 Task: Grocery list (with category totals) brown modern simple.
Action: Mouse moved to (97, 188)
Screenshot: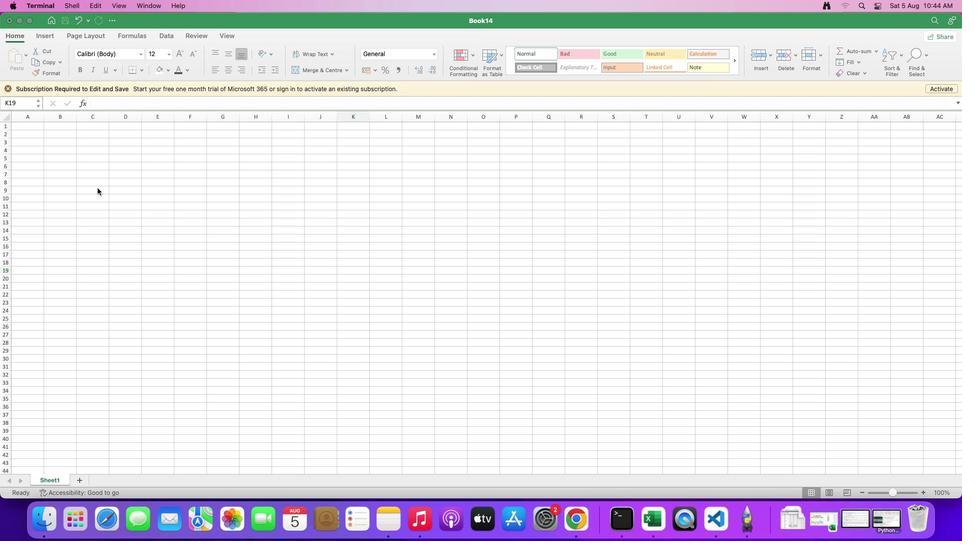 
Action: Mouse pressed left at (97, 188)
Screenshot: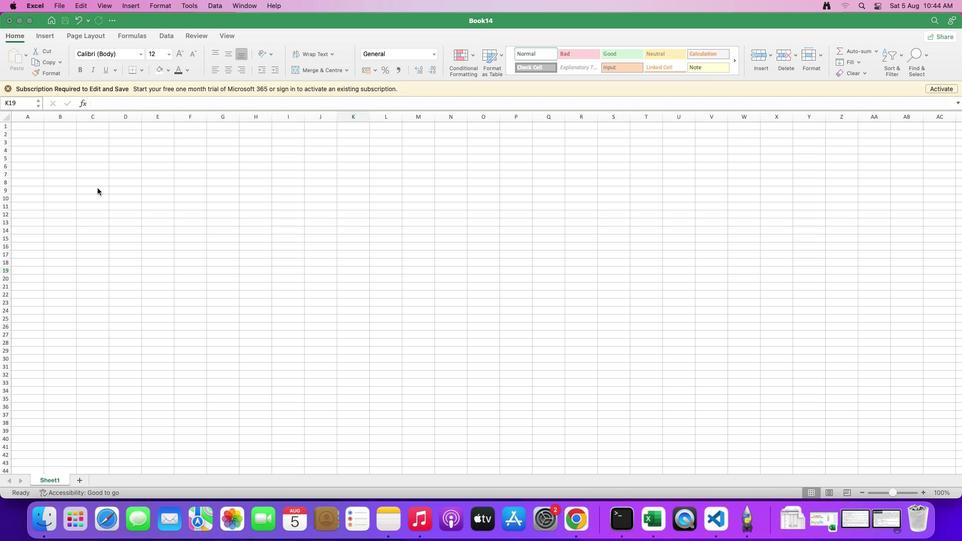 
Action: Mouse moved to (43, 114)
Screenshot: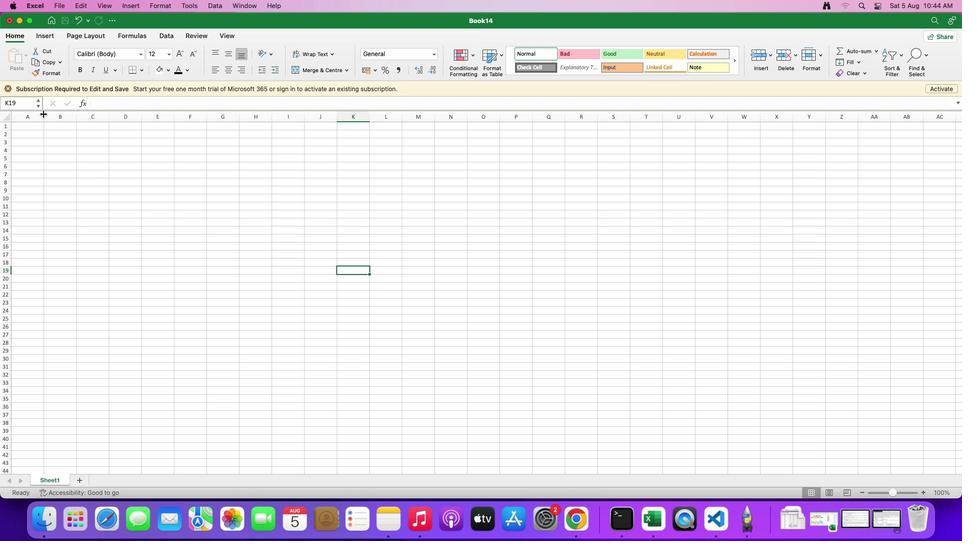 
Action: Mouse pressed left at (43, 114)
Screenshot: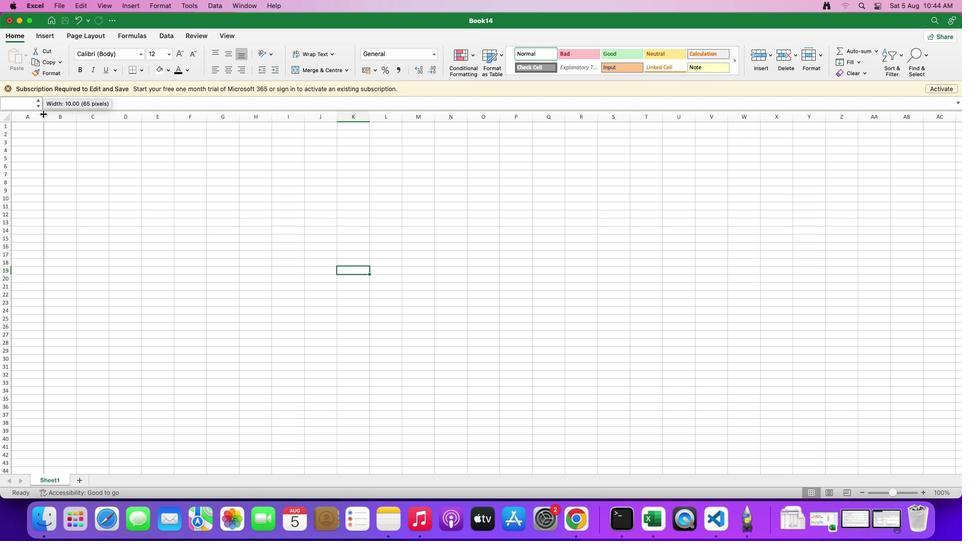 
Action: Mouse moved to (54, 114)
Screenshot: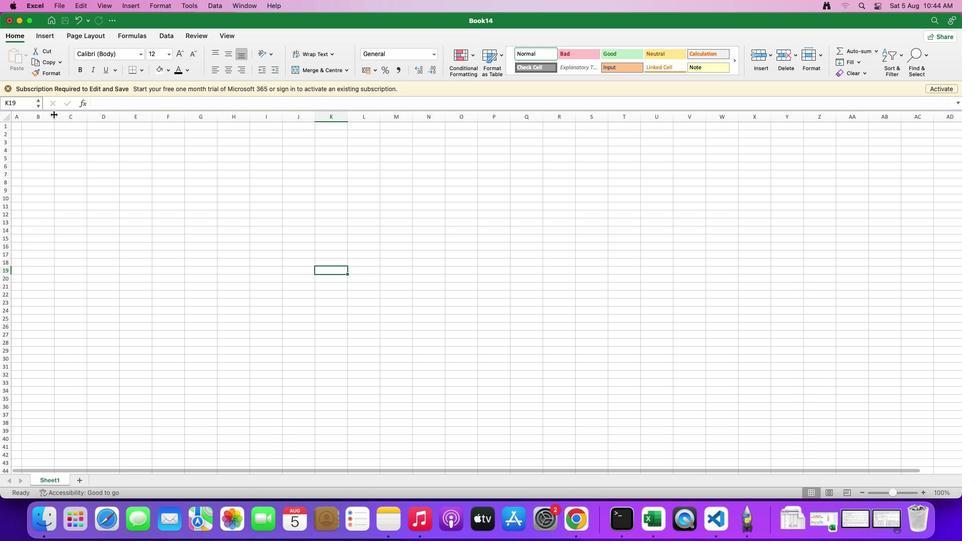 
Action: Mouse pressed left at (54, 114)
Screenshot: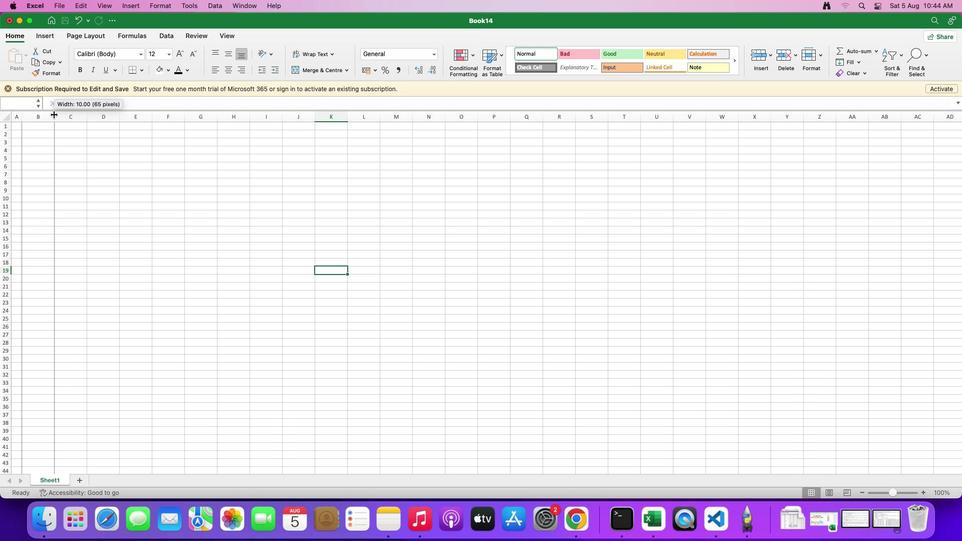 
Action: Mouse moved to (117, 176)
Screenshot: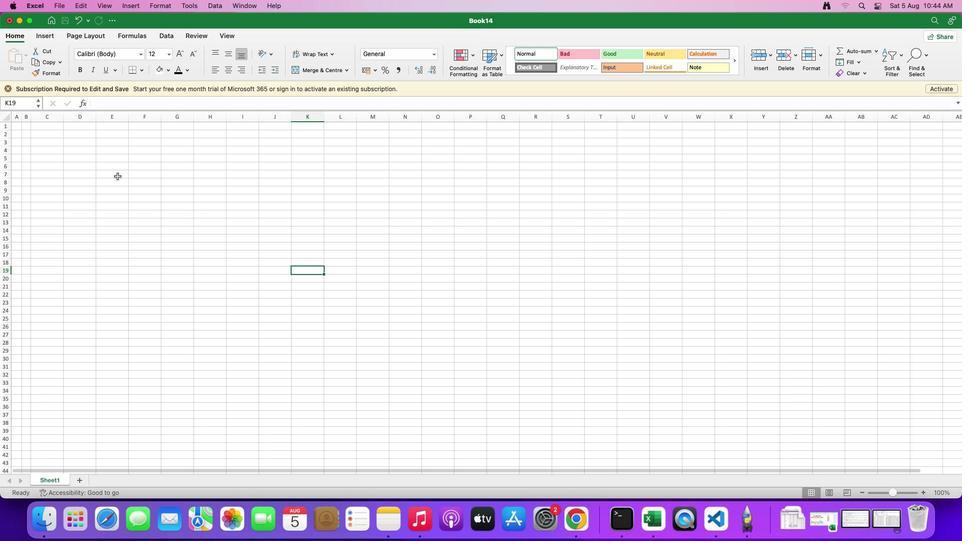 
Action: Mouse pressed left at (117, 176)
Screenshot: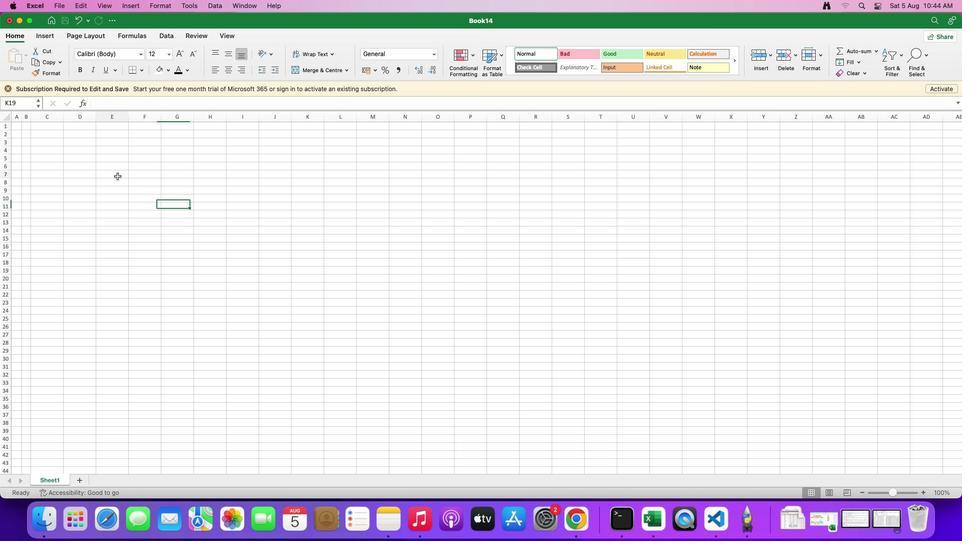 
Action: Mouse moved to (75, 118)
Screenshot: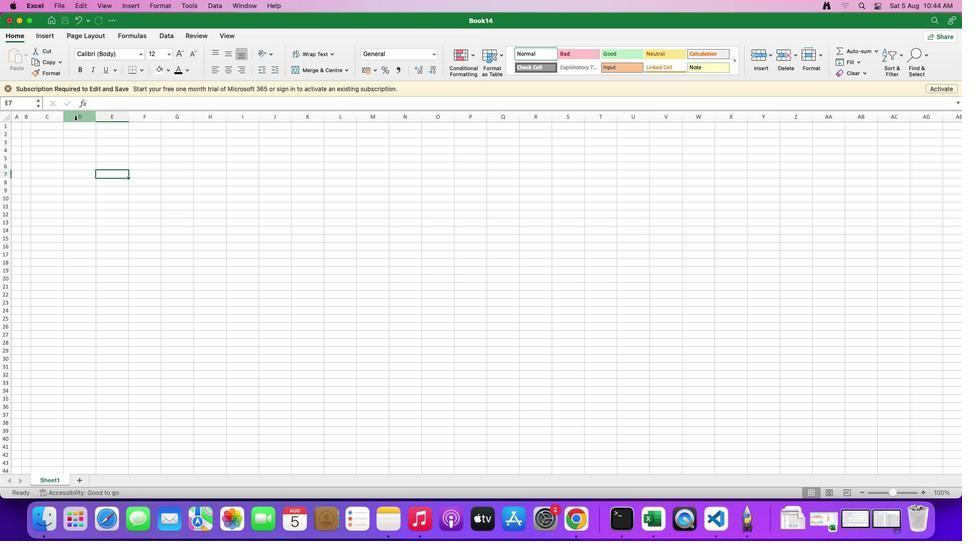 
Action: Mouse pressed left at (75, 118)
Screenshot: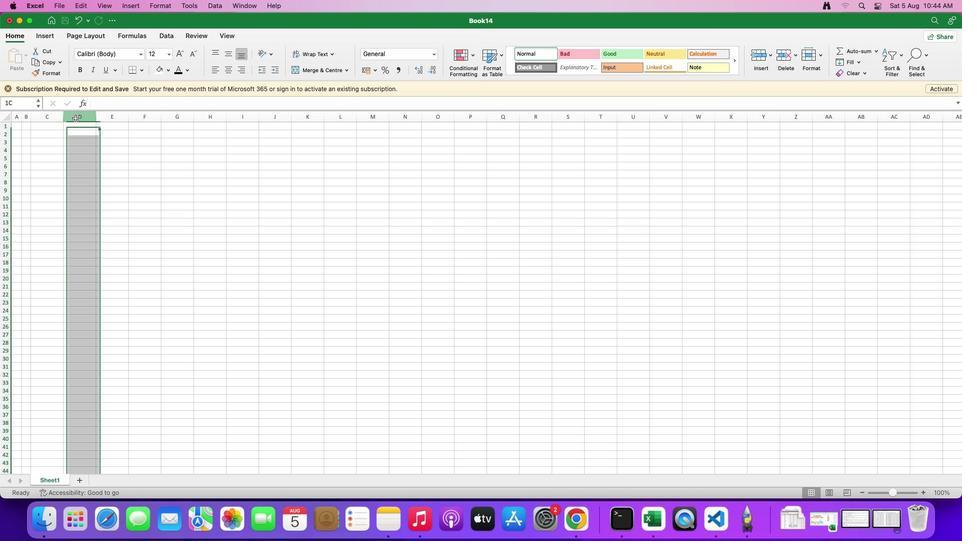 
Action: Mouse moved to (95, 116)
Screenshot: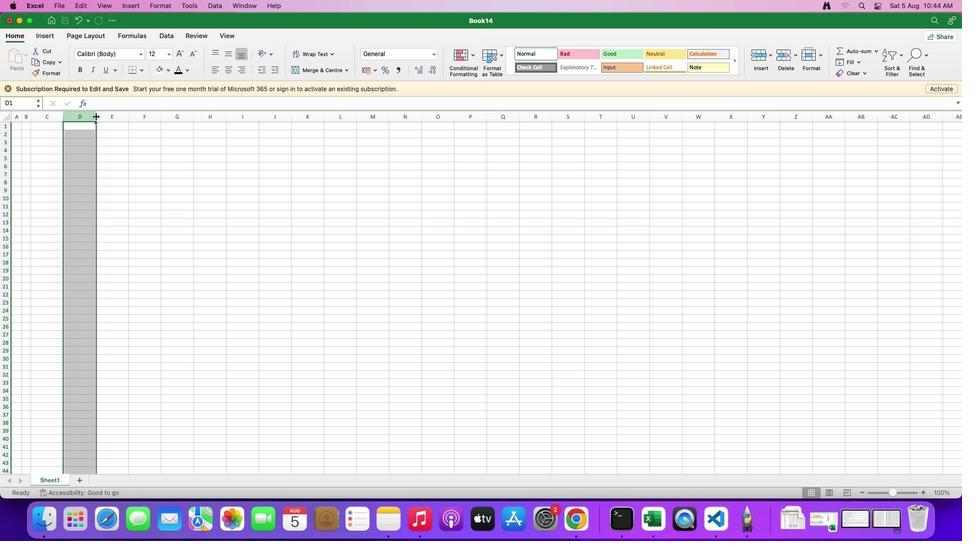 
Action: Mouse pressed left at (95, 116)
Screenshot: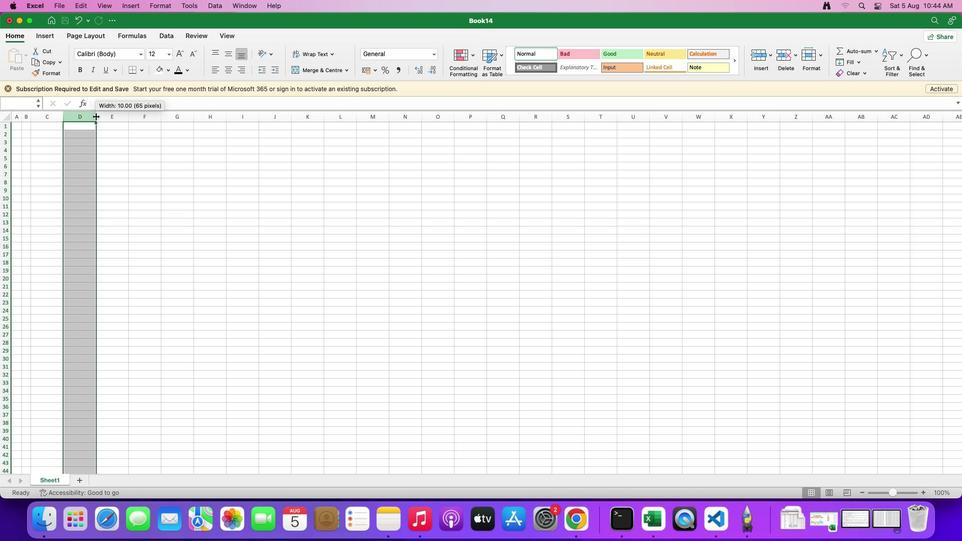 
Action: Mouse moved to (162, 116)
Screenshot: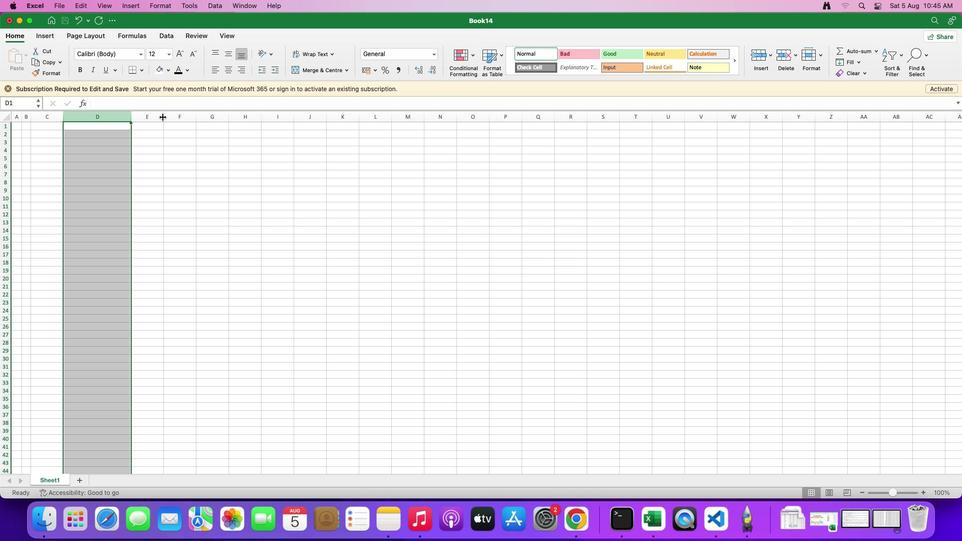 
Action: Mouse pressed left at (162, 116)
Screenshot: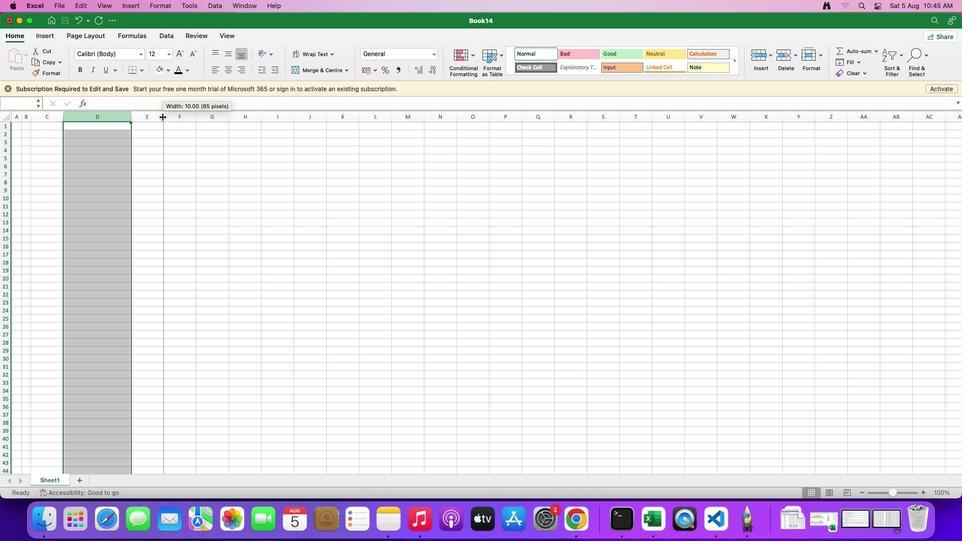 
Action: Mouse moved to (208, 116)
Screenshot: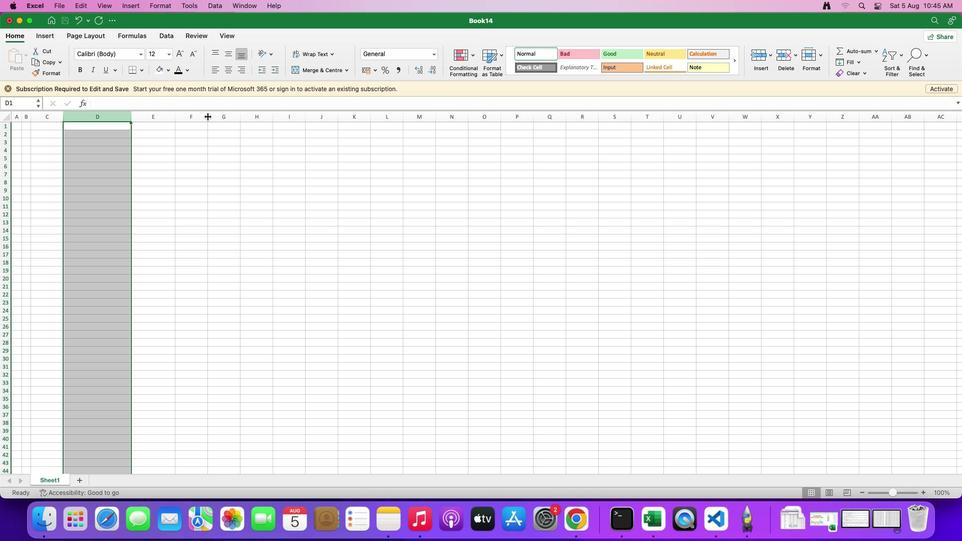 
Action: Mouse pressed left at (208, 116)
Screenshot: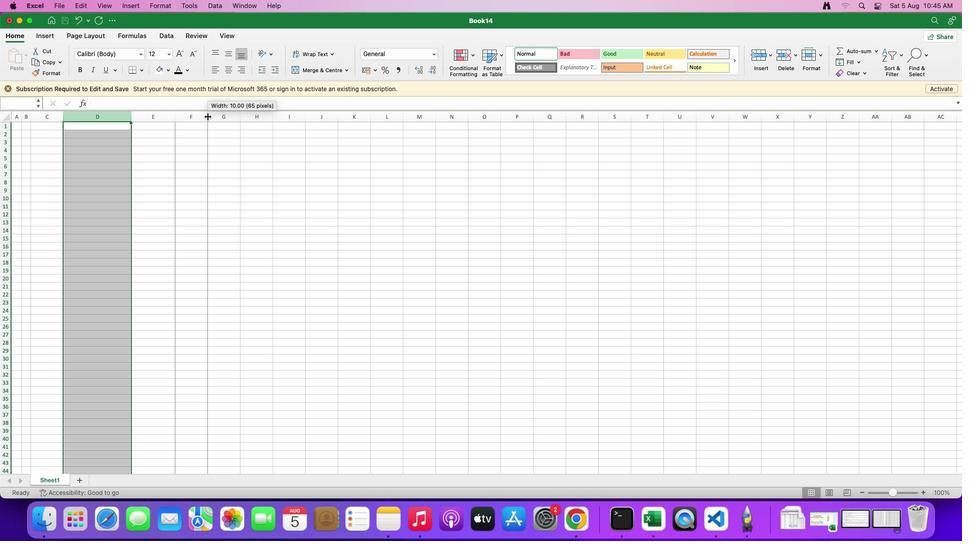 
Action: Mouse moved to (376, 118)
Screenshot: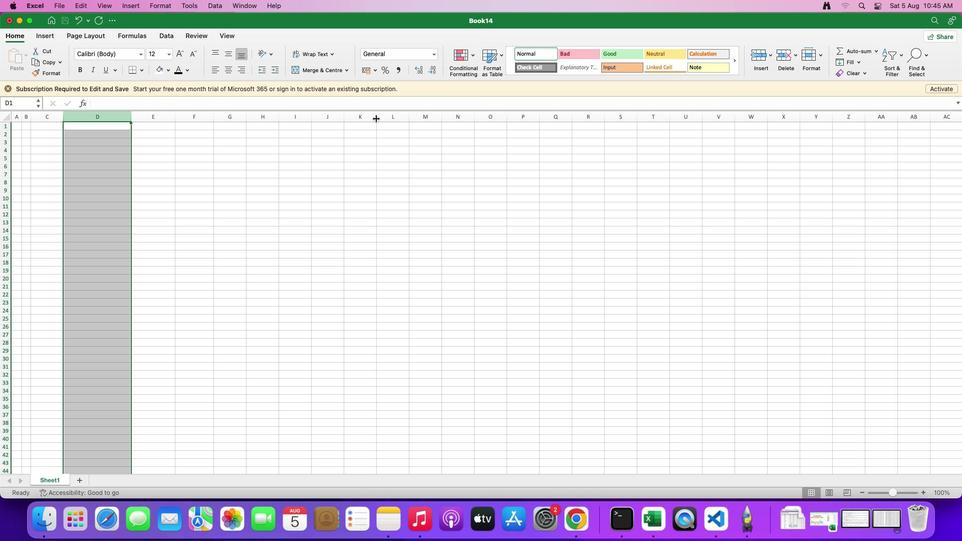 
Action: Mouse pressed left at (376, 118)
Screenshot: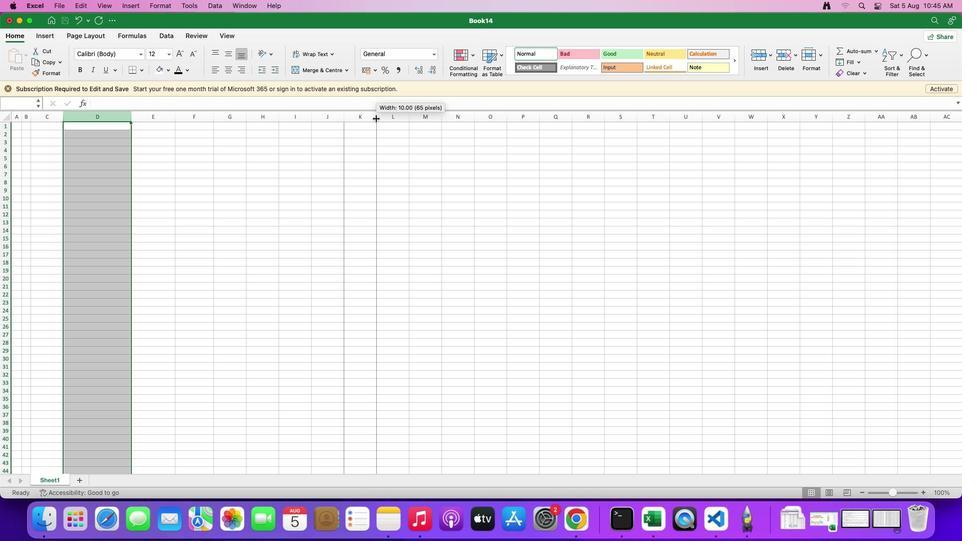 
Action: Mouse moved to (480, 115)
Screenshot: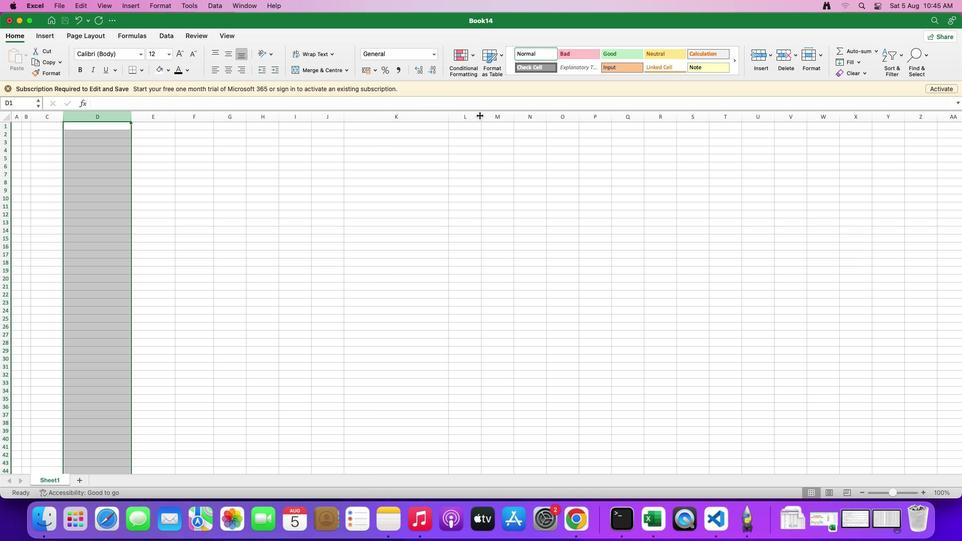
Action: Mouse pressed left at (480, 115)
Screenshot: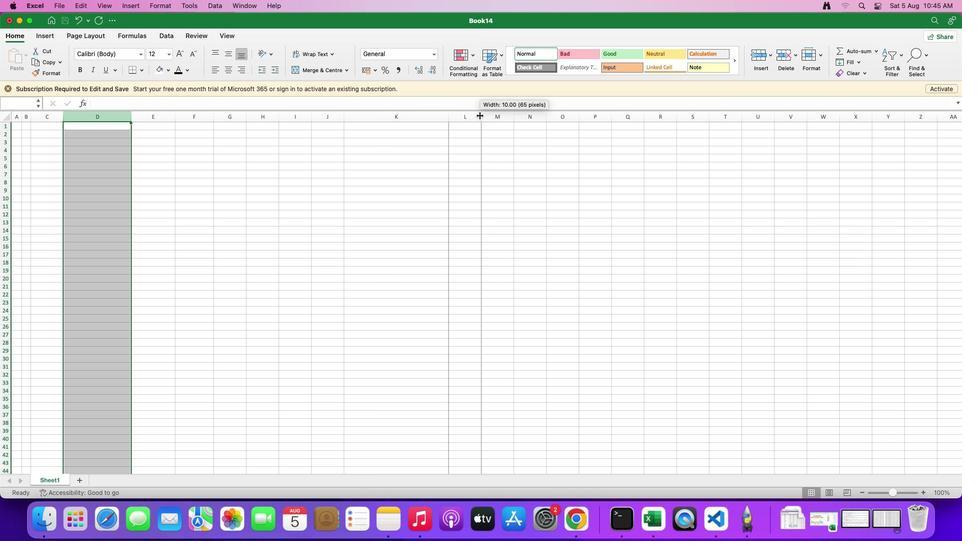 
Action: Mouse moved to (486, 116)
Screenshot: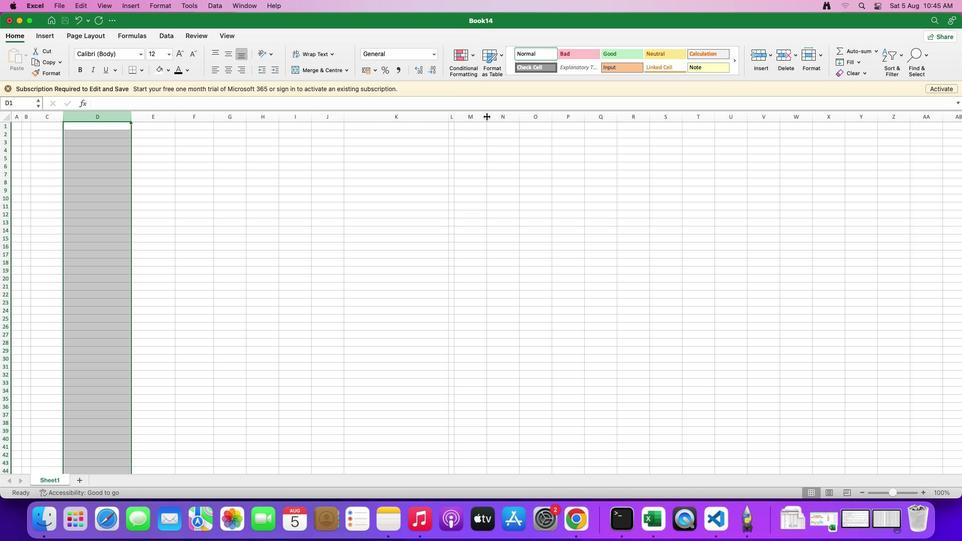 
Action: Mouse pressed left at (486, 116)
Screenshot: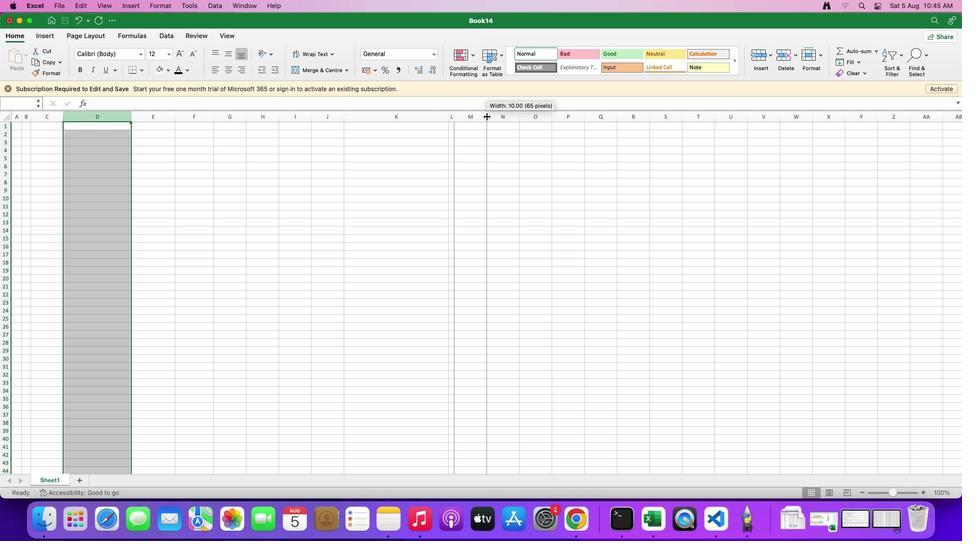 
Action: Mouse moved to (27, 125)
Screenshot: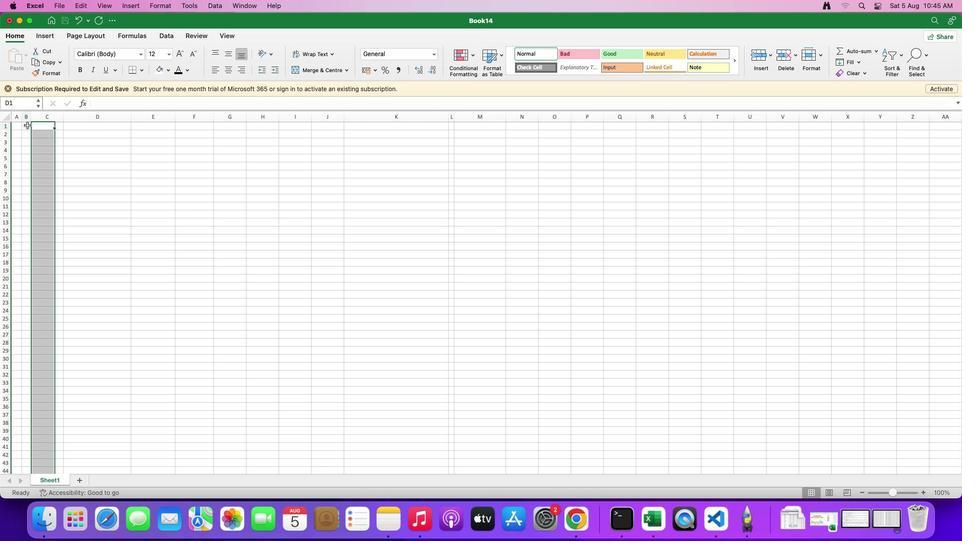 
Action: Mouse pressed left at (27, 125)
Screenshot: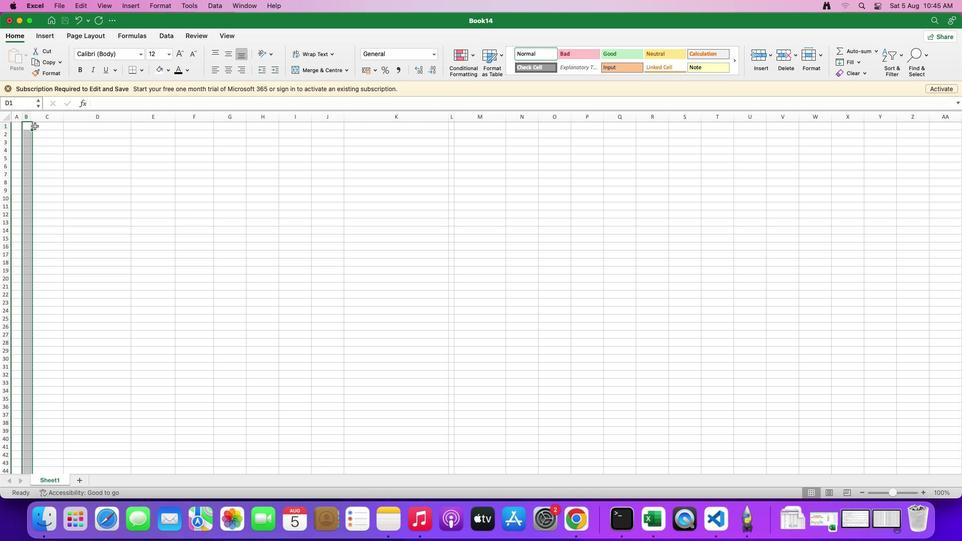 
Action: Mouse moved to (359, 171)
Screenshot: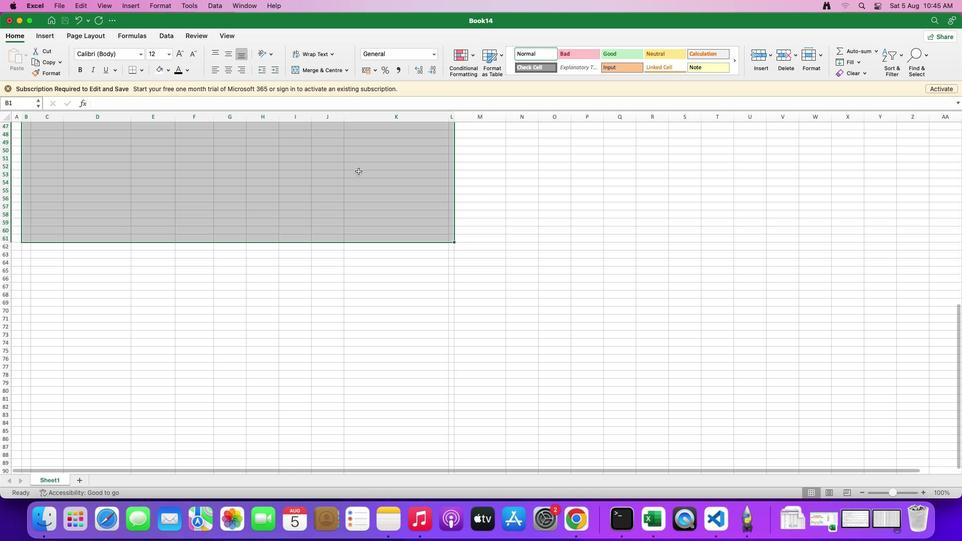 
Action: Mouse scrolled (359, 171) with delta (0, 0)
Screenshot: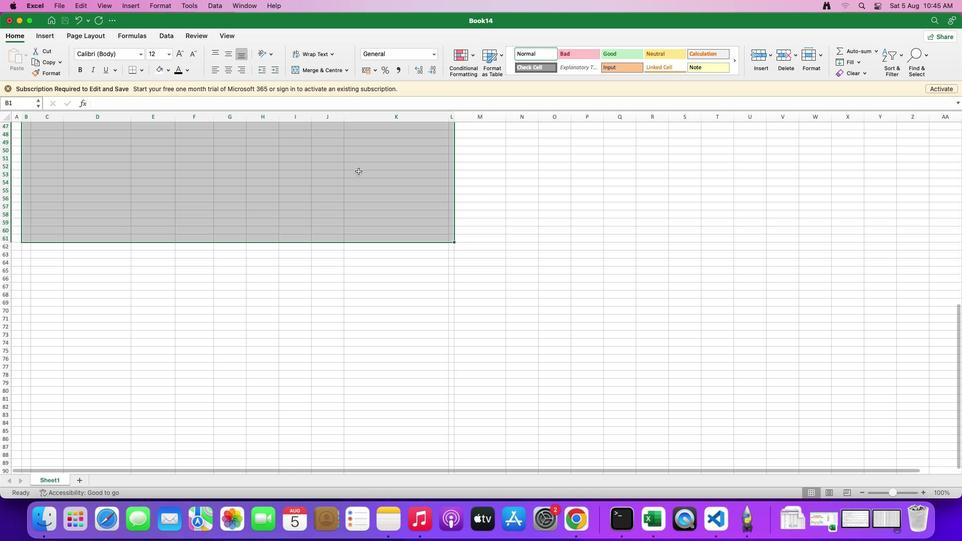 
Action: Mouse moved to (358, 171)
Screenshot: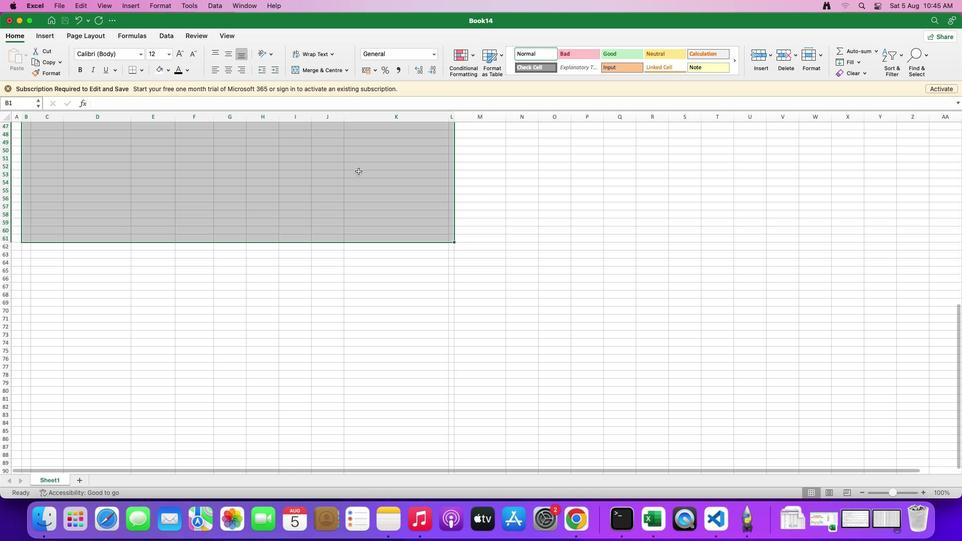 
Action: Mouse scrolled (358, 171) with delta (0, 0)
Screenshot: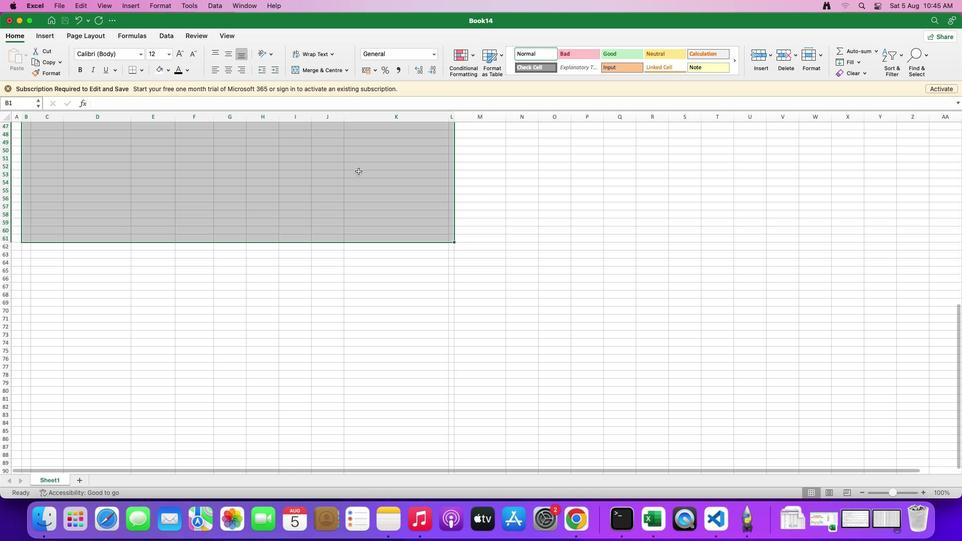 
Action: Mouse scrolled (358, 171) with delta (0, 1)
Screenshot: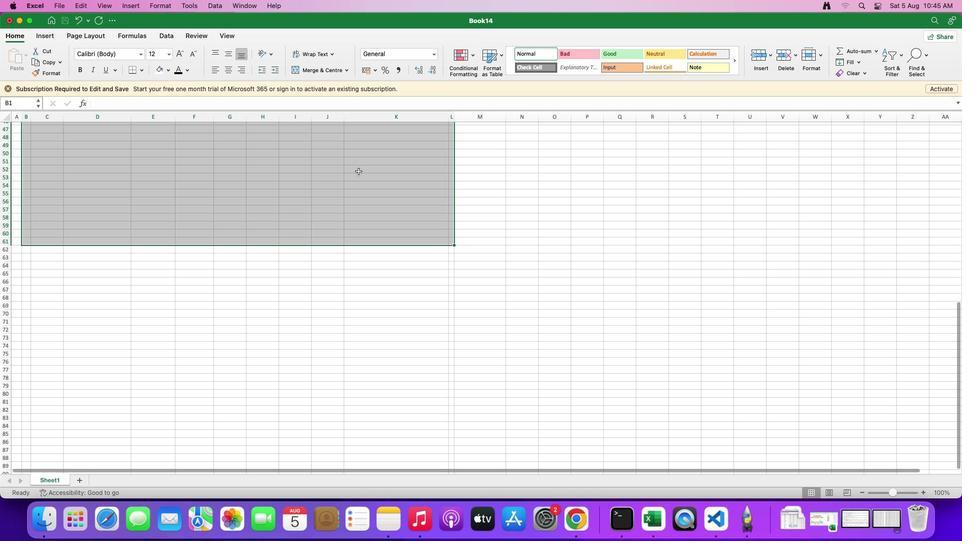 
Action: Mouse scrolled (358, 171) with delta (0, 2)
Screenshot: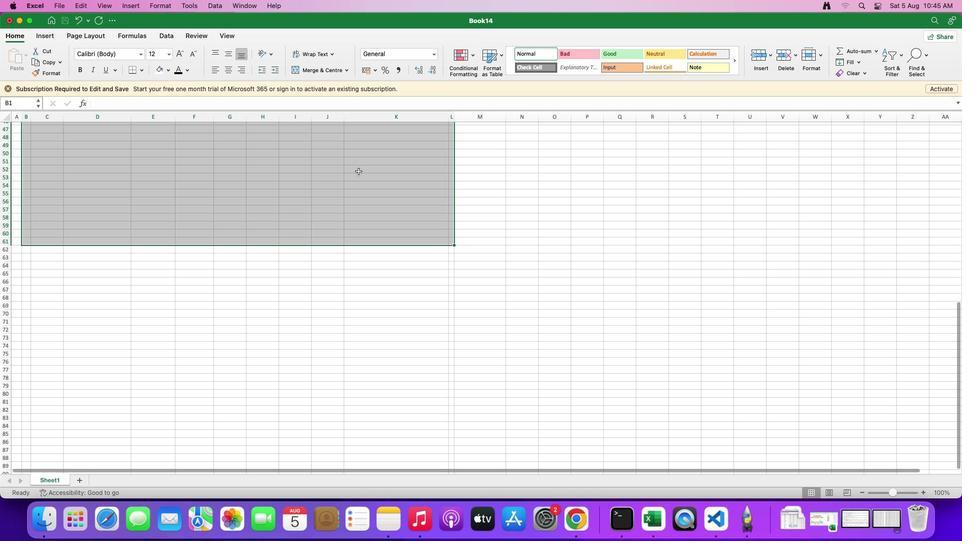 
Action: Mouse scrolled (358, 171) with delta (0, 0)
Screenshot: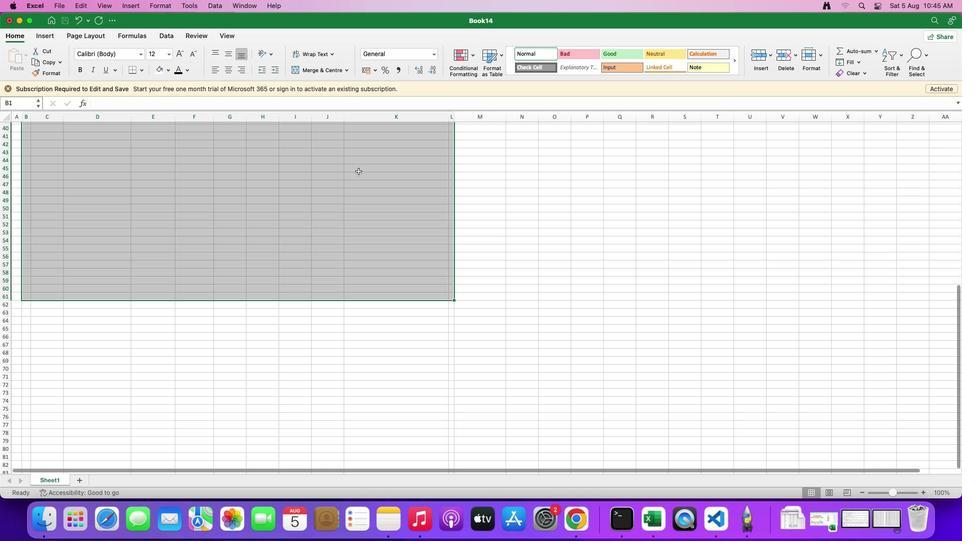 
Action: Mouse scrolled (358, 171) with delta (0, 0)
Screenshot: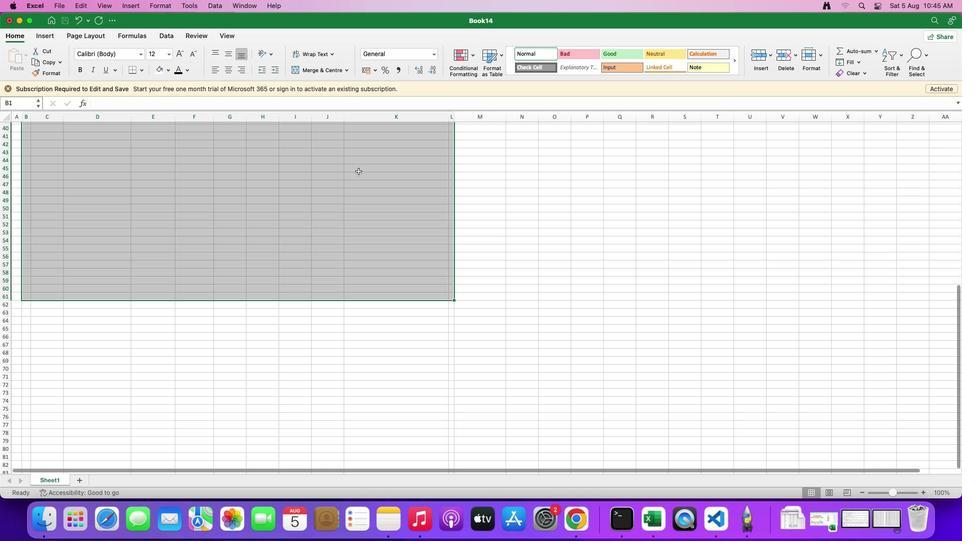 
Action: Mouse scrolled (358, 171) with delta (0, 2)
Screenshot: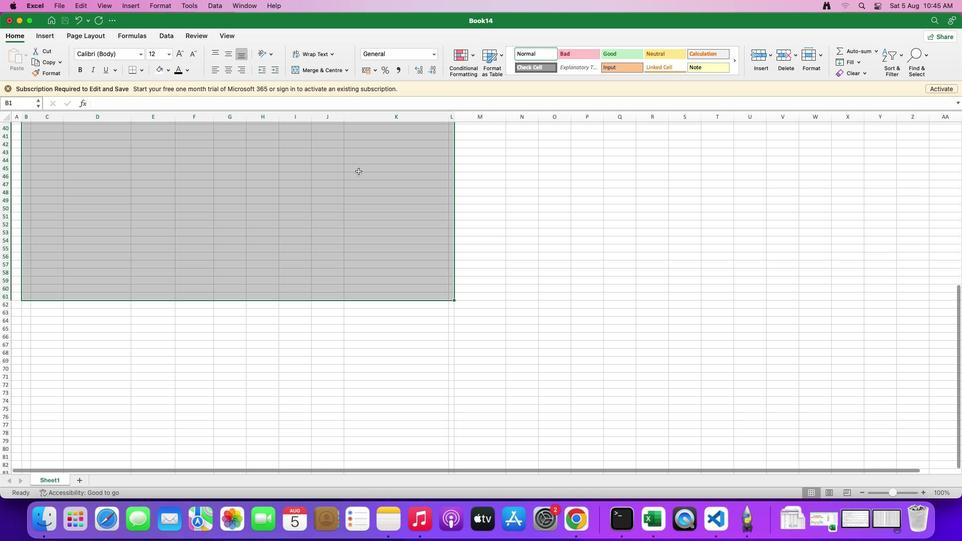 
Action: Mouse scrolled (358, 171) with delta (0, 2)
Screenshot: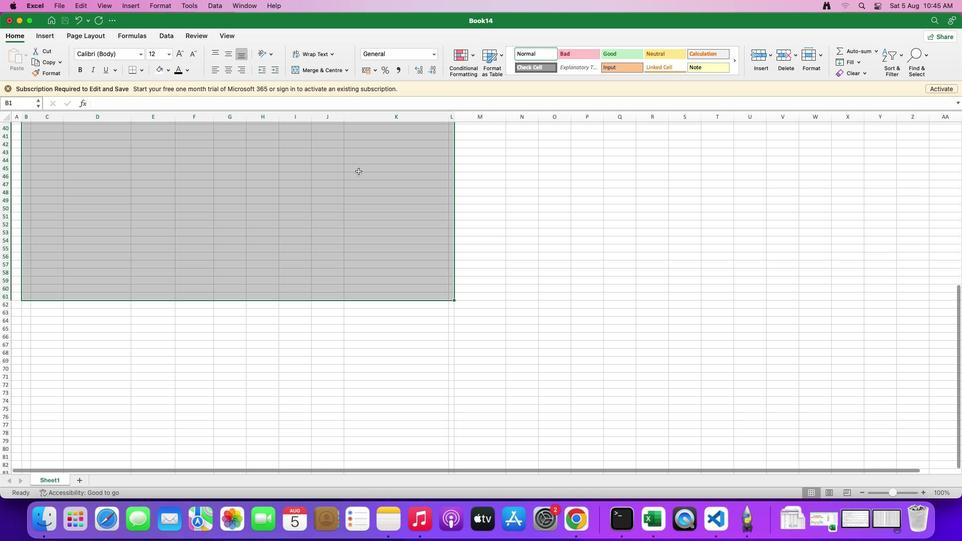 
Action: Mouse scrolled (358, 171) with delta (0, 0)
Screenshot: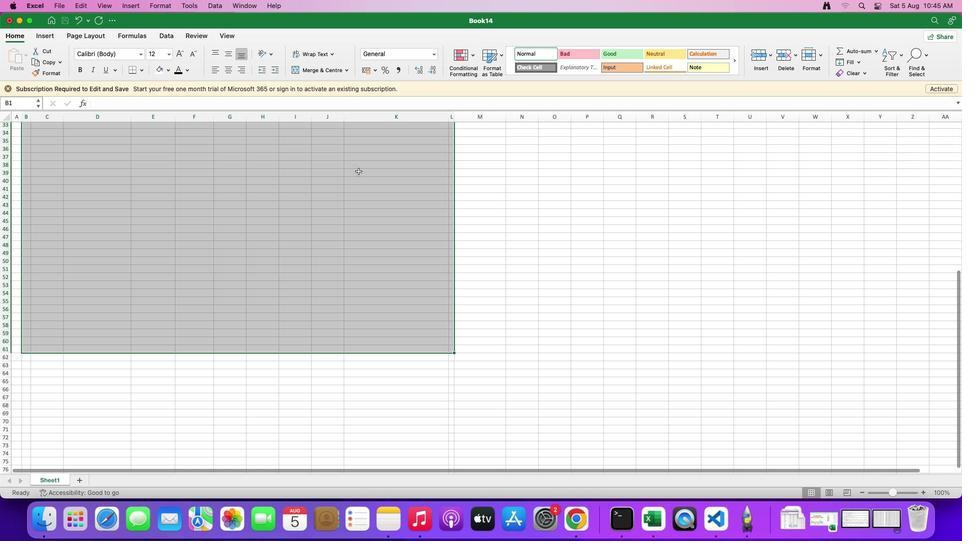 
Action: Mouse scrolled (358, 171) with delta (0, 0)
Screenshot: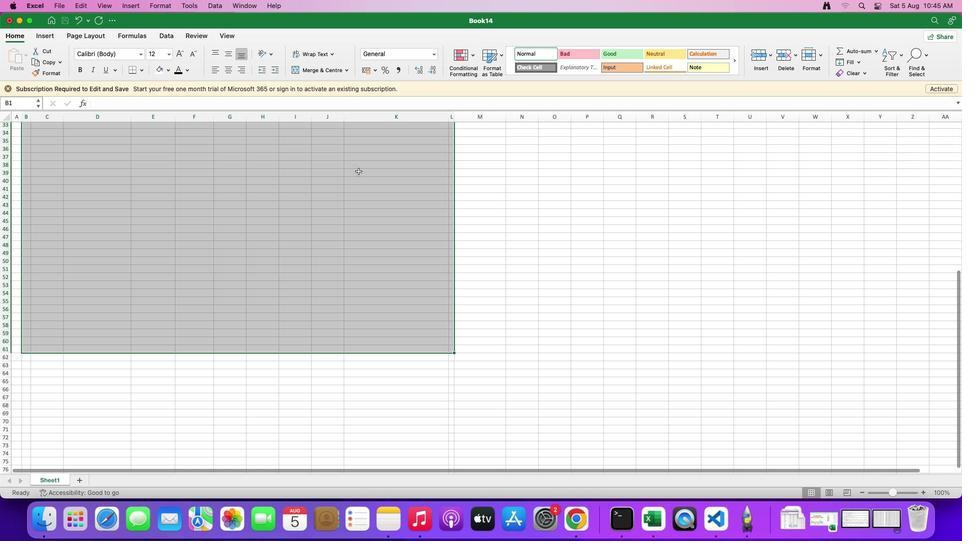 
Action: Mouse scrolled (358, 171) with delta (0, 1)
Screenshot: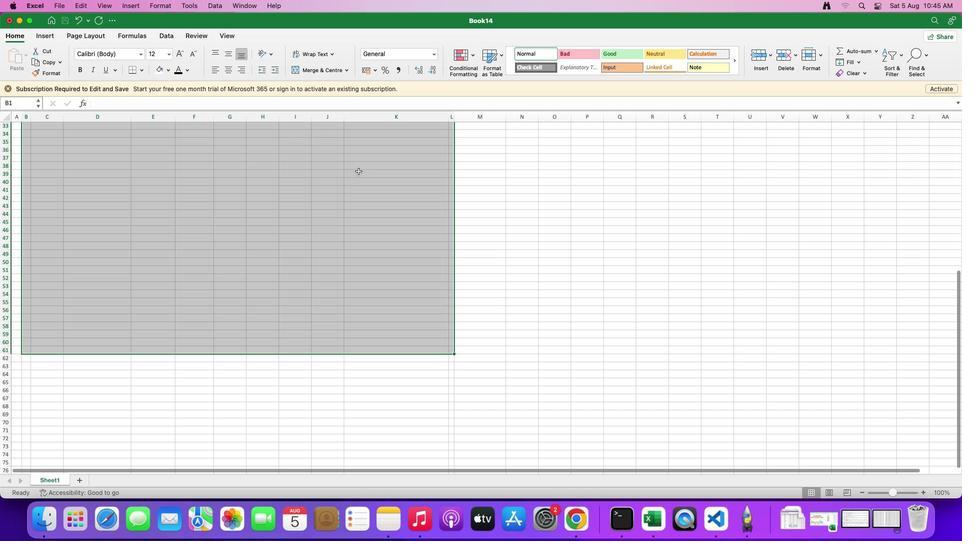 
Action: Mouse scrolled (358, 171) with delta (0, 2)
Screenshot: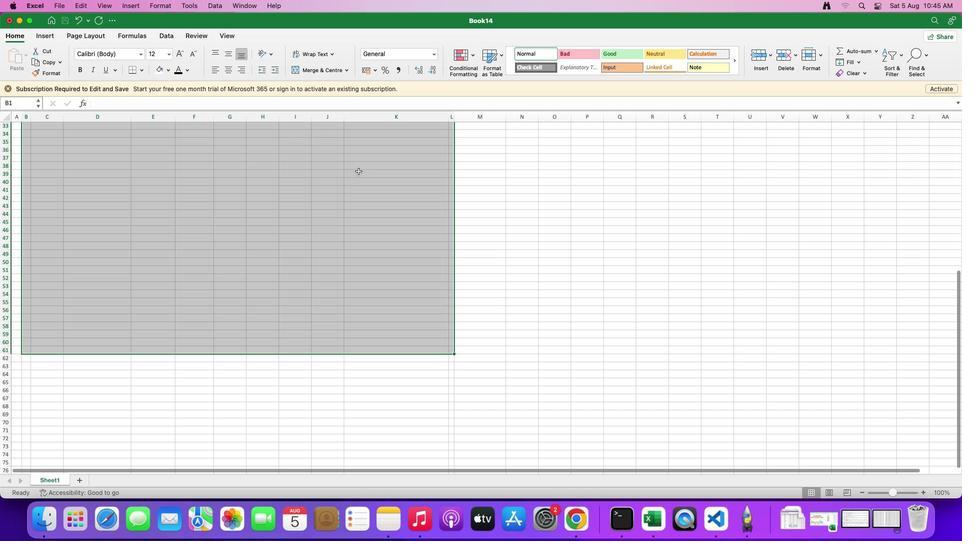 
Action: Mouse scrolled (358, 171) with delta (0, 0)
Screenshot: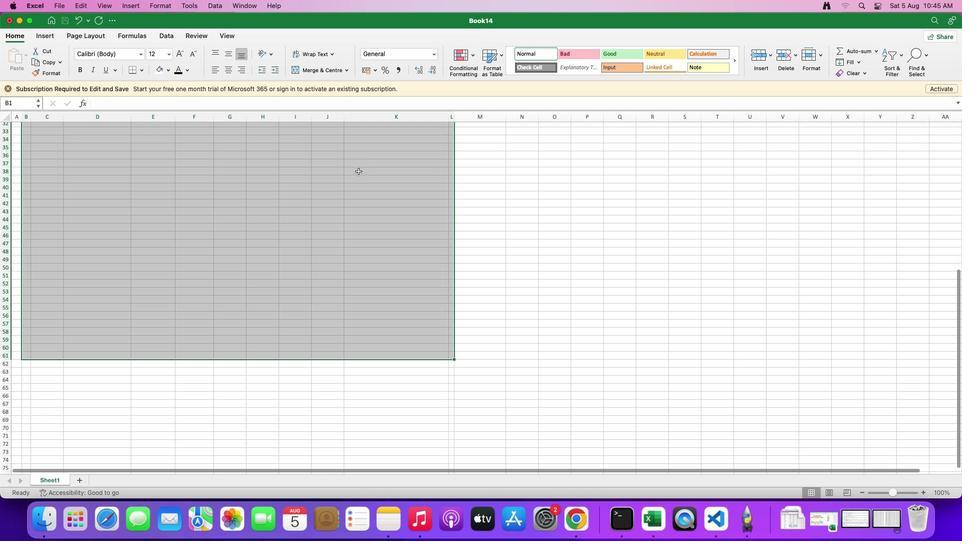 
Action: Mouse scrolled (358, 171) with delta (0, 0)
Screenshot: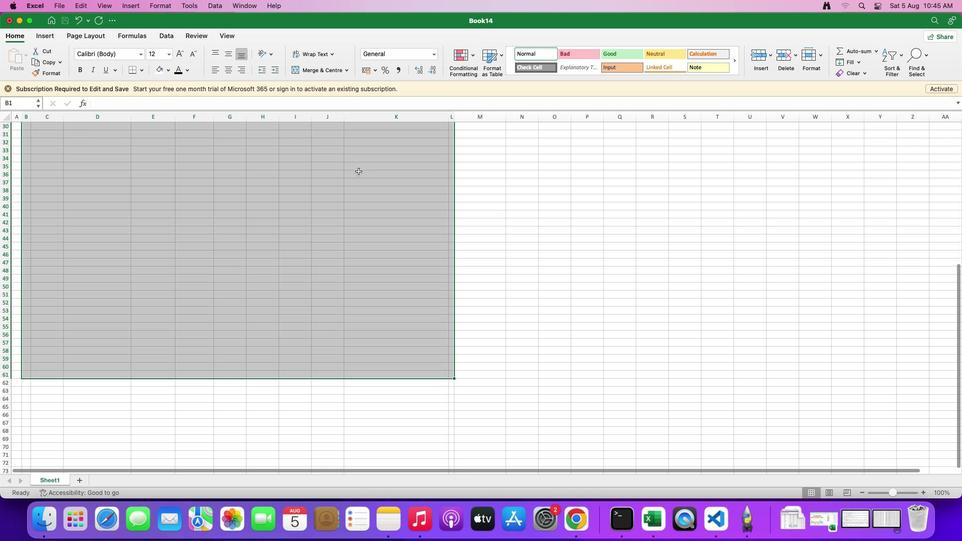 
Action: Mouse scrolled (358, 171) with delta (0, 2)
Screenshot: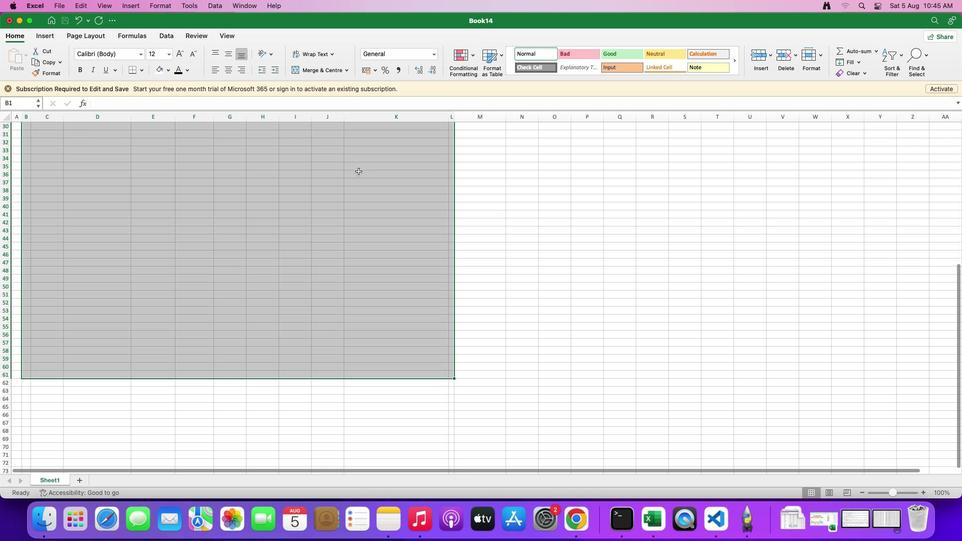 
Action: Mouse scrolled (358, 171) with delta (0, 2)
Screenshot: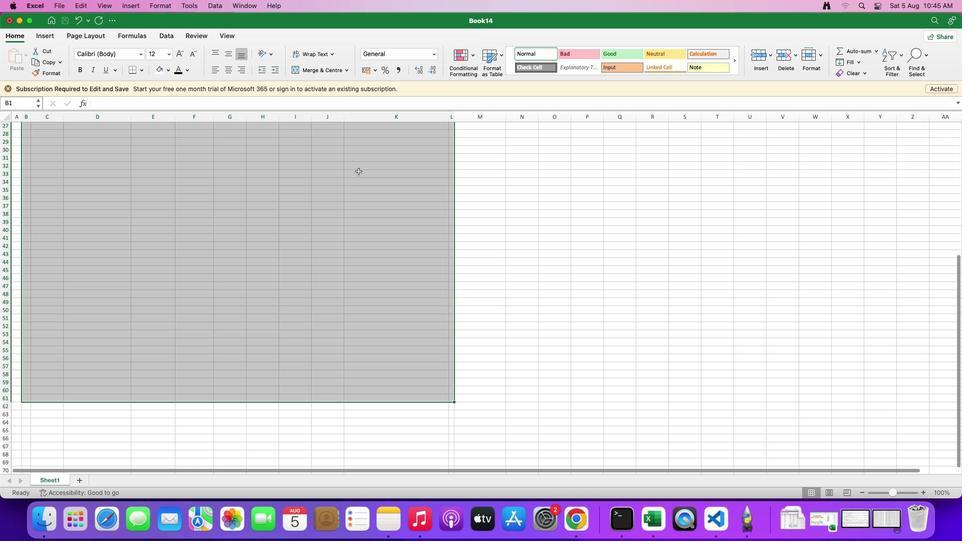 
Action: Mouse scrolled (358, 171) with delta (0, 0)
Screenshot: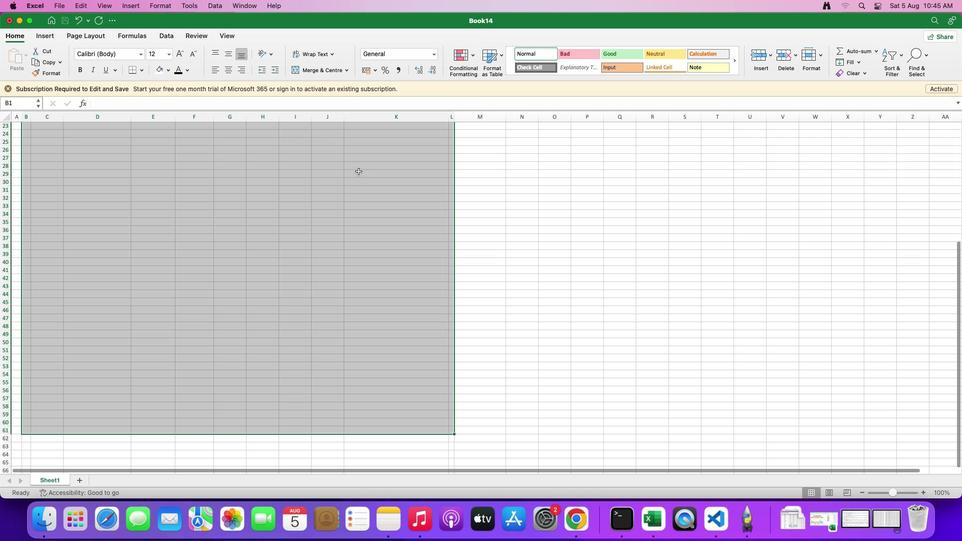 
Action: Mouse scrolled (358, 171) with delta (0, 0)
Screenshot: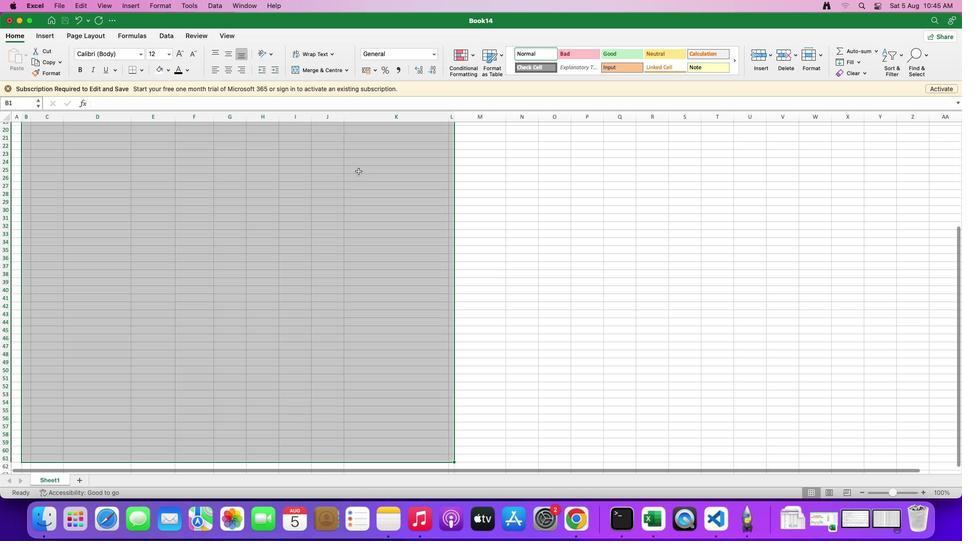 
Action: Mouse scrolled (358, 171) with delta (0, 1)
Screenshot: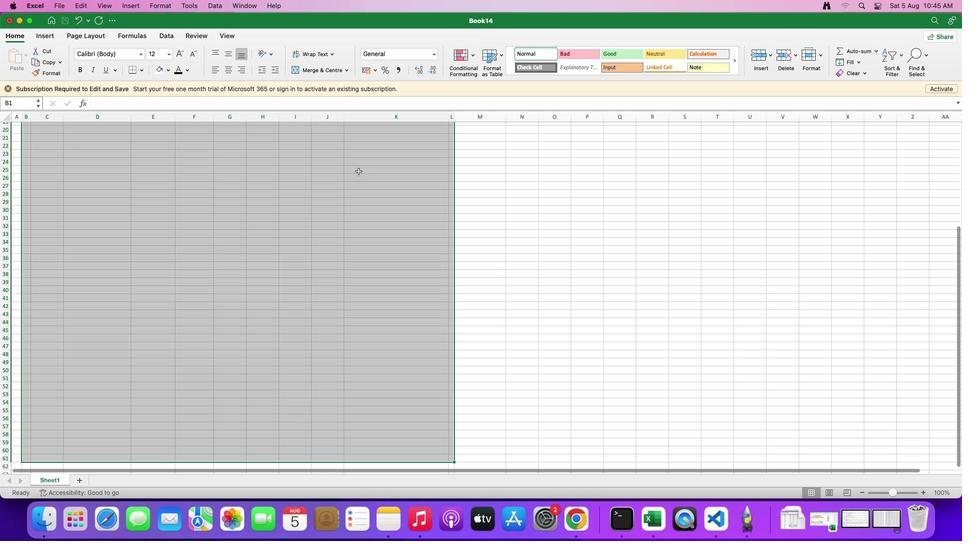 
Action: Mouse scrolled (358, 171) with delta (0, 2)
Screenshot: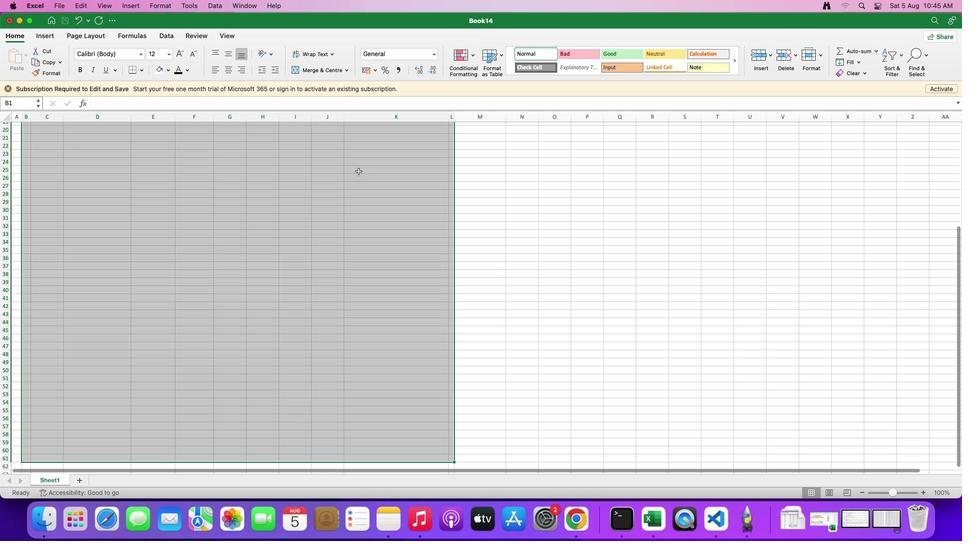 
Action: Mouse scrolled (358, 171) with delta (0, 0)
Screenshot: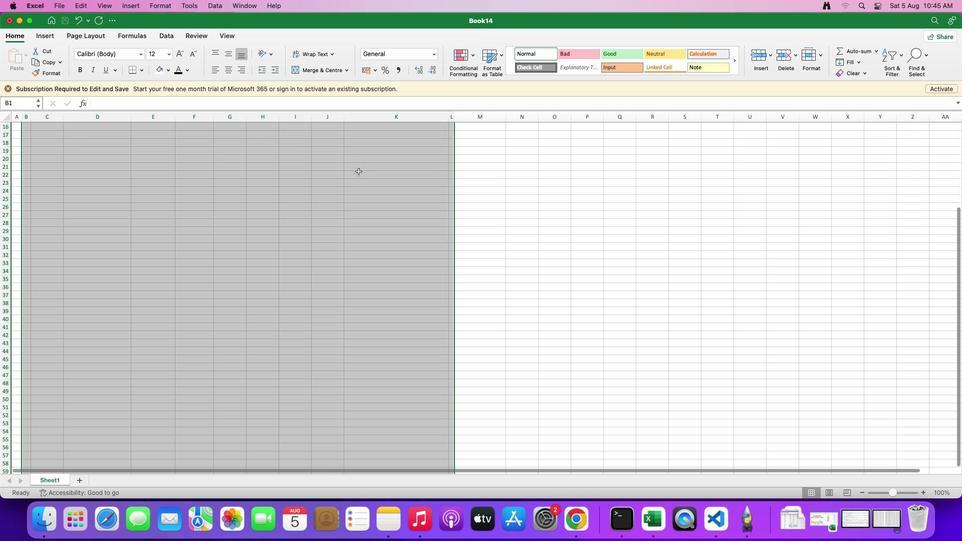
Action: Mouse scrolled (358, 171) with delta (0, 0)
Screenshot: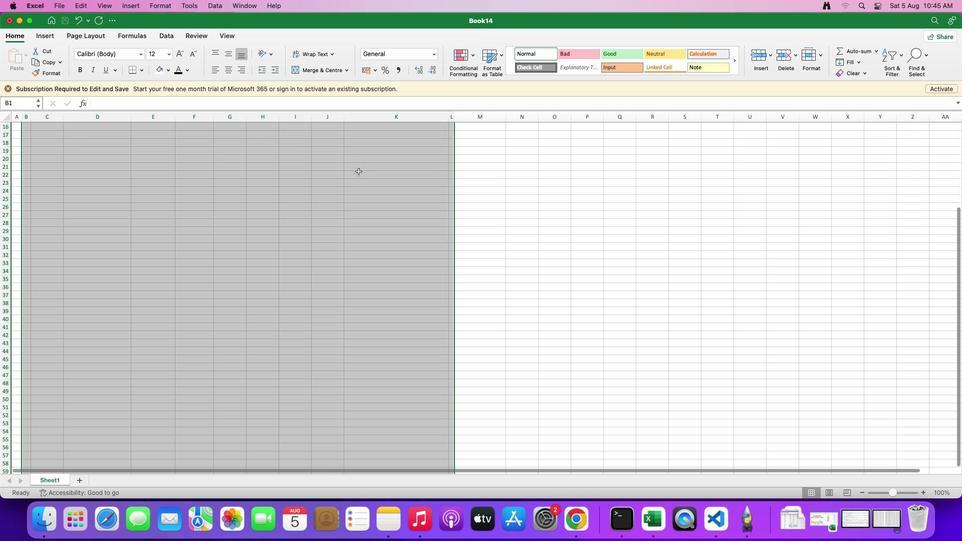 
Action: Mouse scrolled (358, 171) with delta (0, 1)
Screenshot: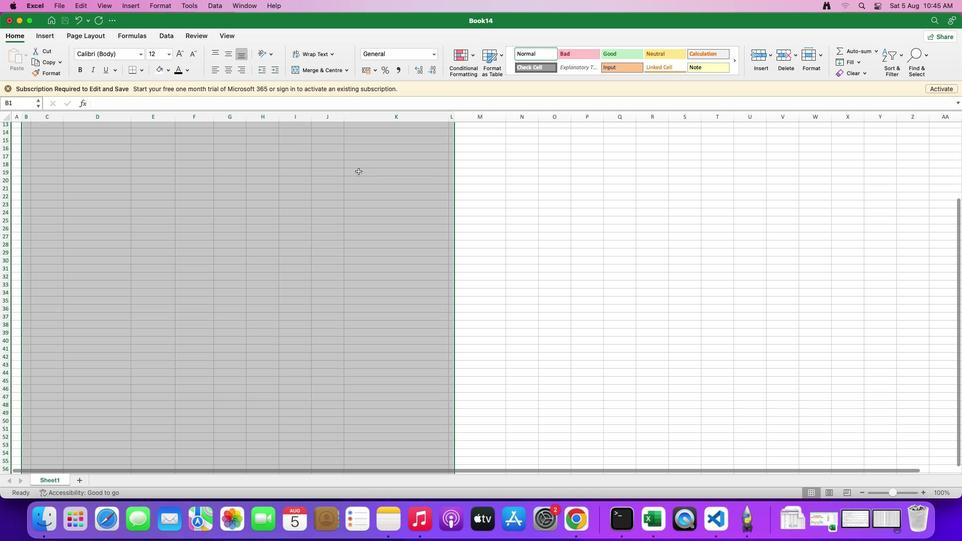 
Action: Mouse scrolled (358, 171) with delta (0, 2)
Screenshot: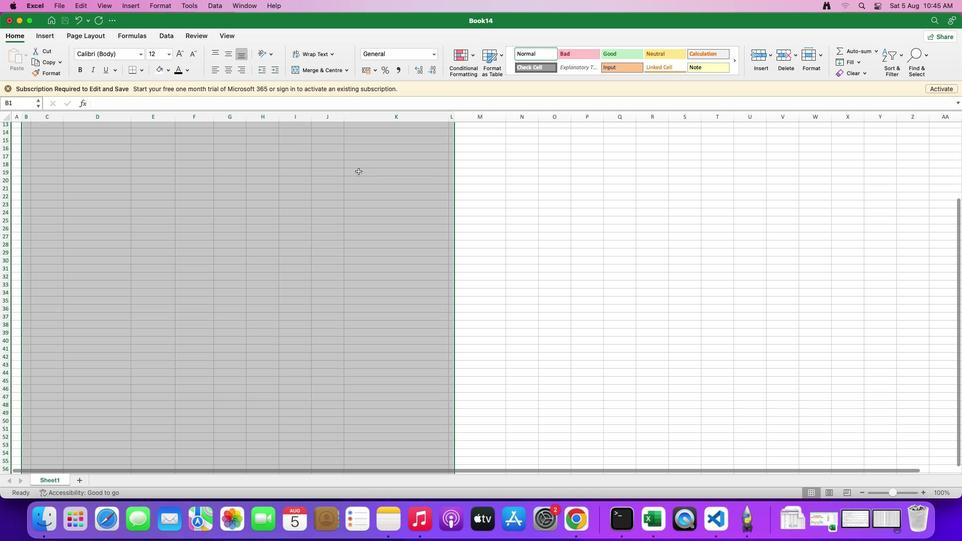 
Action: Mouse scrolled (358, 171) with delta (0, 0)
Screenshot: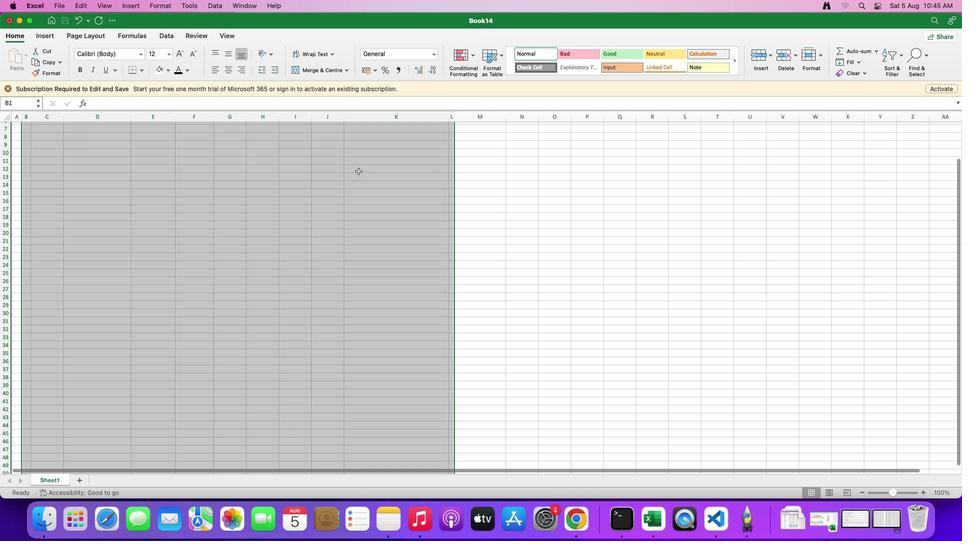 
Action: Mouse scrolled (358, 171) with delta (0, 0)
Screenshot: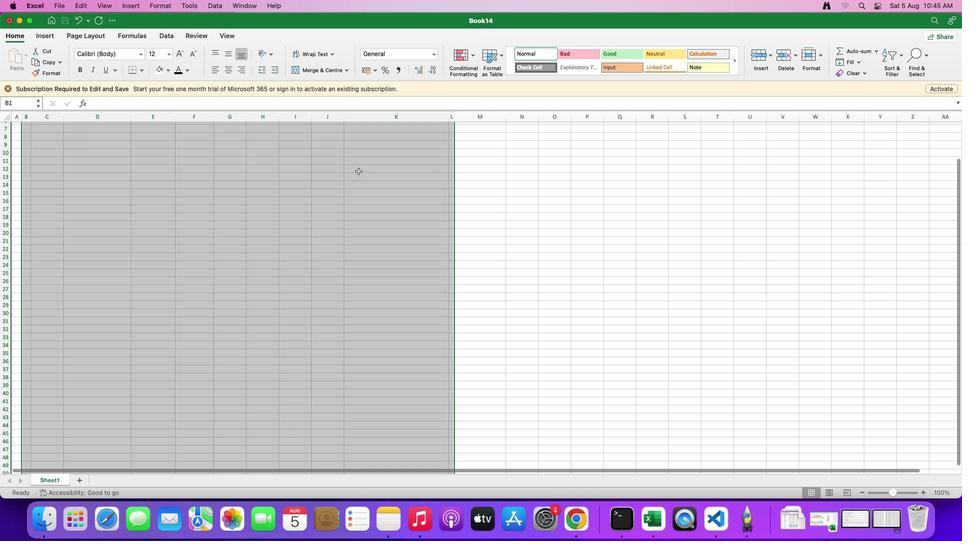 
Action: Mouse scrolled (358, 171) with delta (0, 1)
Screenshot: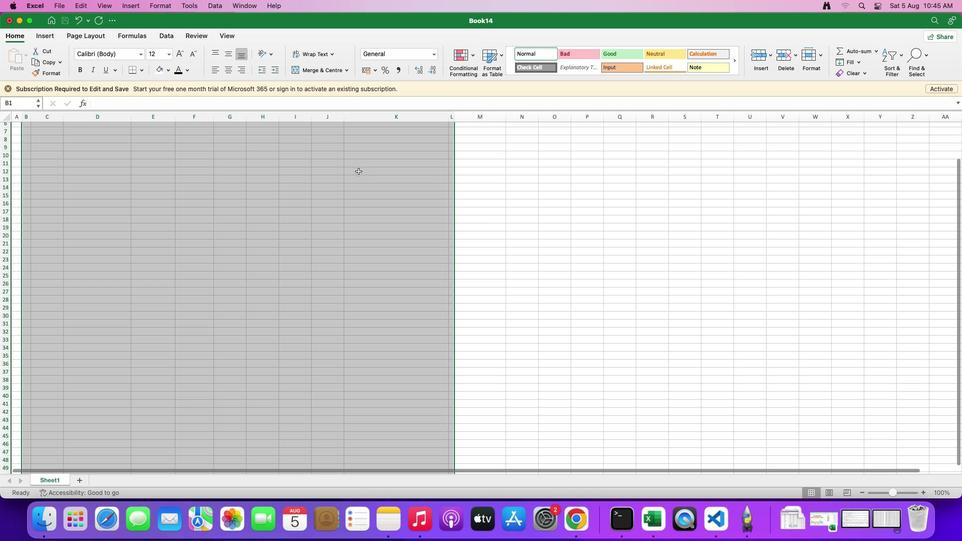 
Action: Mouse scrolled (358, 171) with delta (0, 2)
Screenshot: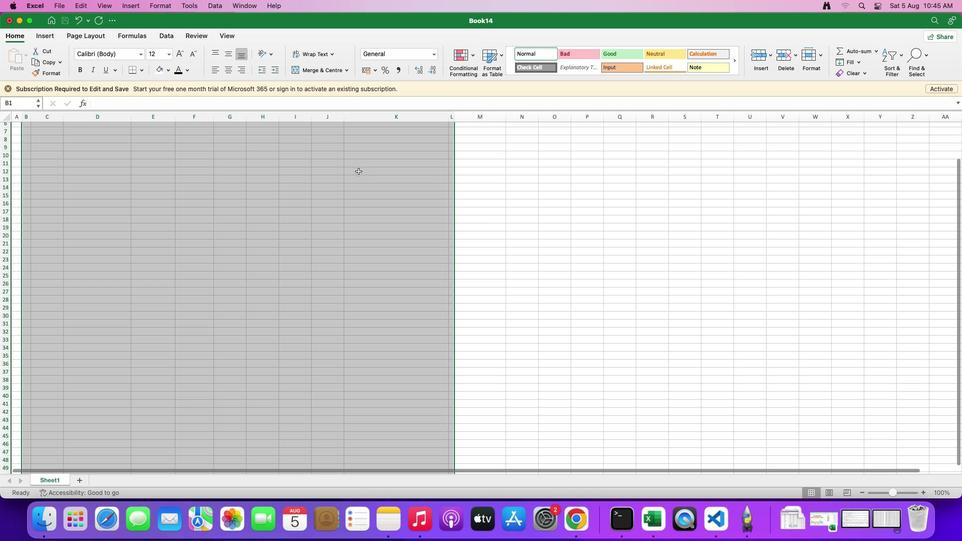 
Action: Mouse scrolled (358, 171) with delta (0, 0)
Screenshot: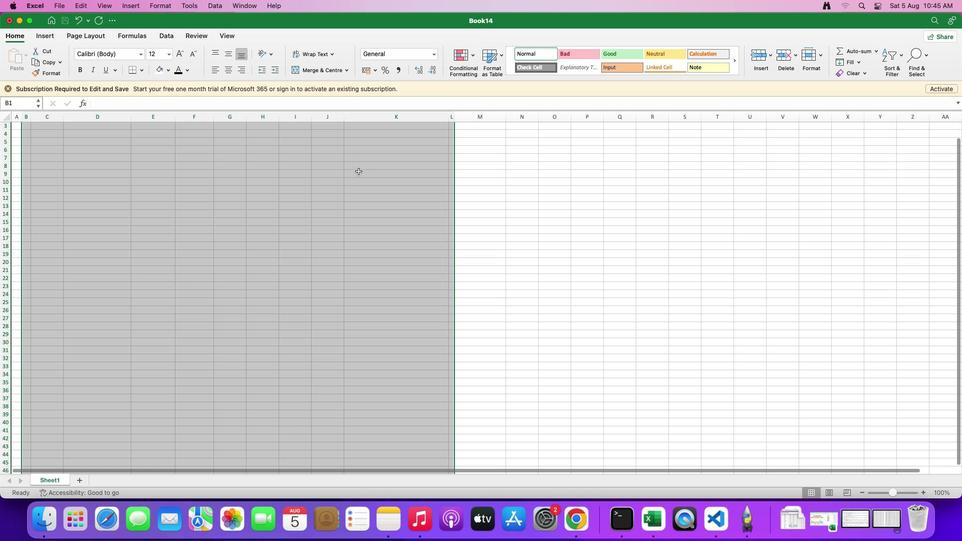 
Action: Mouse scrolled (358, 171) with delta (0, 0)
Screenshot: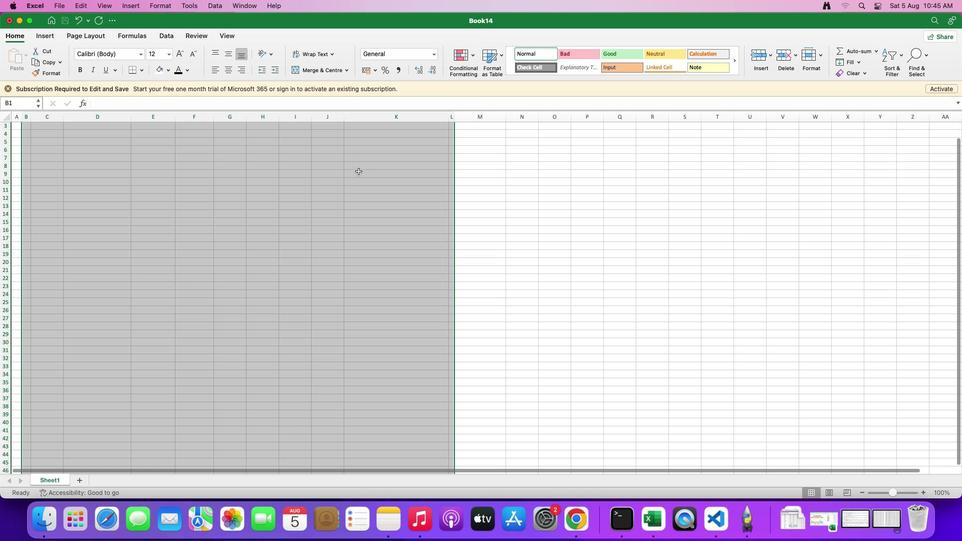 
Action: Mouse scrolled (358, 171) with delta (0, 2)
Screenshot: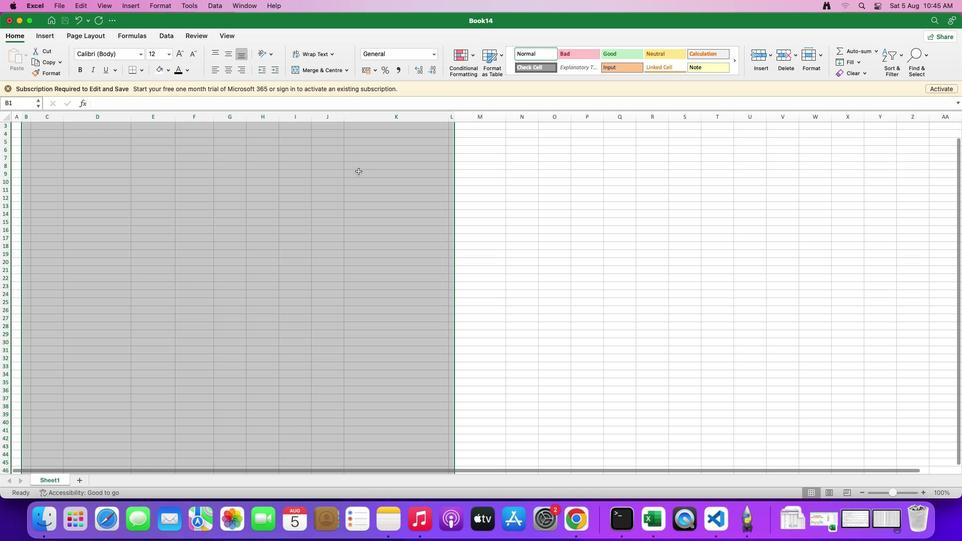 
Action: Mouse scrolled (358, 171) with delta (0, 0)
Screenshot: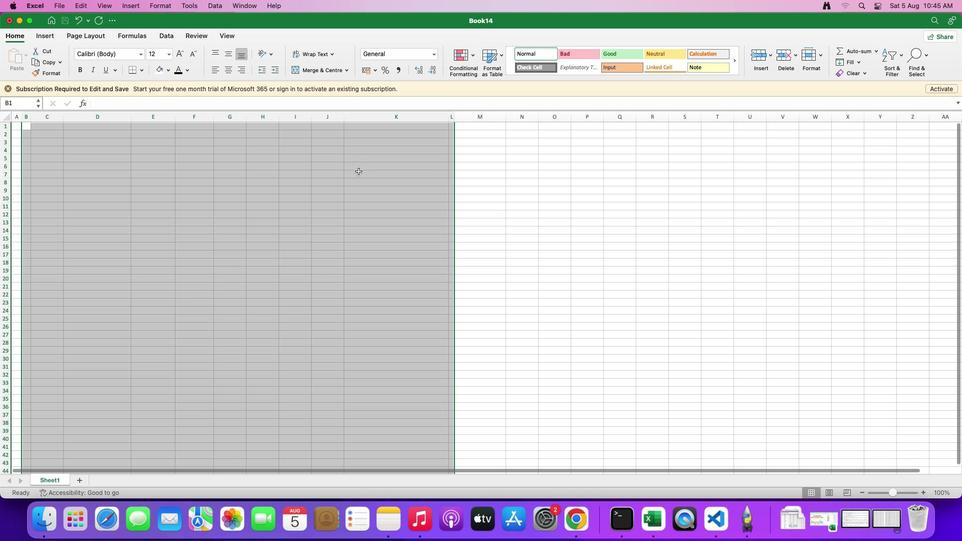 
Action: Mouse scrolled (358, 171) with delta (0, 0)
Screenshot: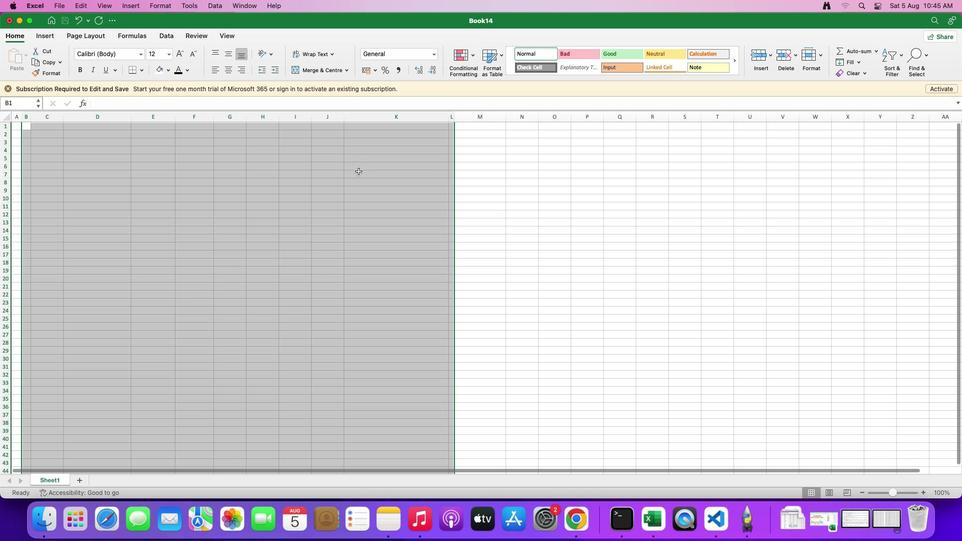 
Action: Mouse scrolled (358, 171) with delta (0, 2)
Screenshot: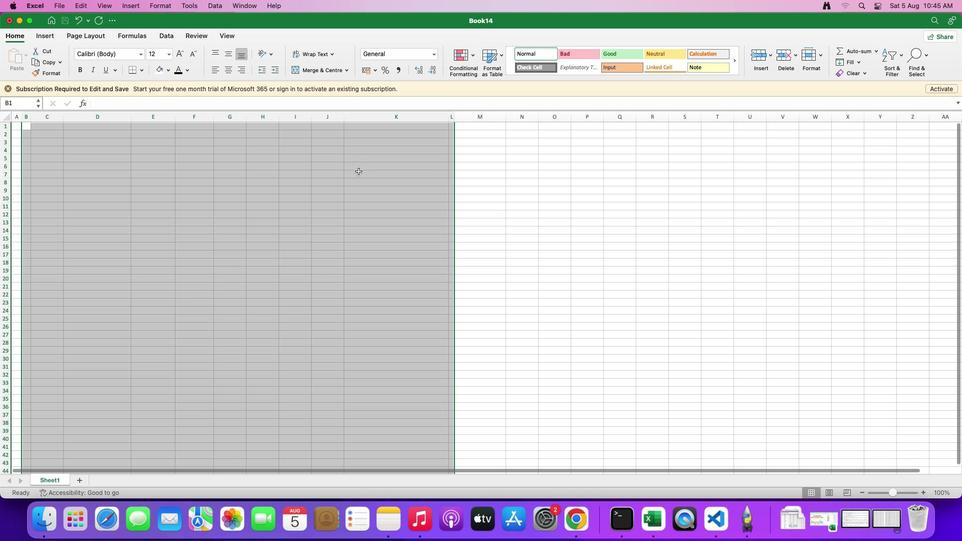 
Action: Mouse scrolled (358, 171) with delta (0, 2)
Screenshot: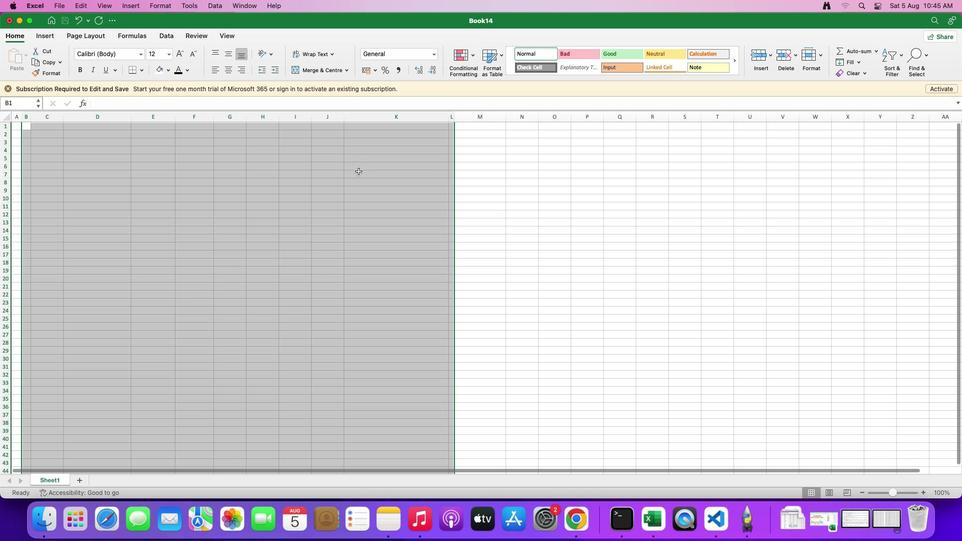 
Action: Mouse scrolled (358, 171) with delta (0, 0)
Screenshot: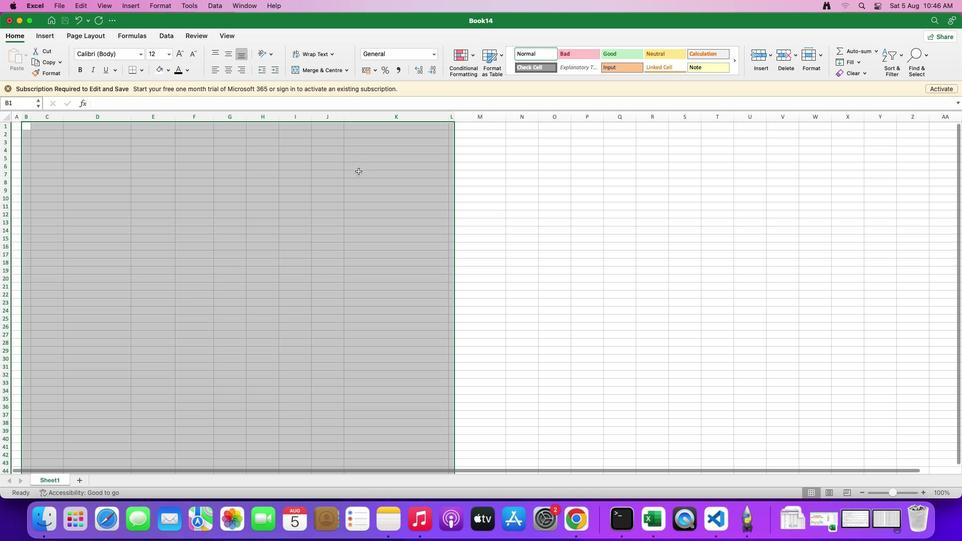 
Action: Mouse scrolled (358, 171) with delta (0, 0)
Screenshot: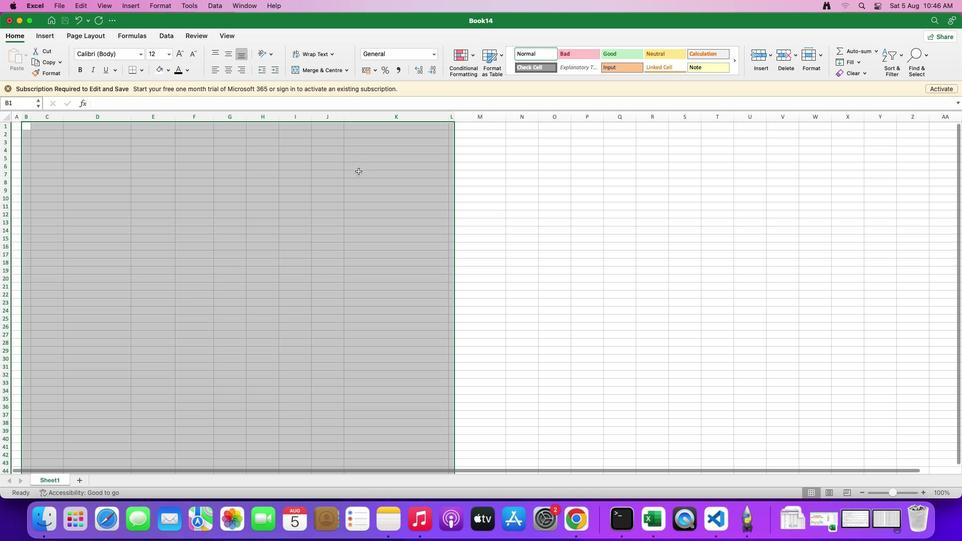 
Action: Mouse scrolled (358, 171) with delta (0, 1)
Screenshot: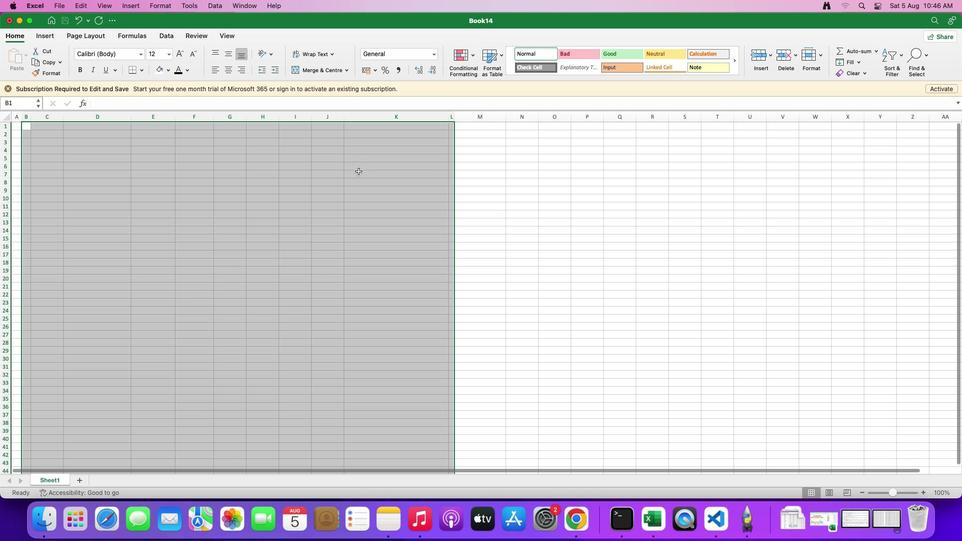 
Action: Mouse scrolled (358, 171) with delta (0, 2)
Screenshot: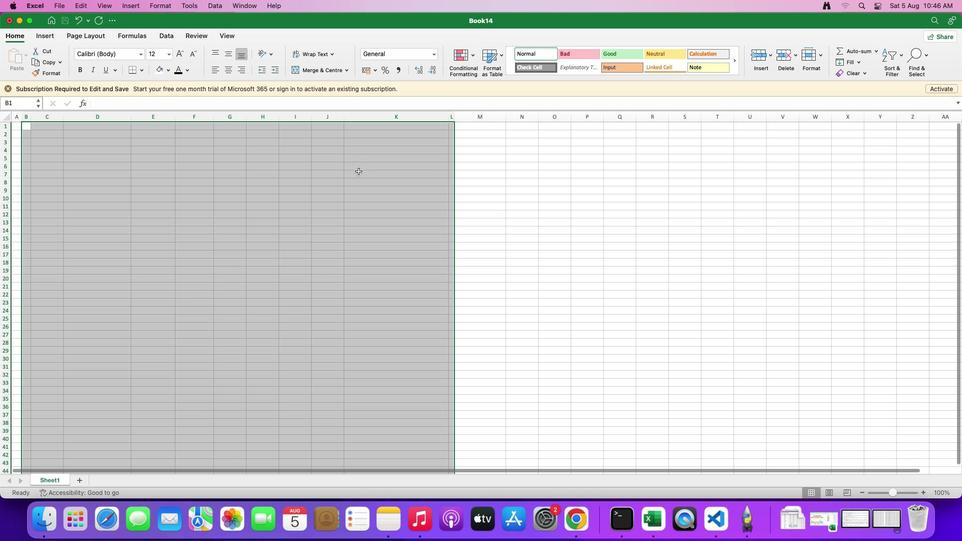 
Action: Mouse scrolled (358, 171) with delta (0, 0)
Screenshot: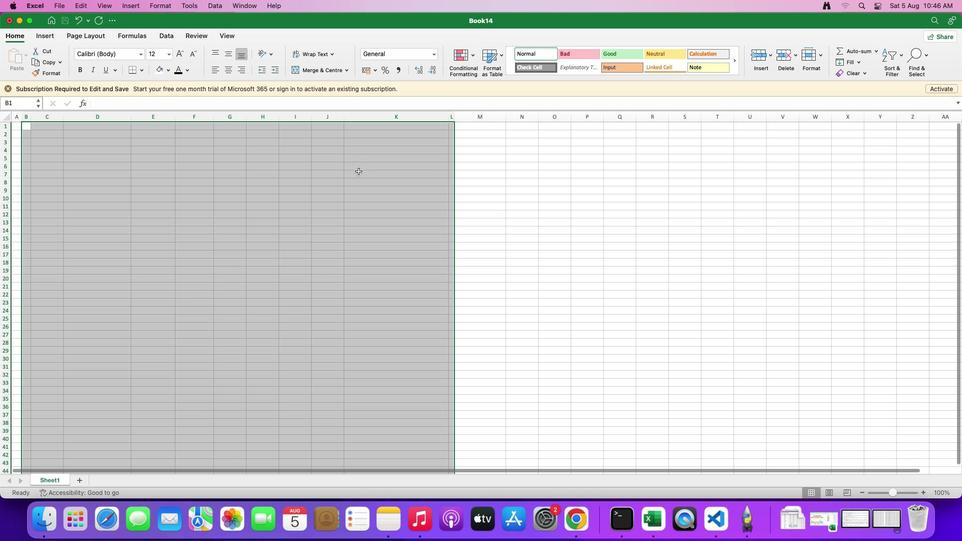 
Action: Mouse moved to (160, 73)
Screenshot: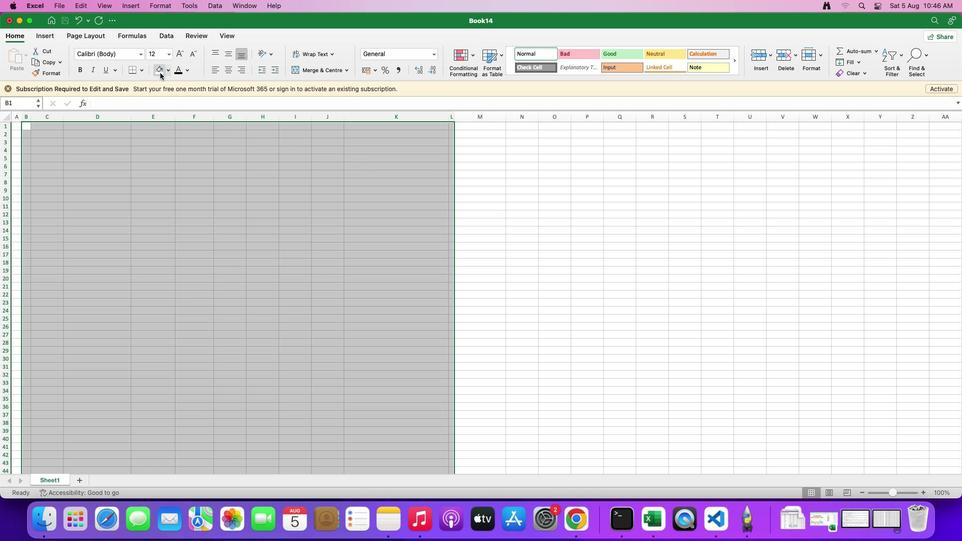 
Action: Mouse pressed left at (160, 73)
Screenshot: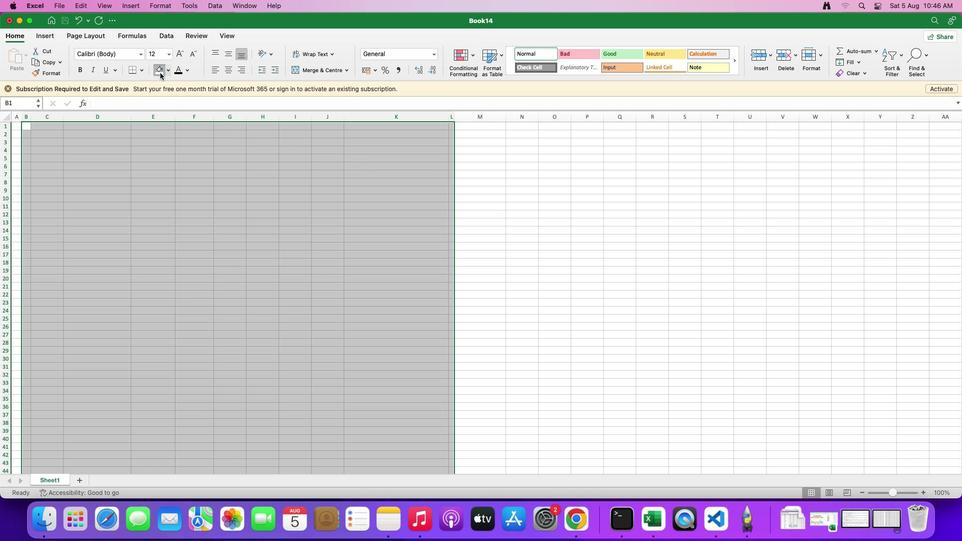
Action: Mouse moved to (162, 228)
Screenshot: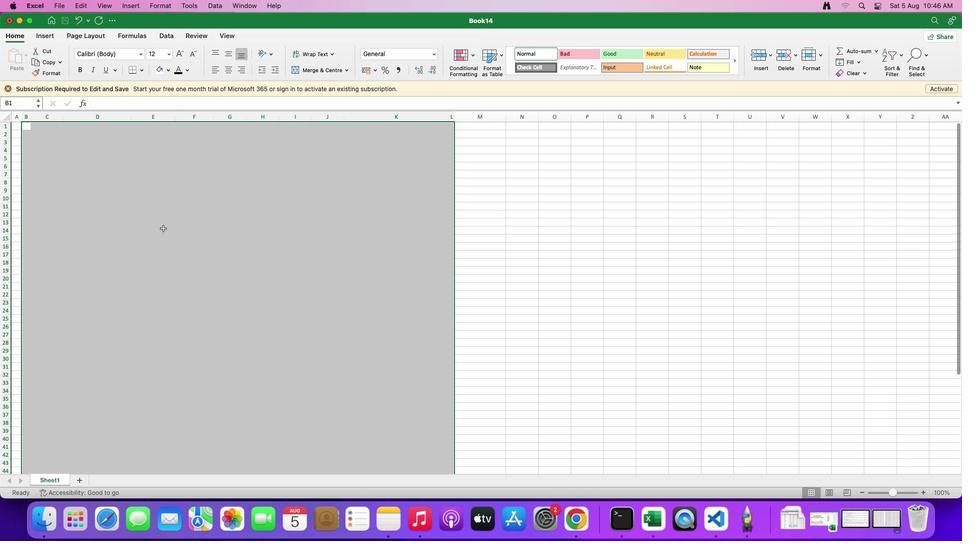 
Action: Mouse pressed left at (162, 228)
Screenshot: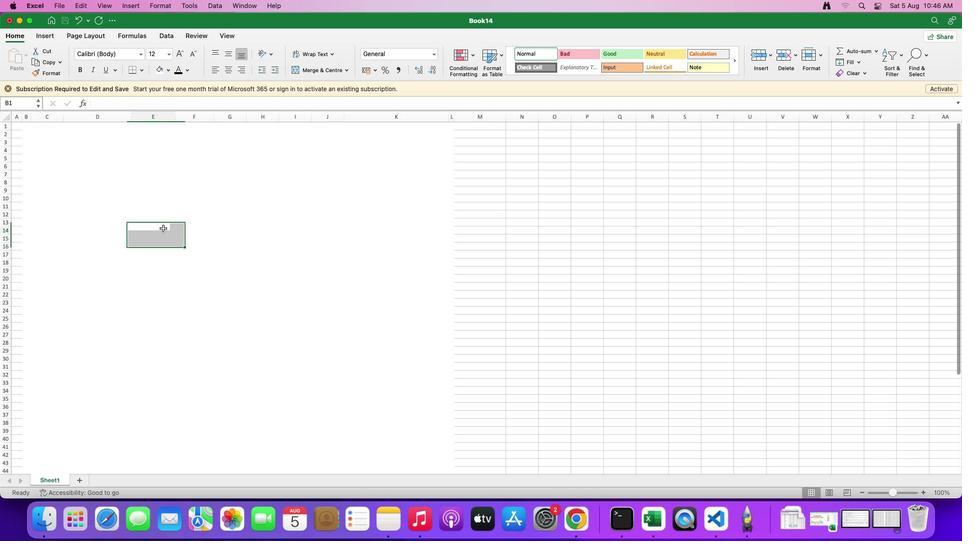 
Action: Mouse moved to (5, 137)
Screenshot: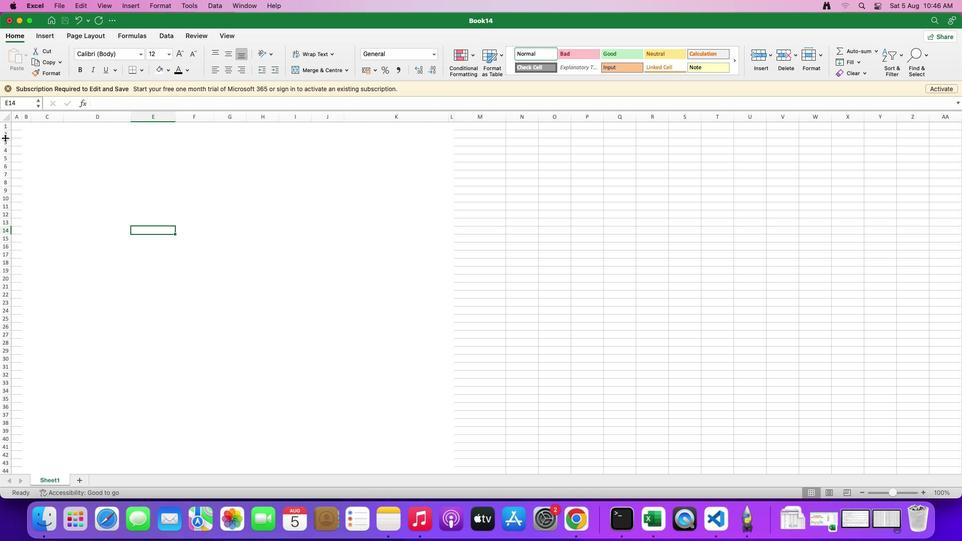 
Action: Mouse pressed left at (5, 137)
Screenshot: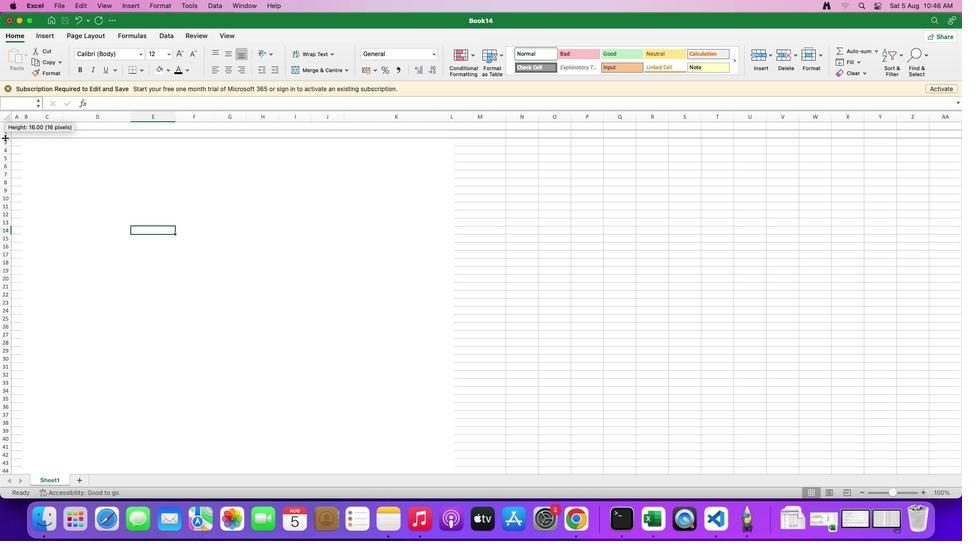 
Action: Mouse moved to (139, 179)
Screenshot: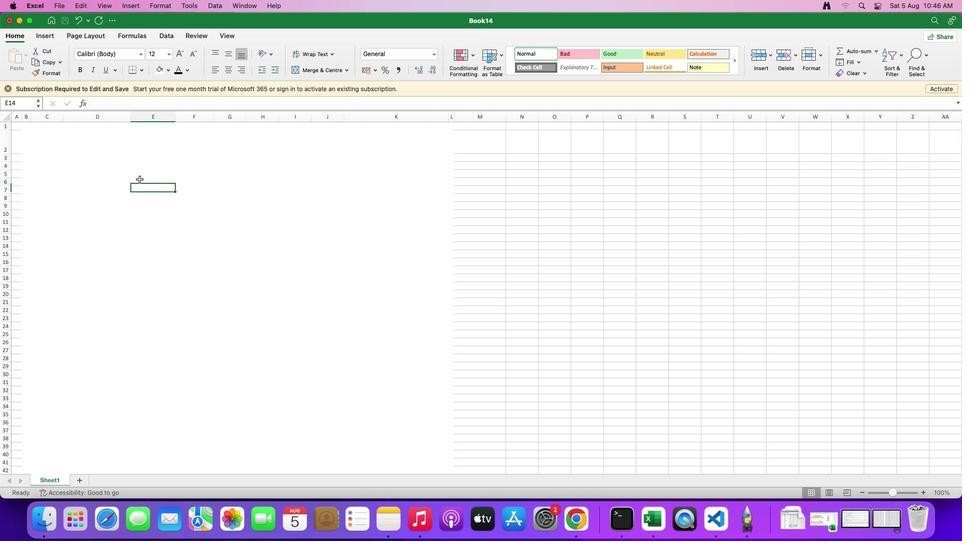 
Action: Mouse pressed left at (139, 179)
Screenshot: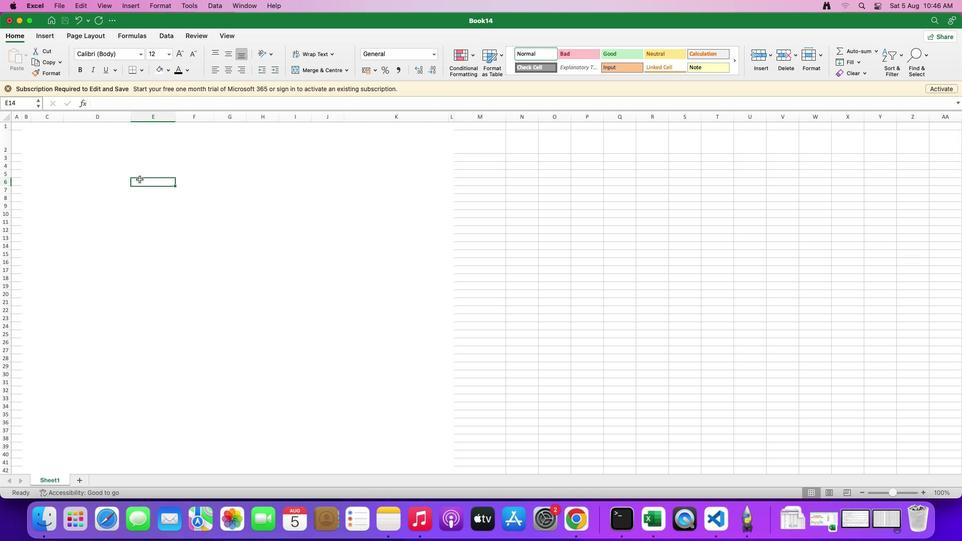 
Action: Mouse moved to (51, 137)
Screenshot: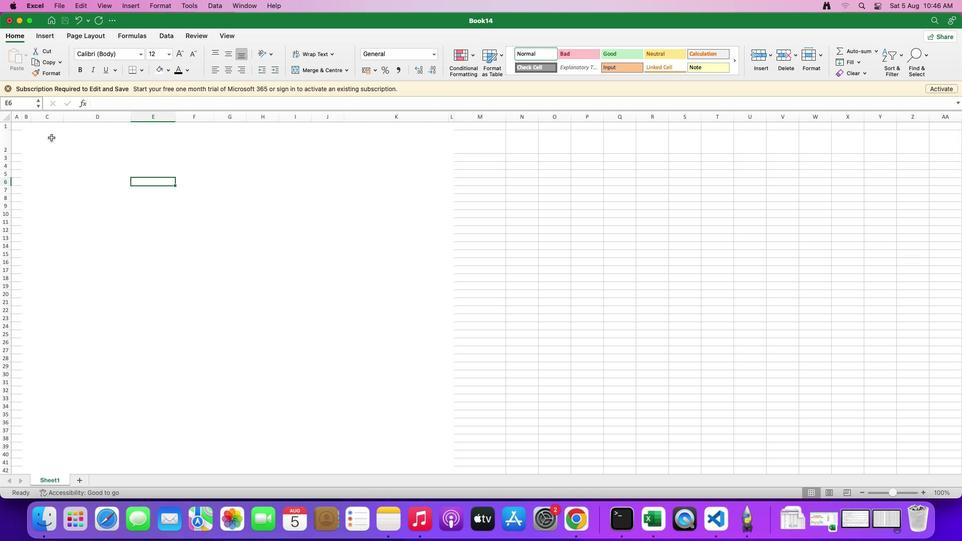 
Action: Mouse pressed left at (51, 137)
Screenshot: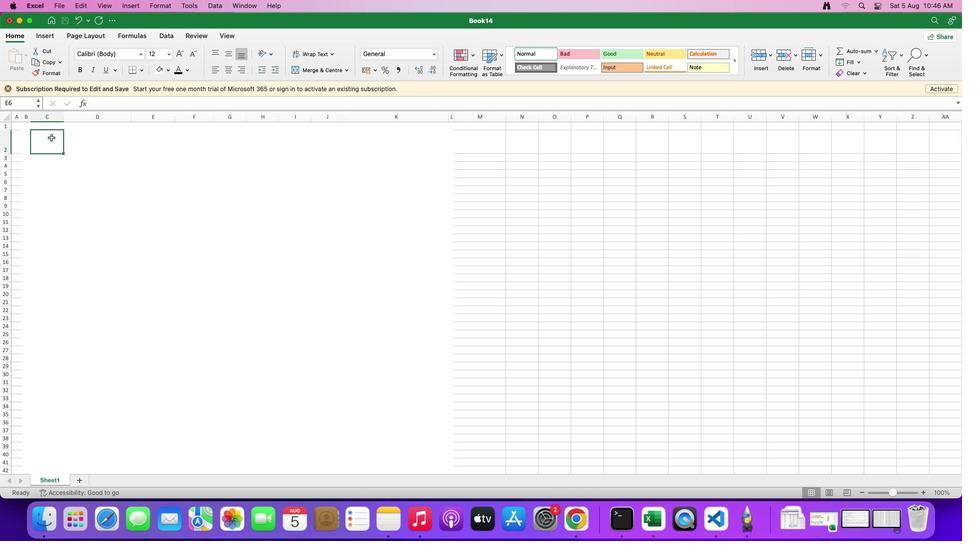 
Action: Mouse moved to (53, 38)
Screenshot: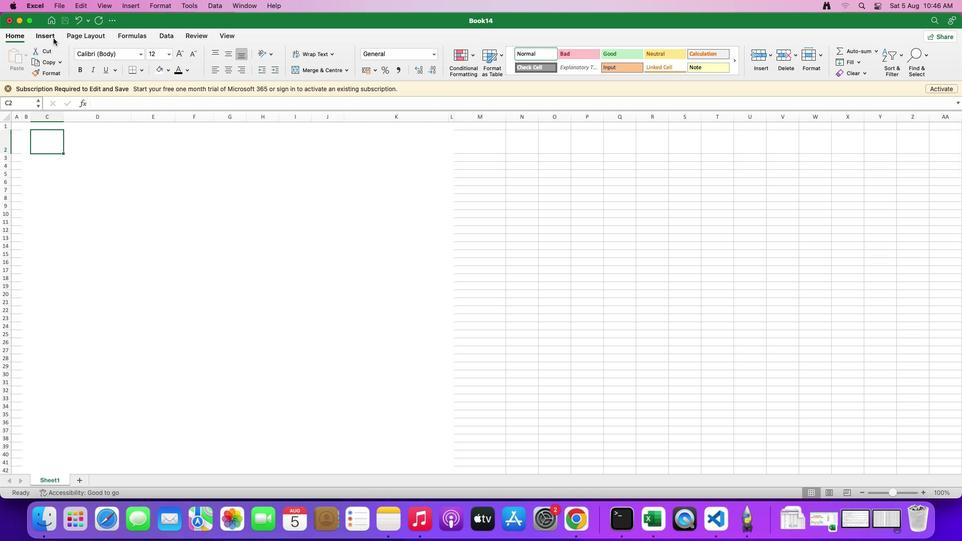
Action: Mouse pressed left at (53, 38)
Screenshot: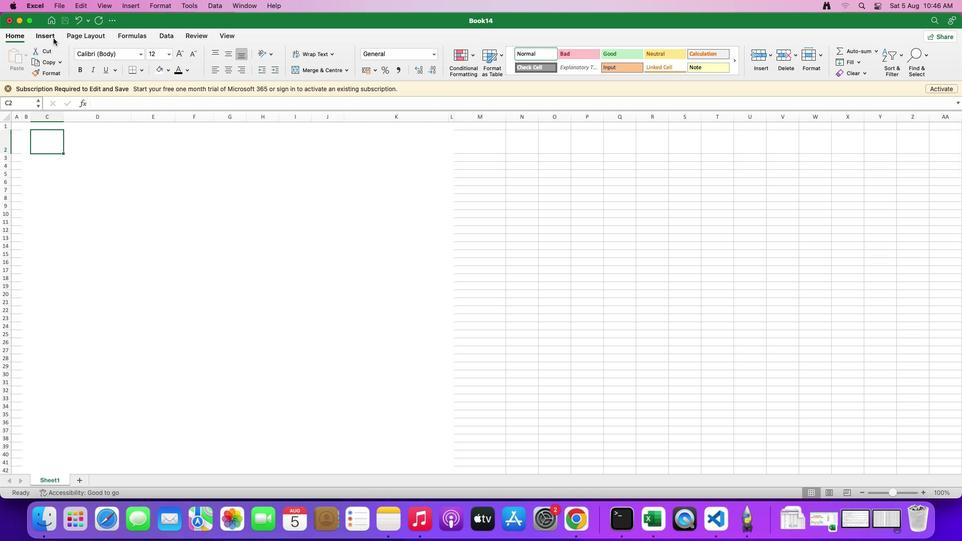 
Action: Mouse moved to (132, 59)
Screenshot: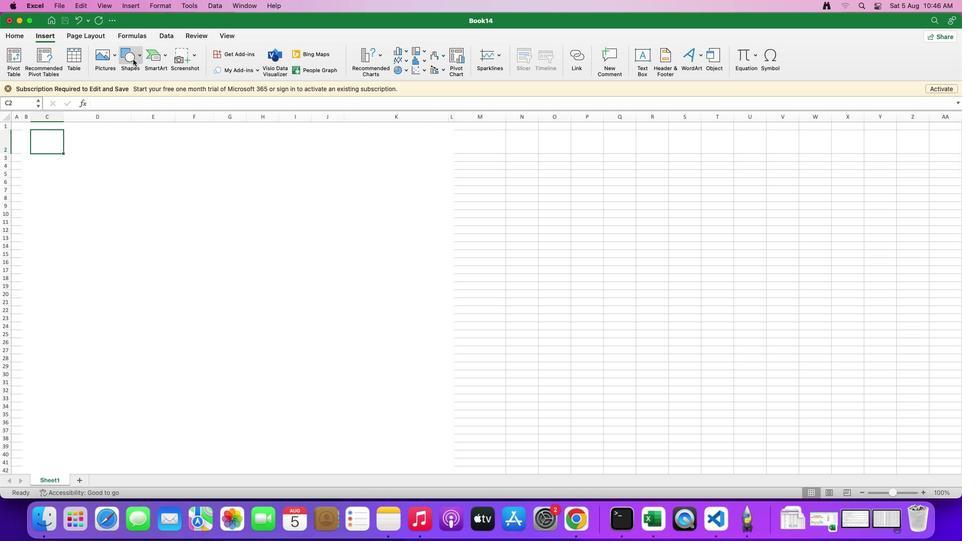 
Action: Mouse pressed left at (132, 59)
Screenshot: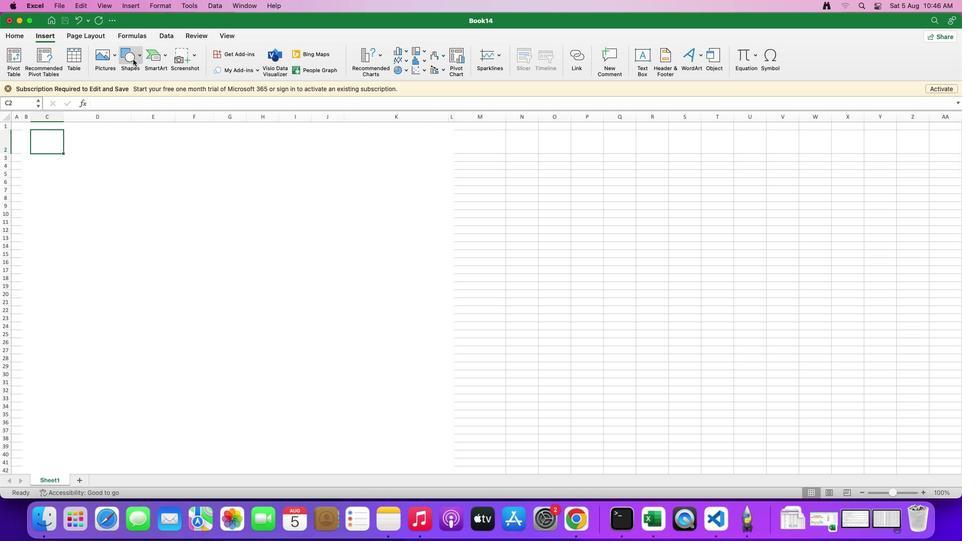 
Action: Mouse moved to (189, 90)
Screenshot: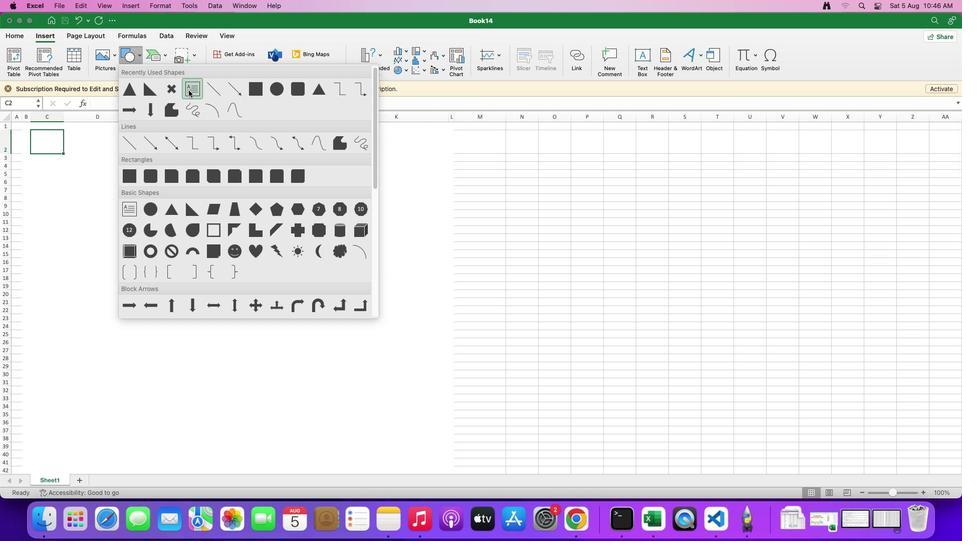 
Action: Mouse pressed left at (189, 90)
Screenshot: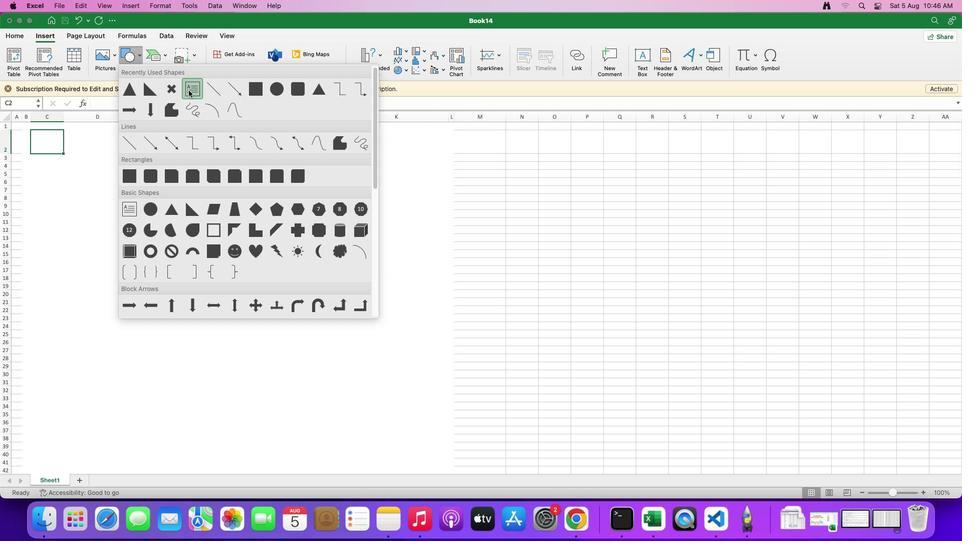 
Action: Mouse moved to (115, 156)
Screenshot: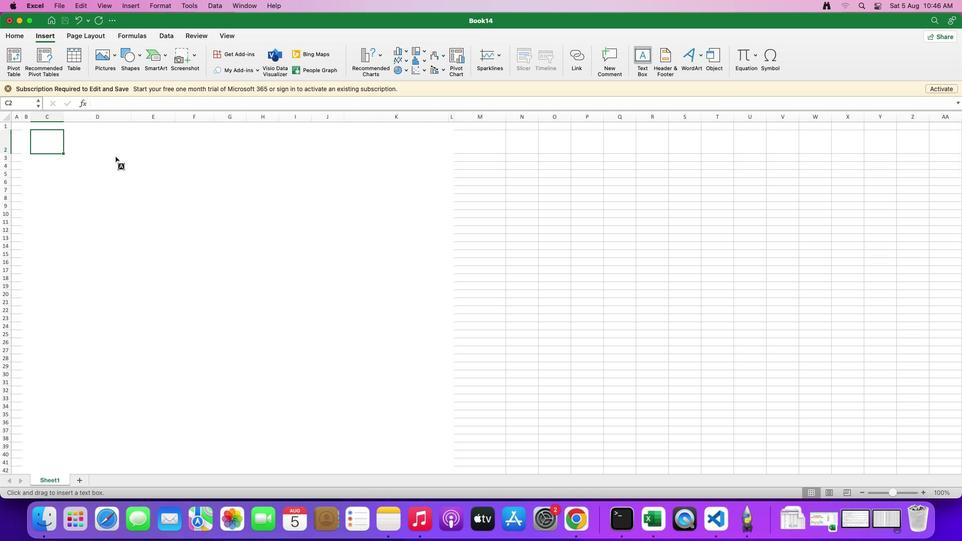 
Action: Mouse pressed left at (115, 156)
Screenshot: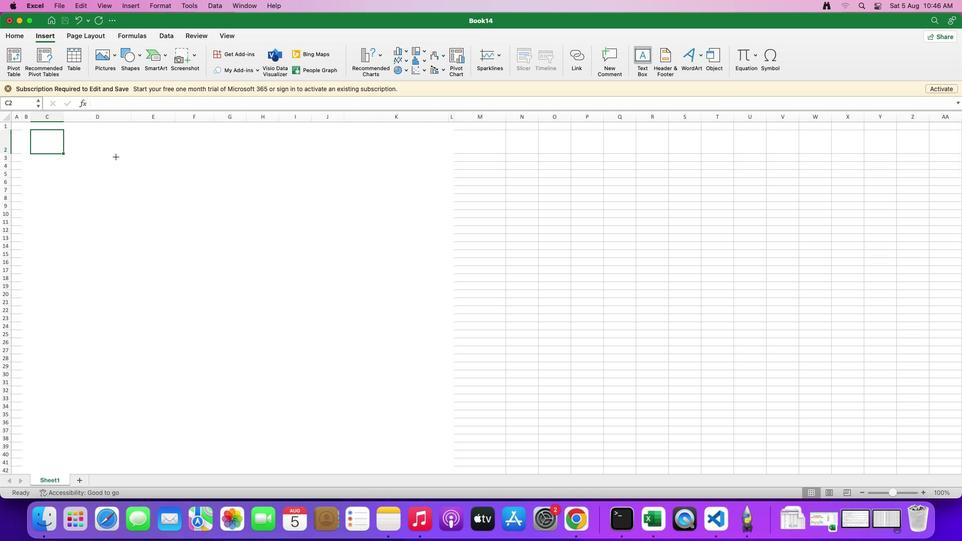 
Action: Mouse moved to (116, 156)
Screenshot: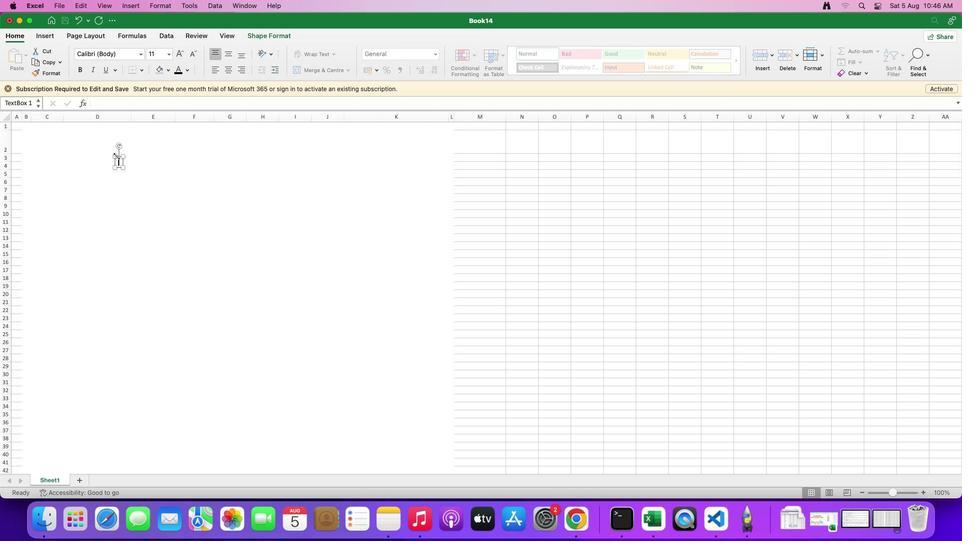 
Action: Mouse pressed left at (116, 156)
Screenshot: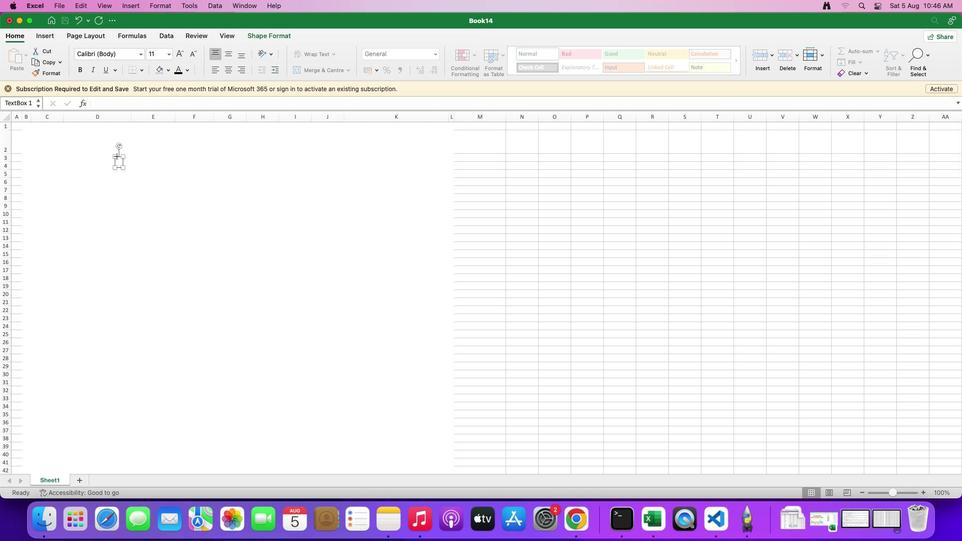 
Action: Mouse moved to (42, 166)
Screenshot: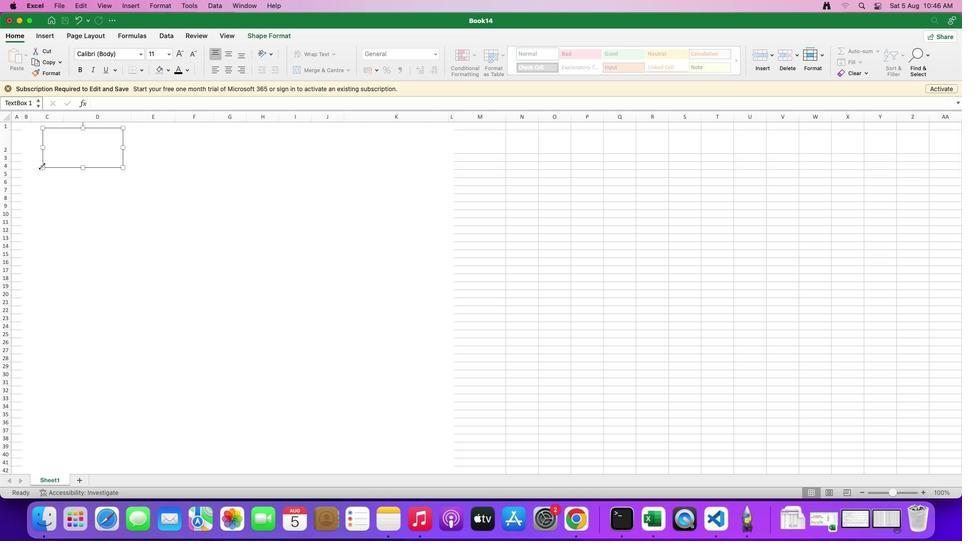 
Action: Mouse pressed left at (42, 166)
Screenshot: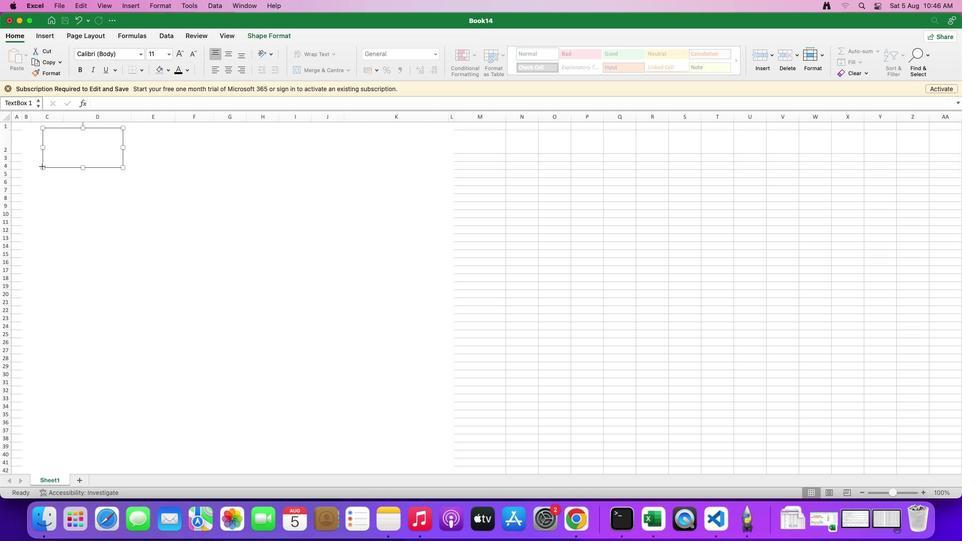 
Action: Mouse moved to (123, 152)
Screenshot: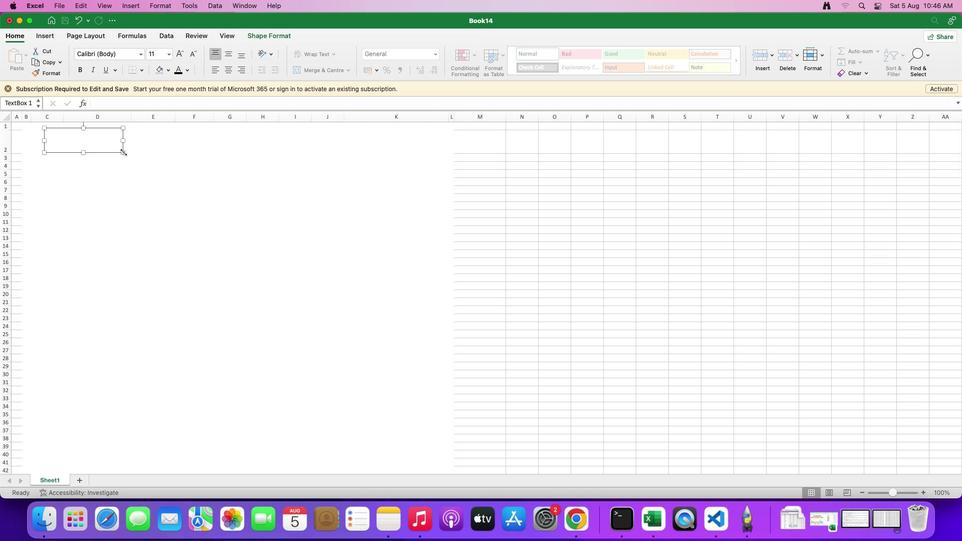 
Action: Mouse pressed left at (123, 152)
Screenshot: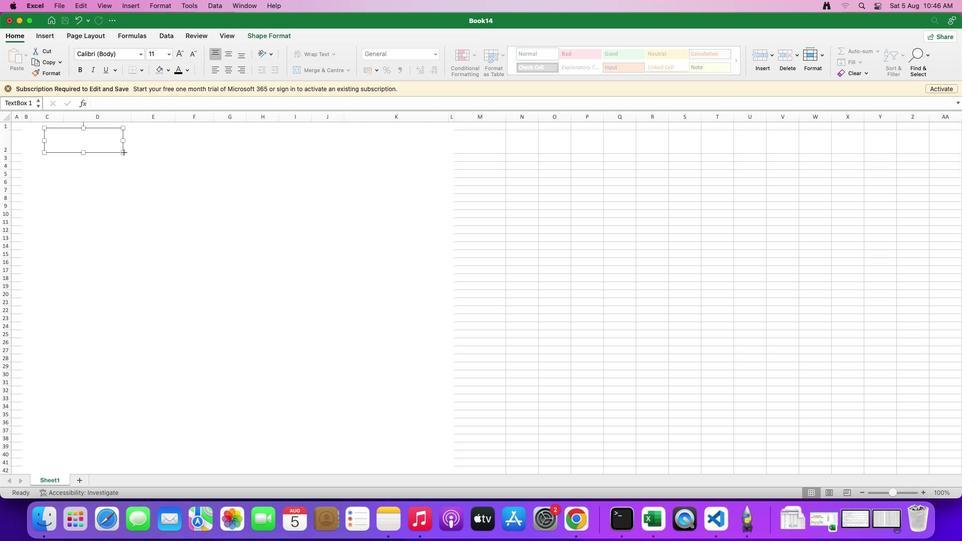 
Action: Mouse moved to (66, 144)
Screenshot: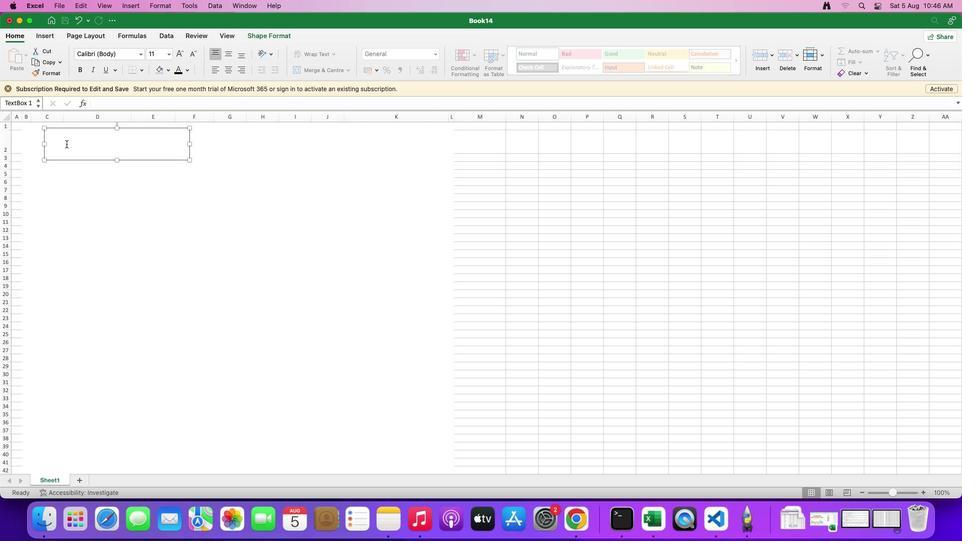 
Action: Mouse pressed left at (66, 144)
Screenshot: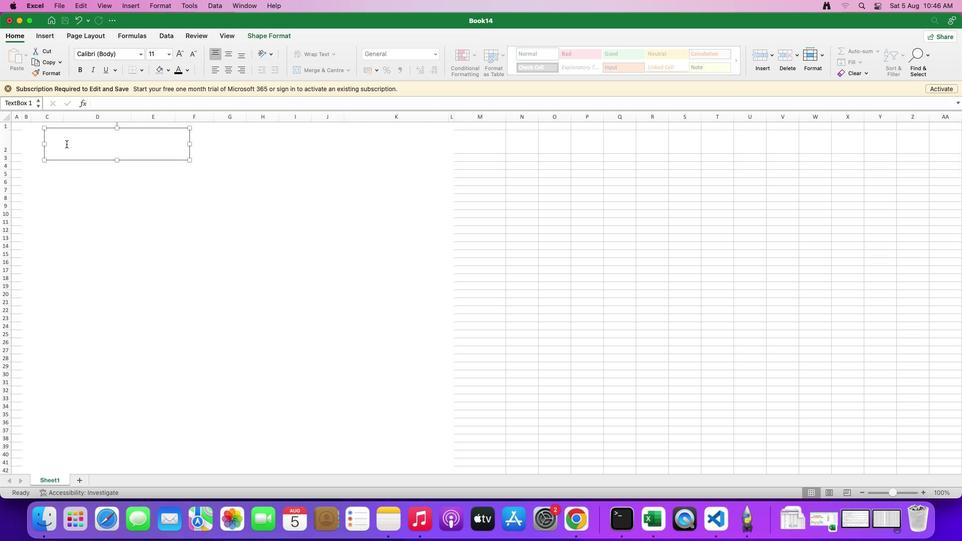 
Action: Mouse moved to (73, 143)
Screenshot: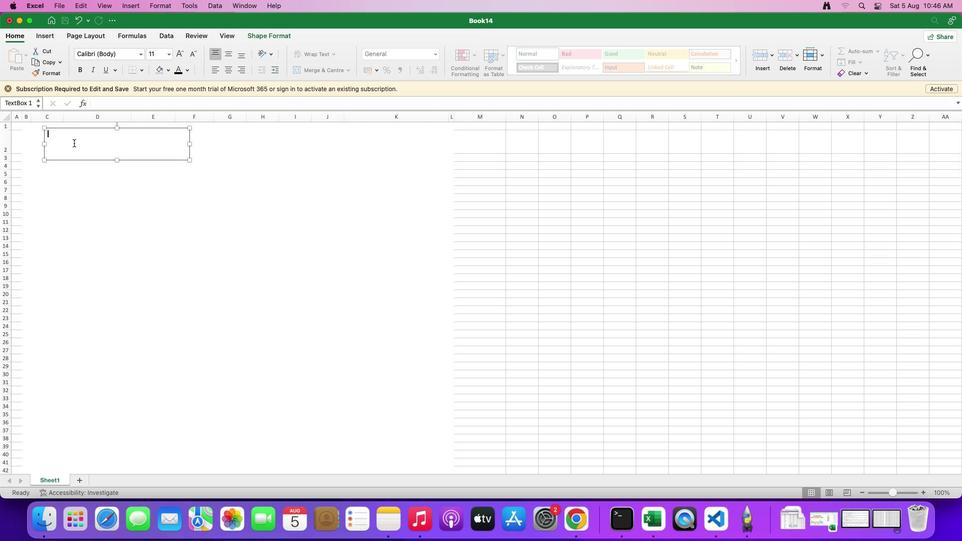 
Action: Key pressed 'G'Key.caps_lock'r''o''c''e''r''y'Key.spaceKey.shift'l'Key.shift'i'Key.backspaceKey.backspaceKey.caps_lock'L'Key.caps_lock'i''s''t'
Screenshot: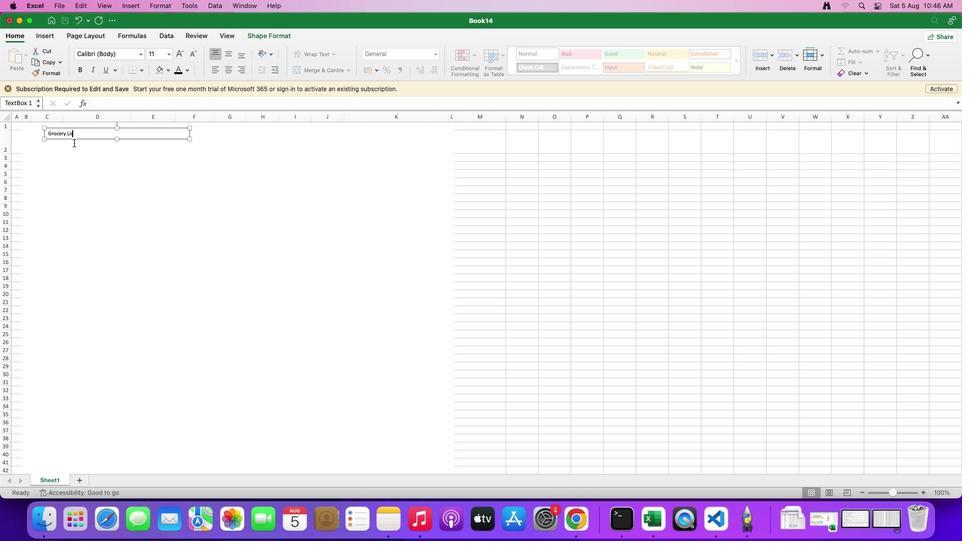 
Action: Mouse moved to (78, 132)
Screenshot: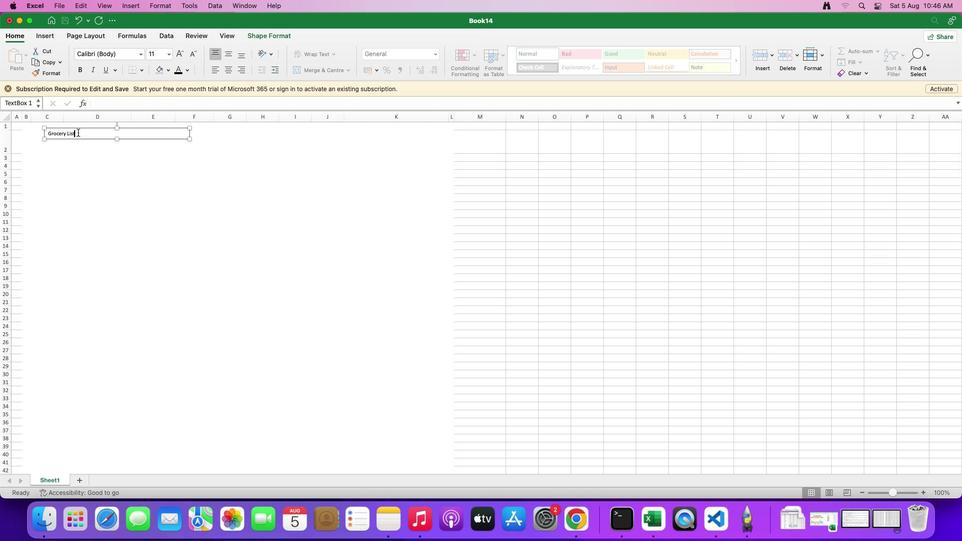 
Action: Mouse pressed left at (78, 132)
Screenshot: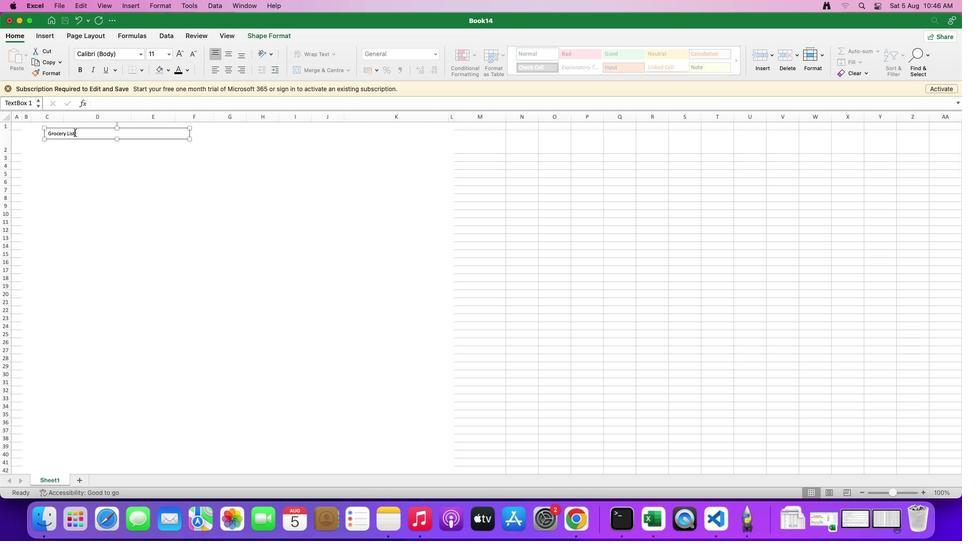 
Action: Mouse moved to (170, 55)
Screenshot: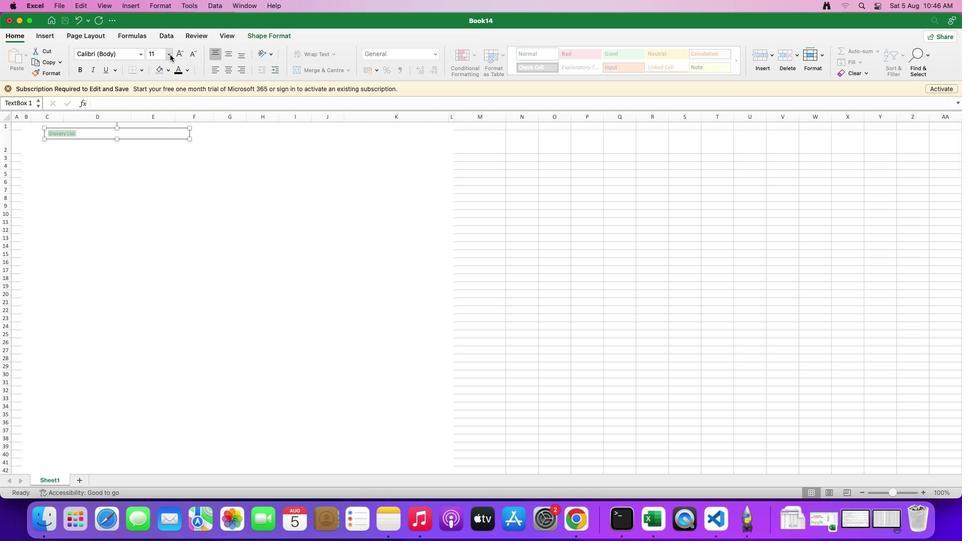 
Action: Mouse pressed left at (170, 55)
Screenshot: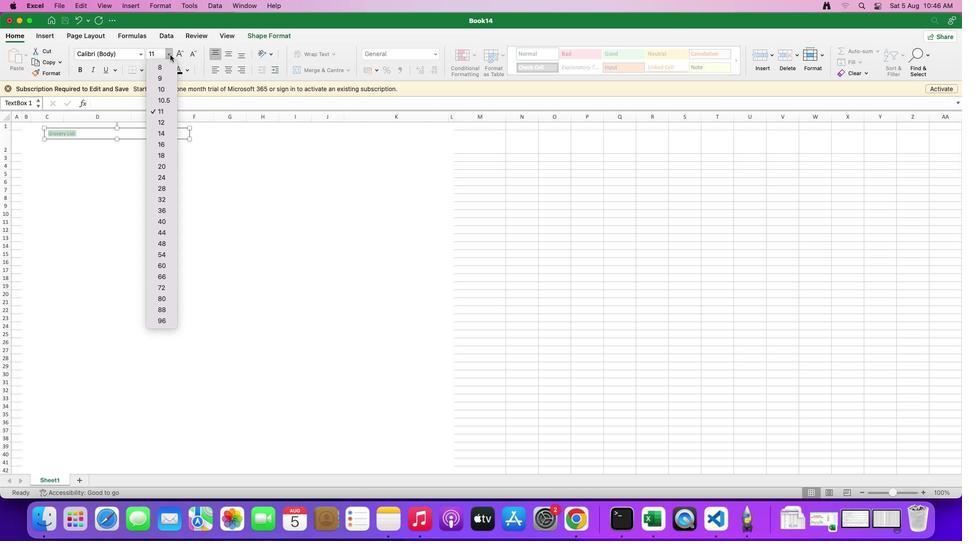 
Action: Mouse moved to (161, 179)
Screenshot: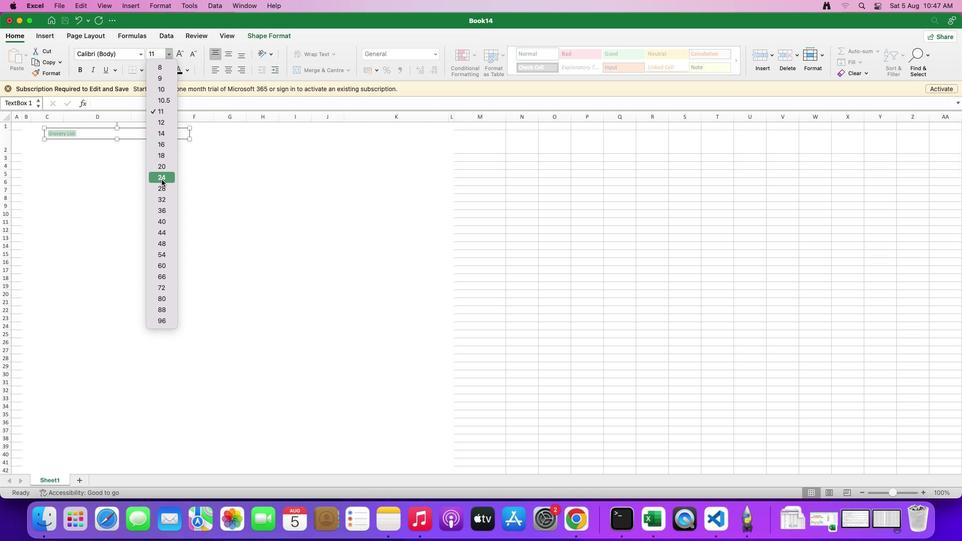 
Action: Mouse pressed left at (161, 179)
Screenshot: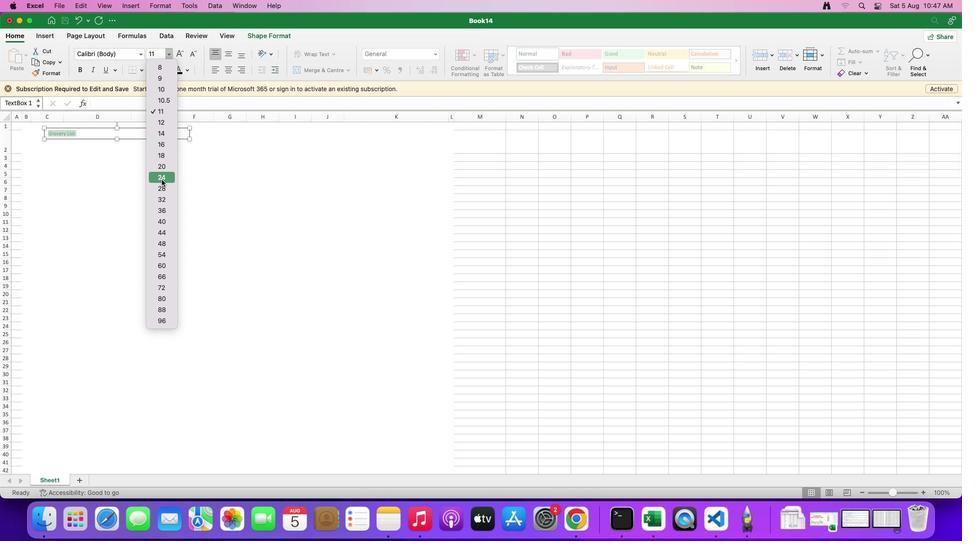 
Action: Mouse moved to (167, 53)
Screenshot: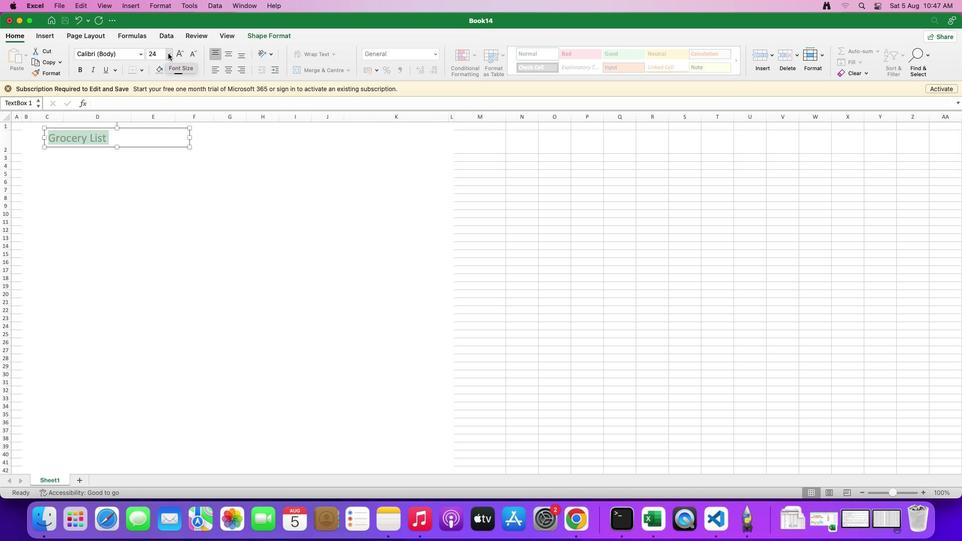 
Action: Mouse pressed left at (167, 53)
Screenshot: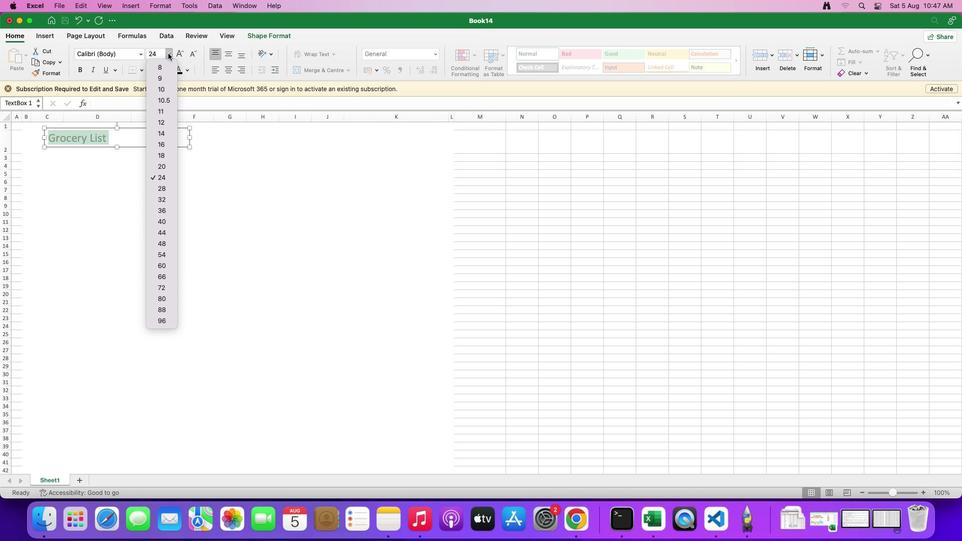 
Action: Mouse moved to (160, 198)
Screenshot: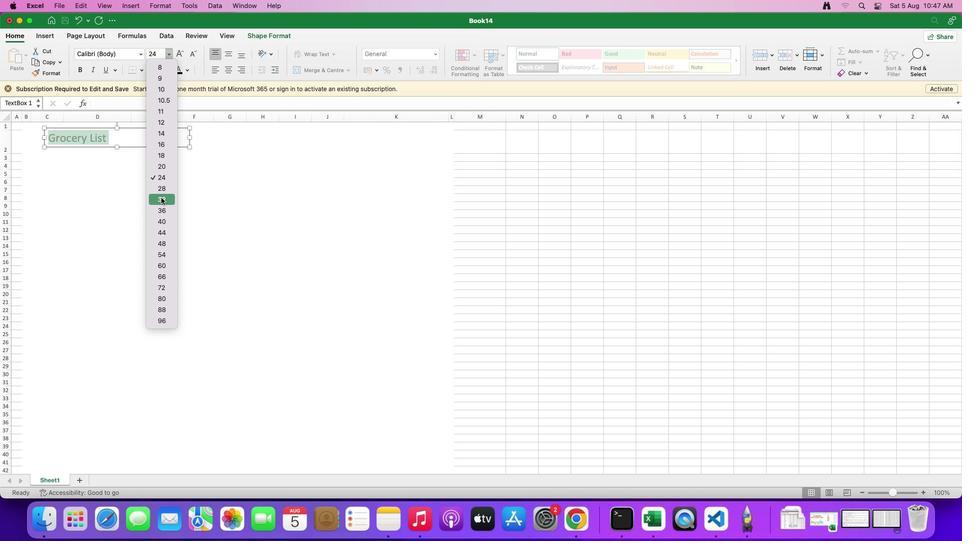 
Action: Mouse pressed left at (160, 198)
Screenshot: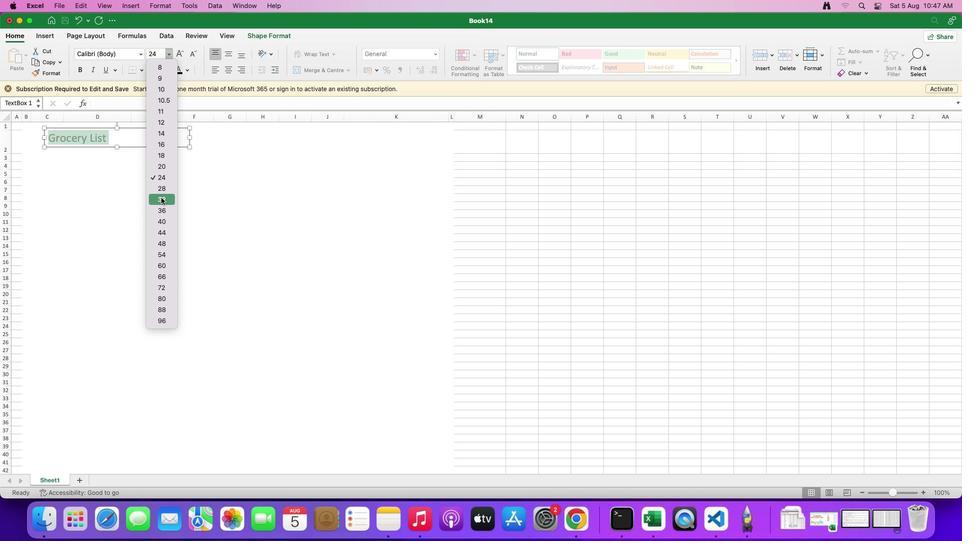 
Action: Mouse moved to (83, 71)
Screenshot: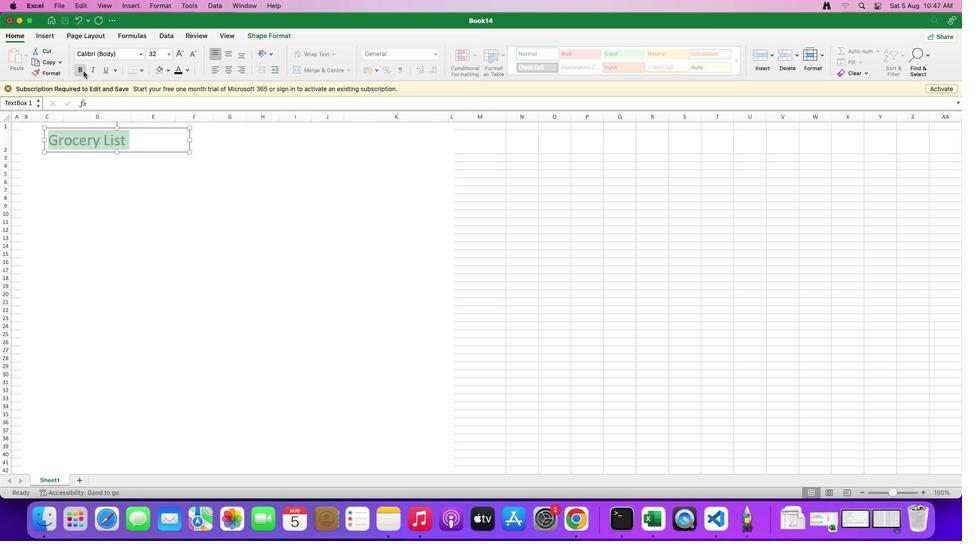 
Action: Mouse pressed left at (83, 71)
Screenshot: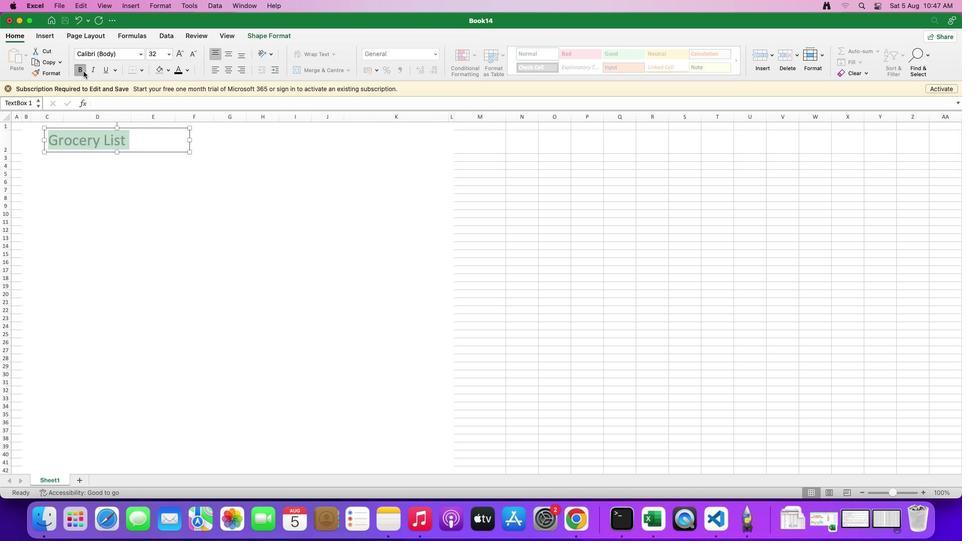 
Action: Mouse moved to (178, 51)
Screenshot: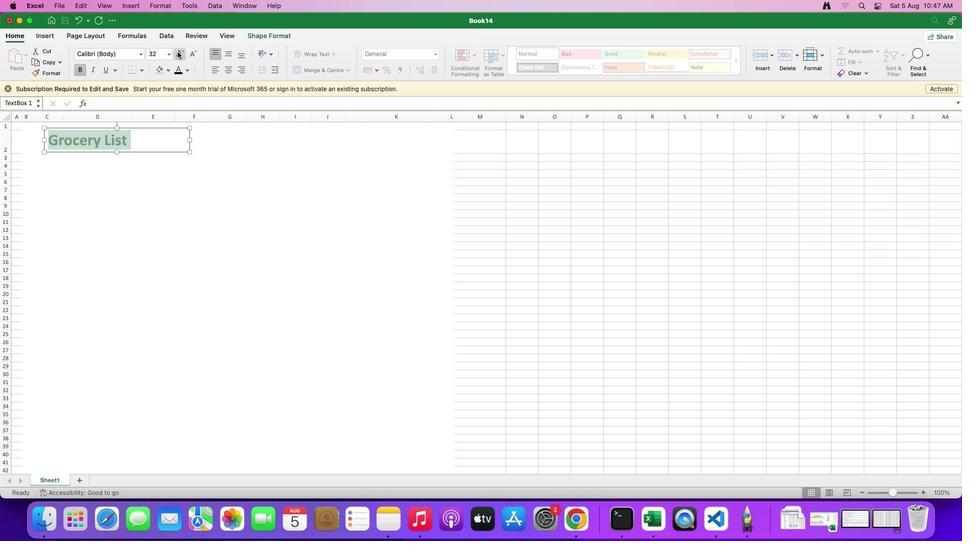 
Action: Mouse pressed left at (178, 51)
Screenshot: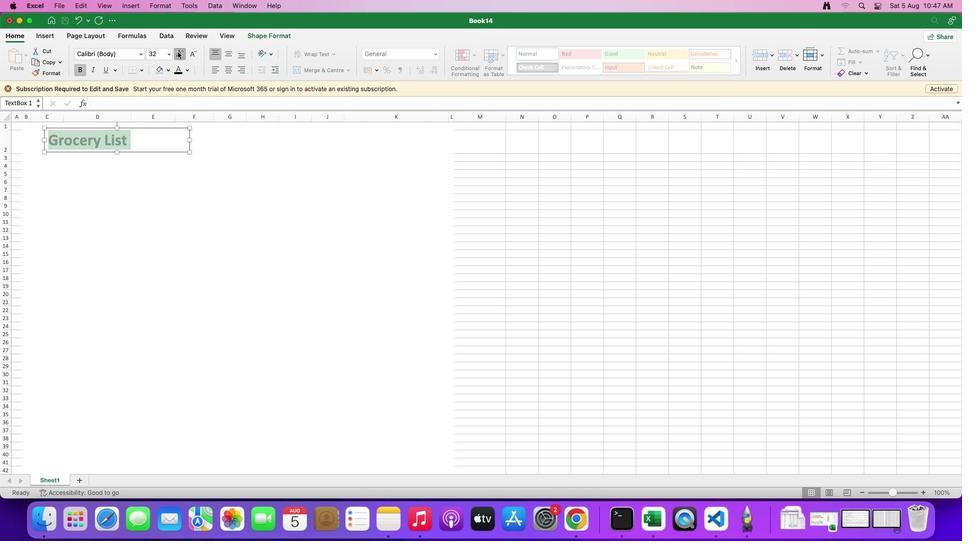 
Action: Mouse pressed left at (178, 51)
Screenshot: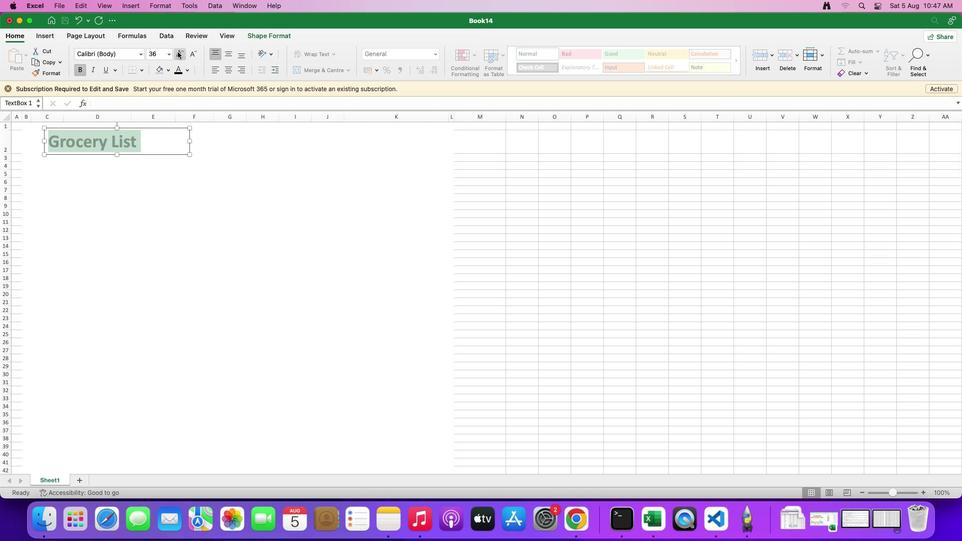 
Action: Mouse moved to (179, 50)
Screenshot: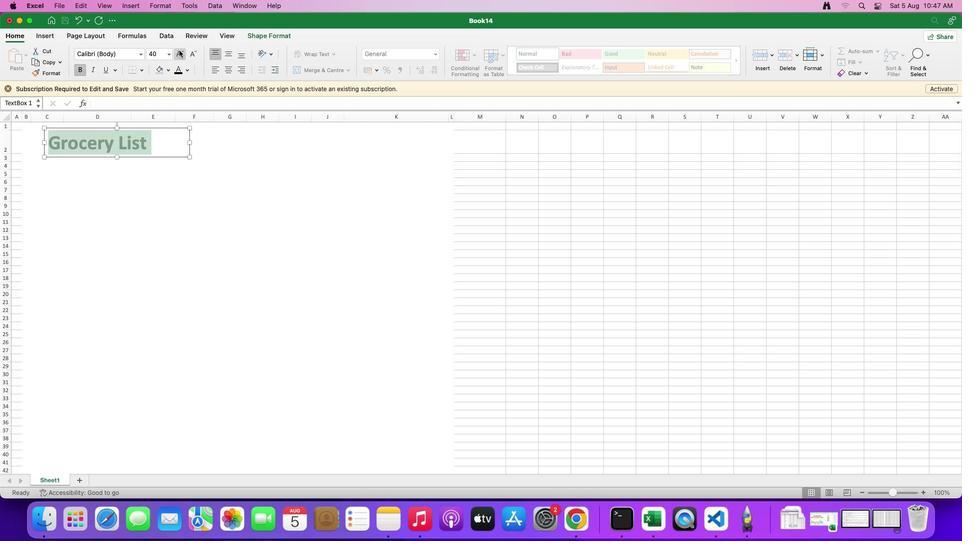 
Action: Mouse pressed left at (179, 50)
Screenshot: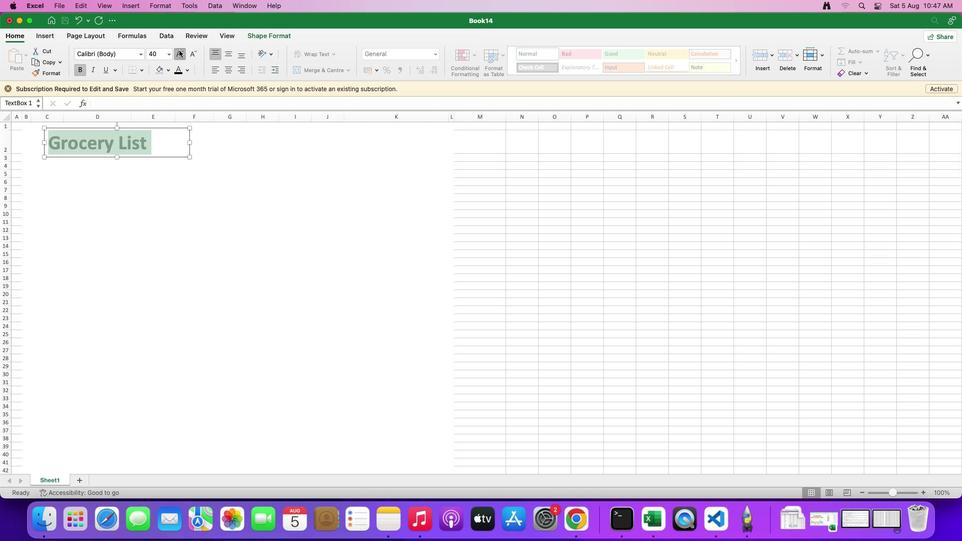 
Action: Mouse moved to (188, 70)
Screenshot: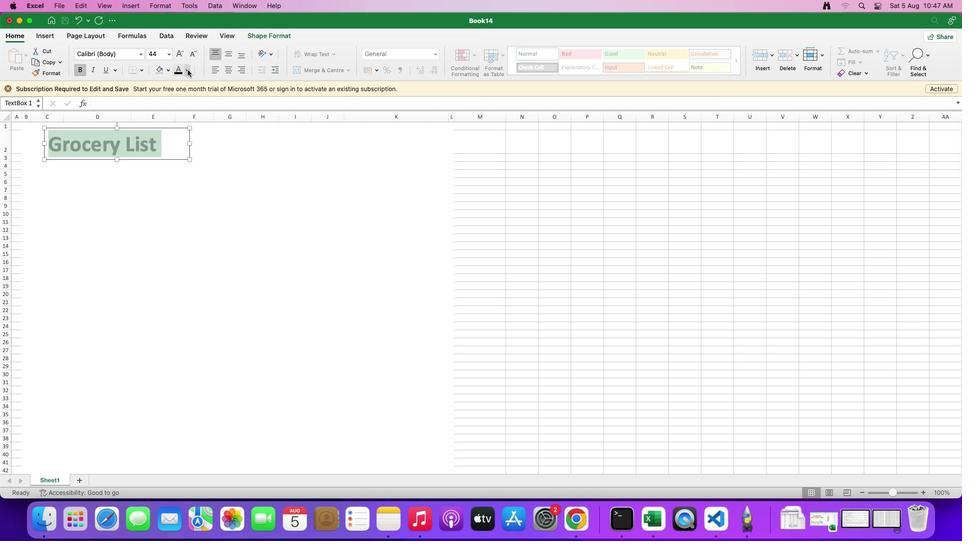
Action: Mouse pressed left at (188, 70)
Screenshot: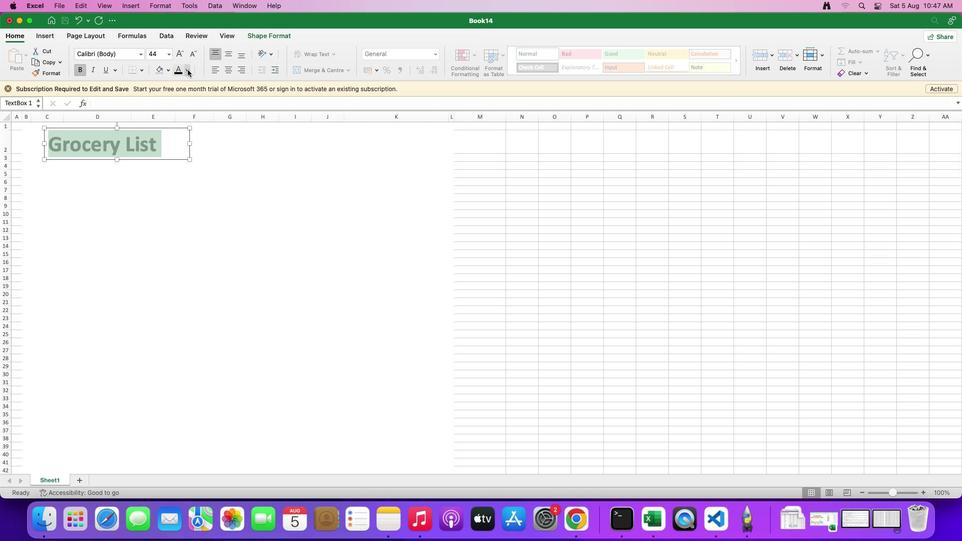 
Action: Mouse moved to (224, 202)
Screenshot: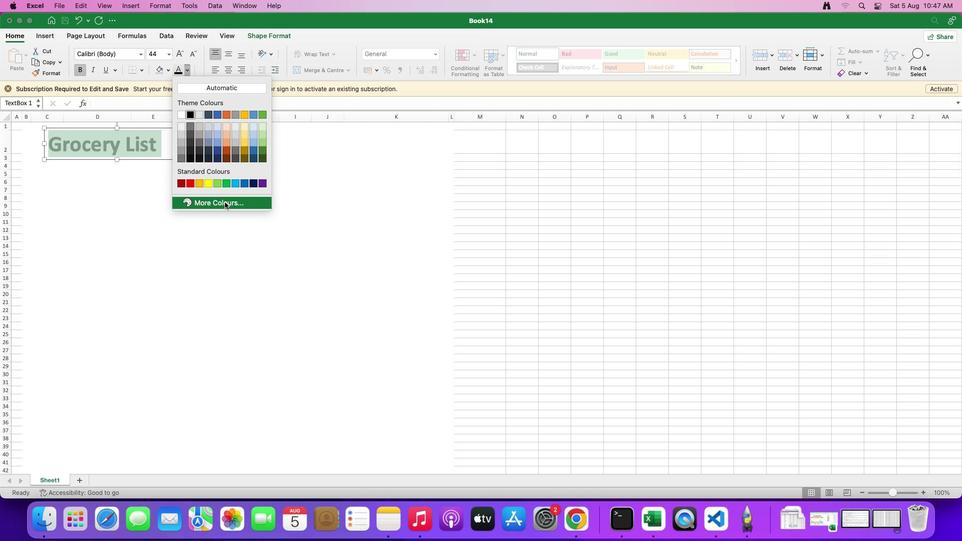 
Action: Mouse pressed left at (224, 202)
Screenshot: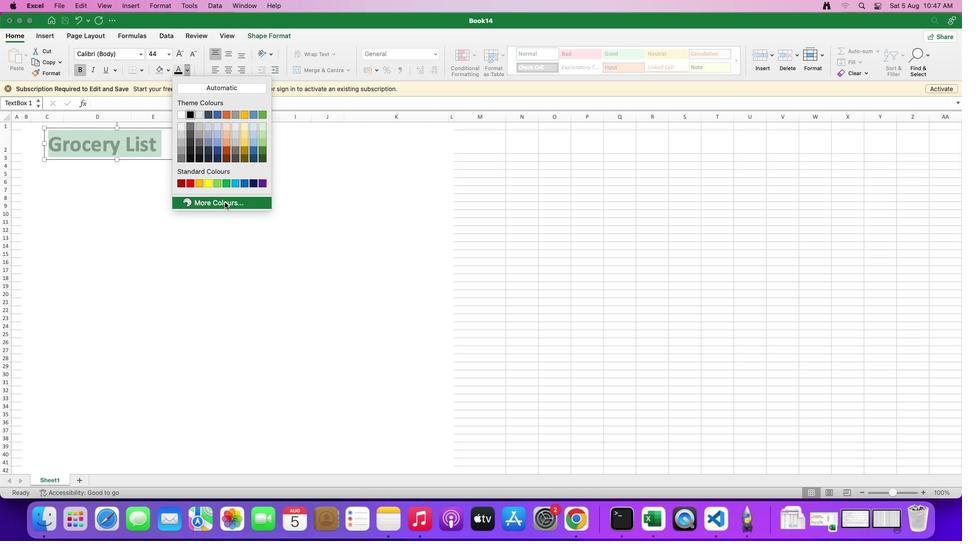 
Action: Mouse moved to (518, 216)
Screenshot: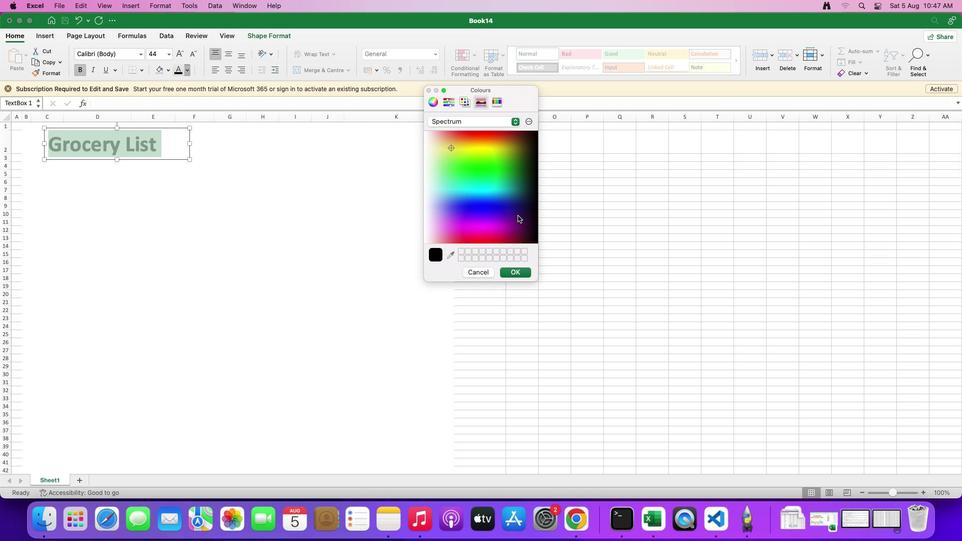 
Action: Mouse pressed left at (518, 216)
Screenshot: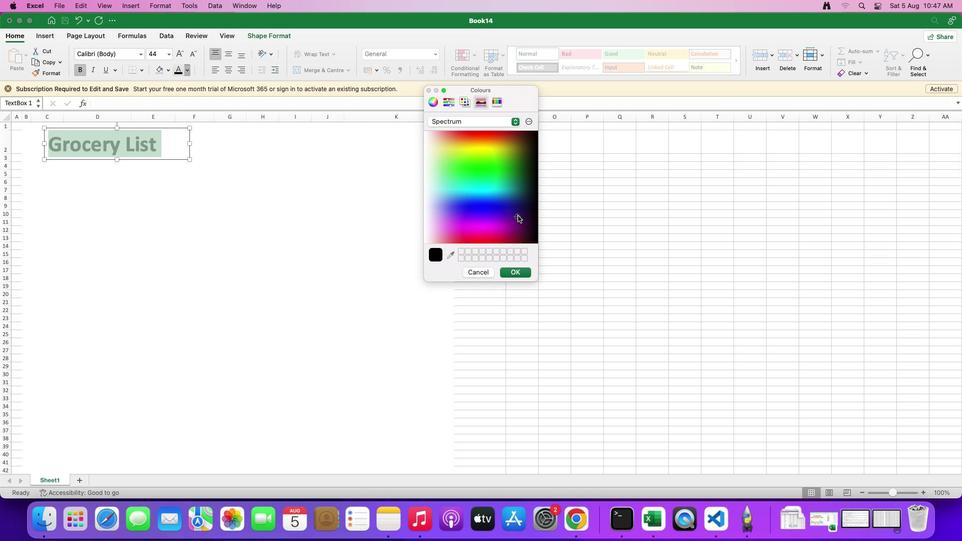 
Action: Mouse moved to (518, 219)
Screenshot: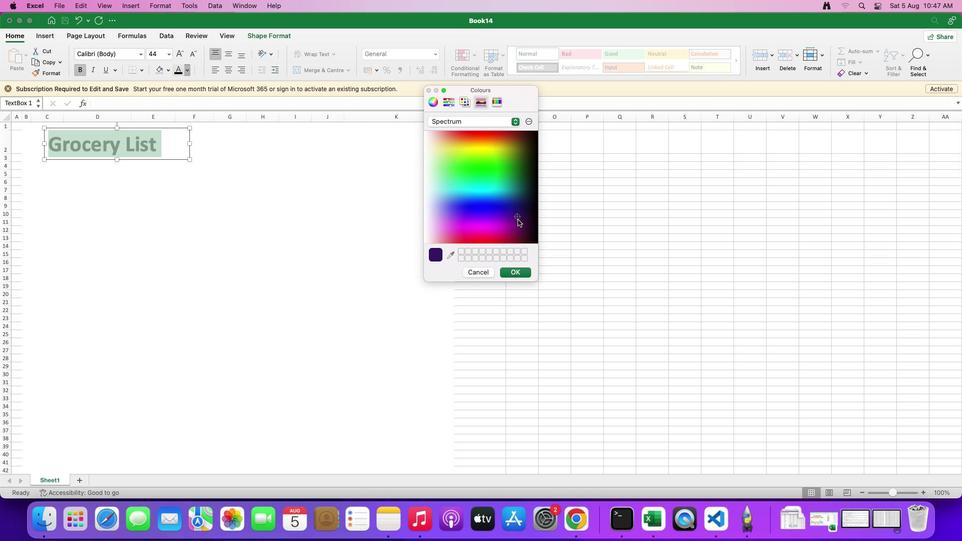 
Action: Mouse pressed left at (518, 219)
Screenshot: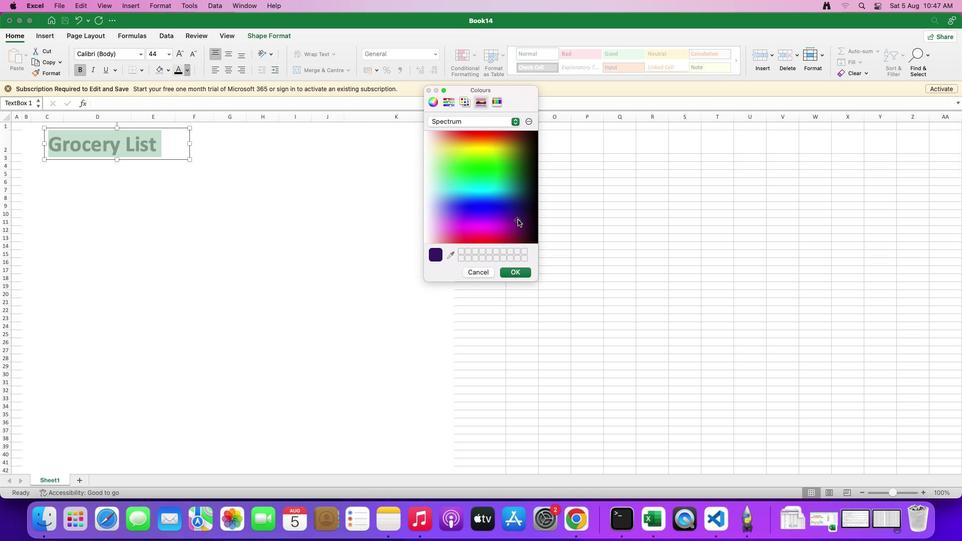 
Action: Mouse moved to (514, 272)
Screenshot: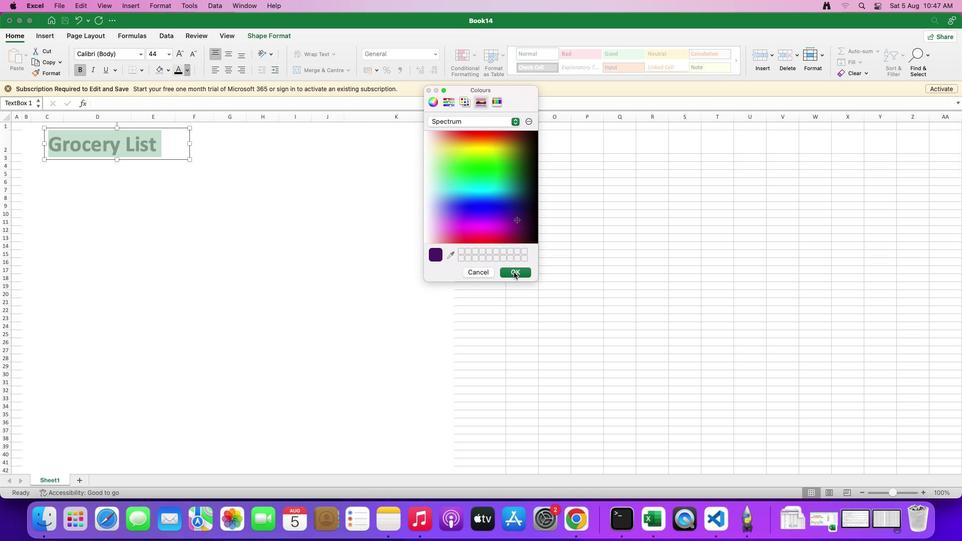 
Action: Mouse pressed left at (514, 272)
Screenshot: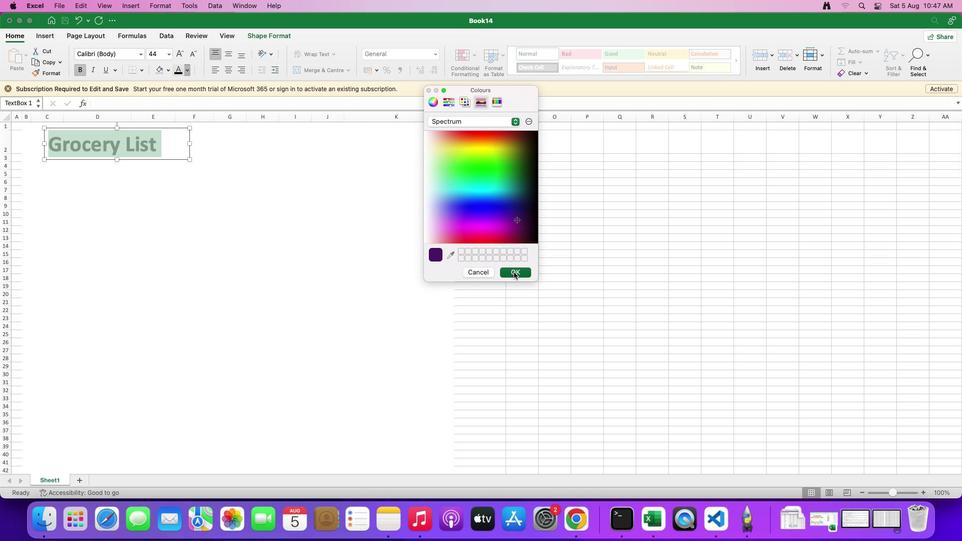 
Action: Mouse moved to (167, 190)
Screenshot: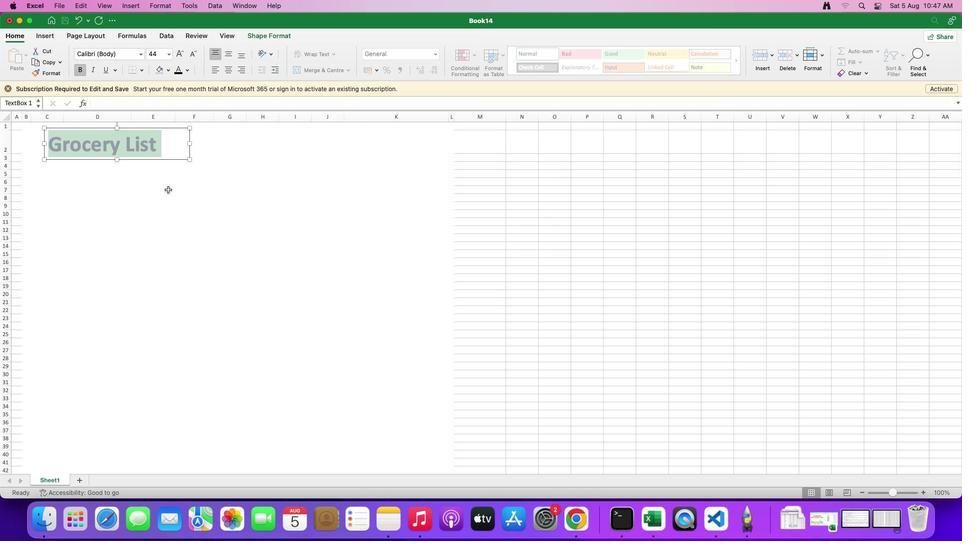 
Action: Mouse pressed left at (167, 190)
Screenshot: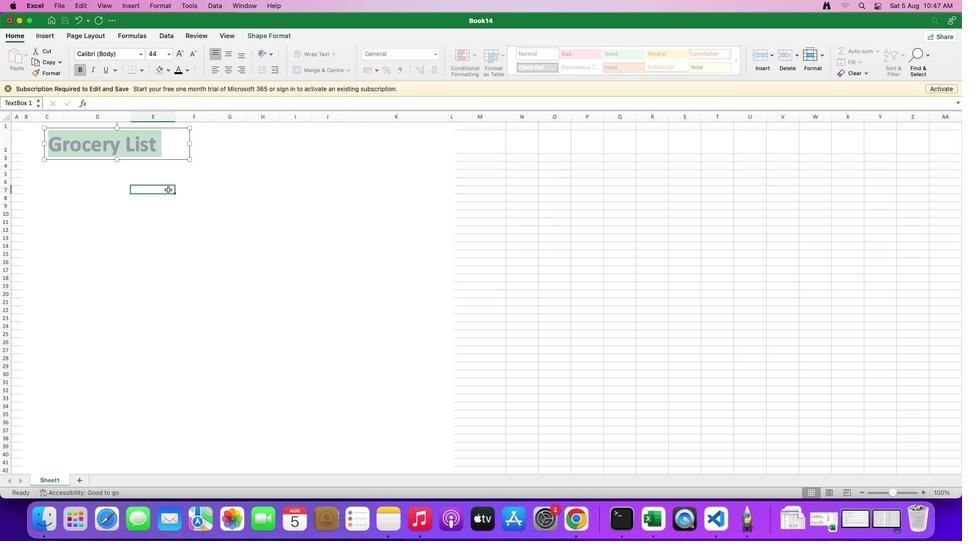 
Action: Mouse moved to (41, 155)
Screenshot: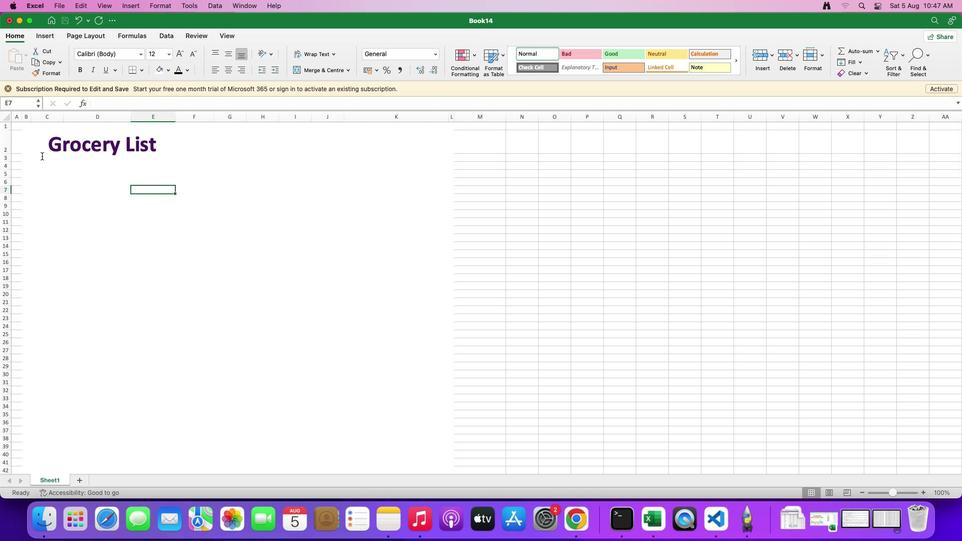 
Action: Mouse pressed left at (41, 155)
Screenshot: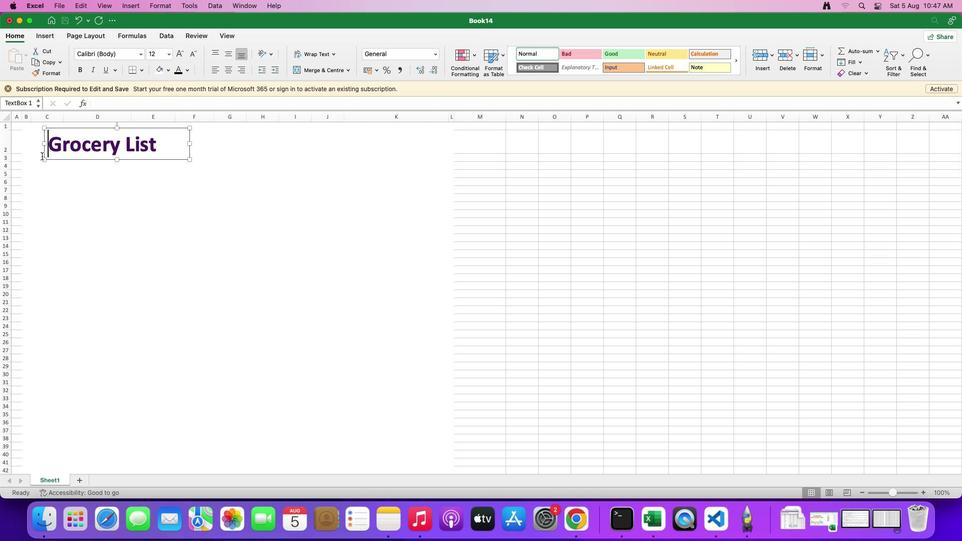
Action: Mouse moved to (7, 130)
Screenshot: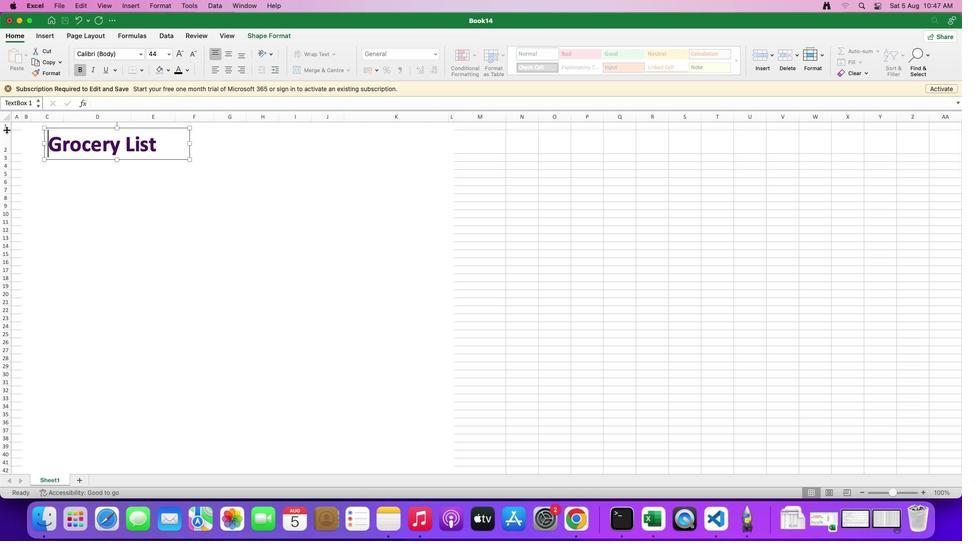 
Action: Mouse pressed left at (7, 130)
Screenshot: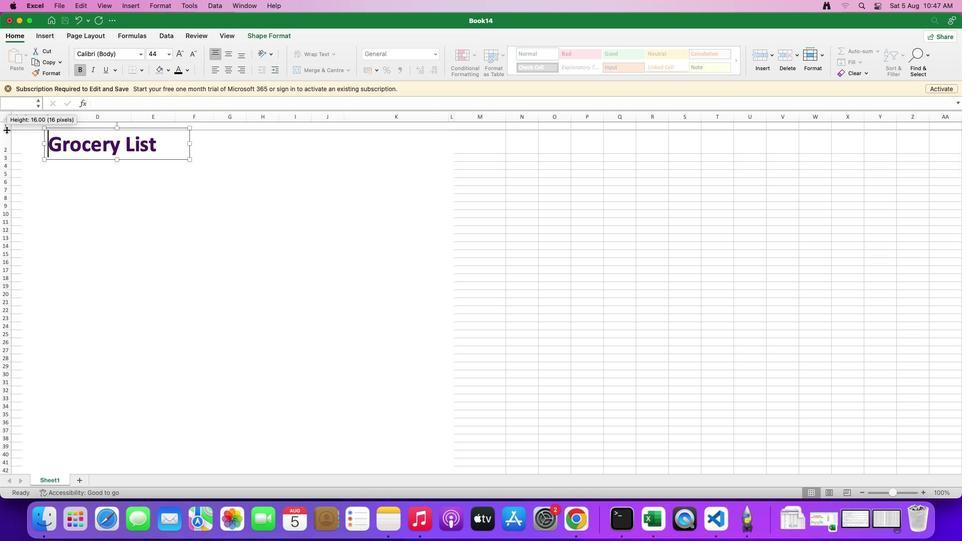 
Action: Mouse moved to (25, 123)
Screenshot: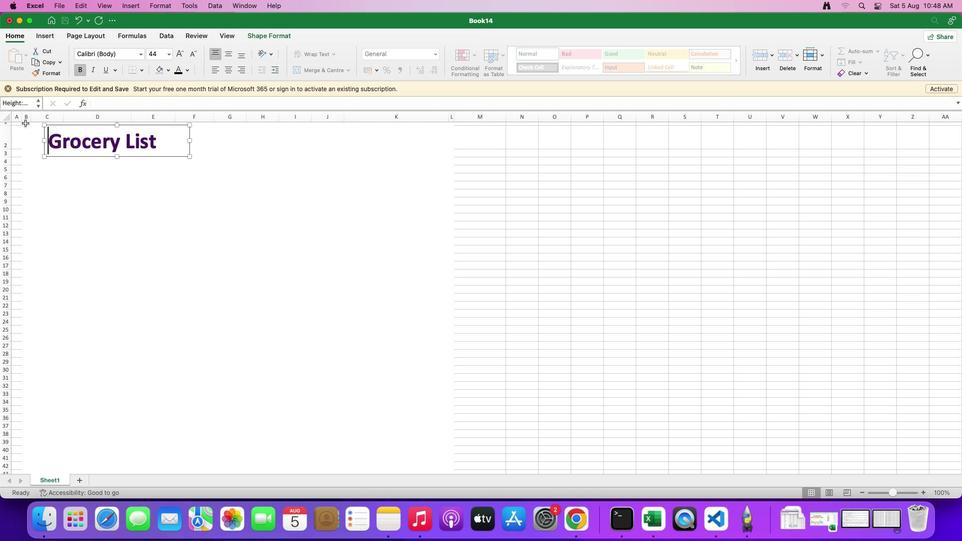 
Action: Mouse pressed left at (25, 123)
Screenshot: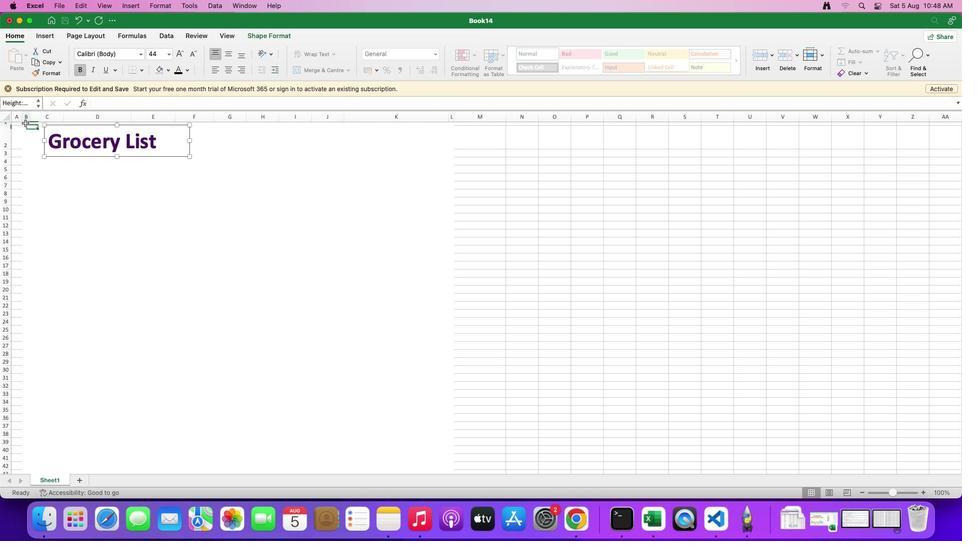 
Action: Mouse moved to (170, 70)
Screenshot: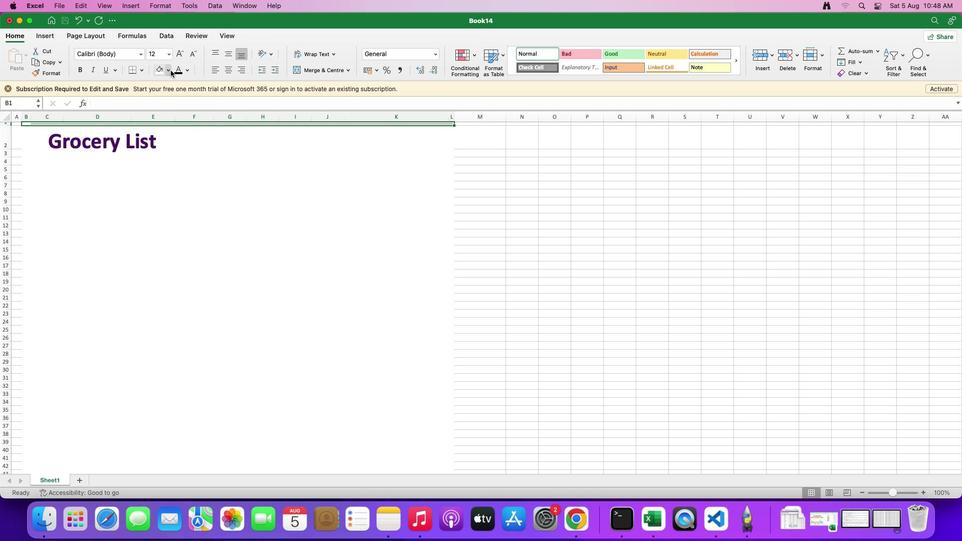 
Action: Mouse pressed left at (170, 70)
Screenshot: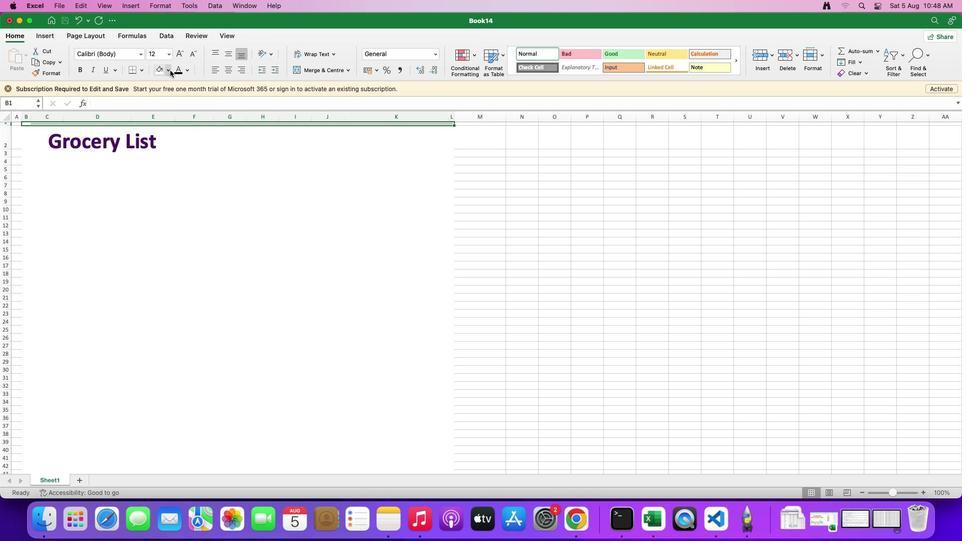 
Action: Mouse moved to (192, 229)
Screenshot: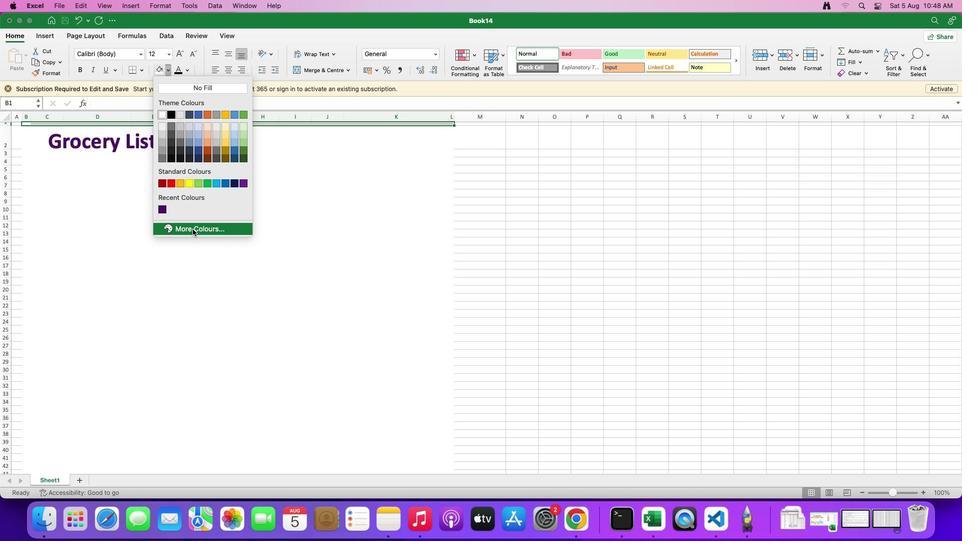 
Action: Mouse pressed left at (192, 229)
Screenshot: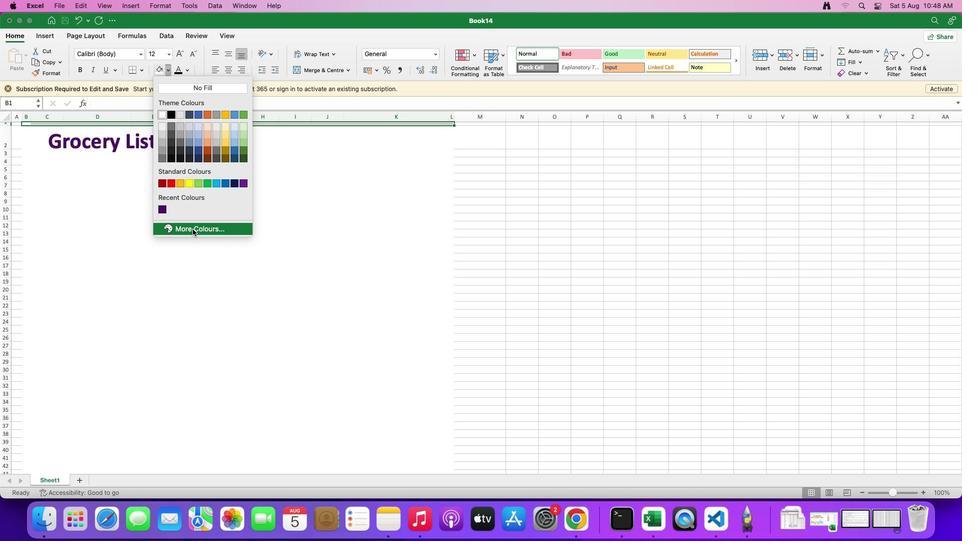 
Action: Mouse moved to (516, 193)
Screenshot: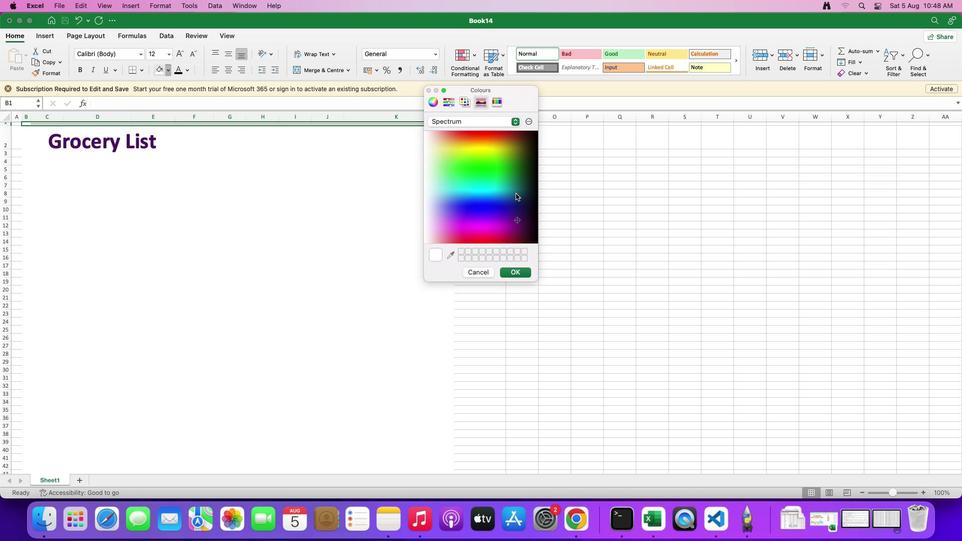
Action: Mouse pressed left at (516, 193)
Screenshot: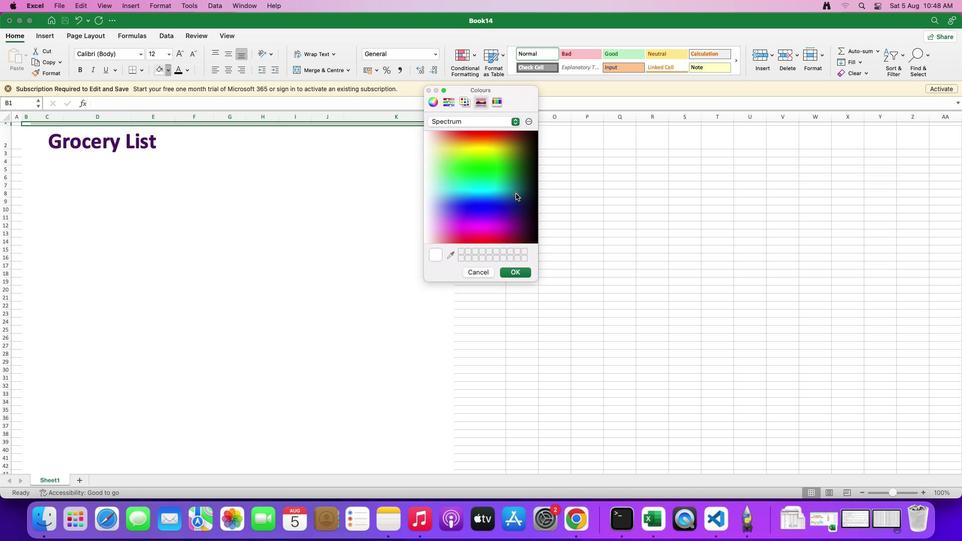 
Action: Mouse moved to (508, 197)
Screenshot: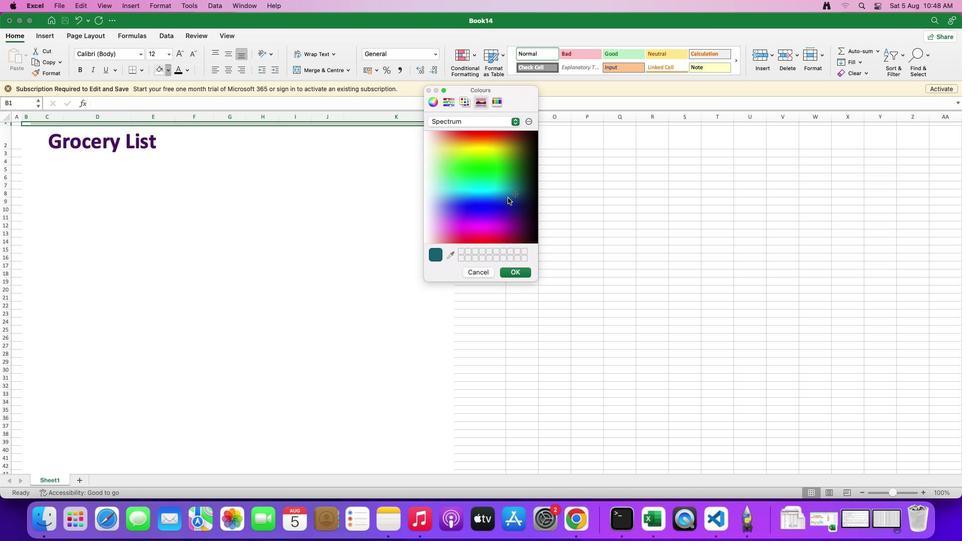 
Action: Mouse pressed left at (508, 197)
Screenshot: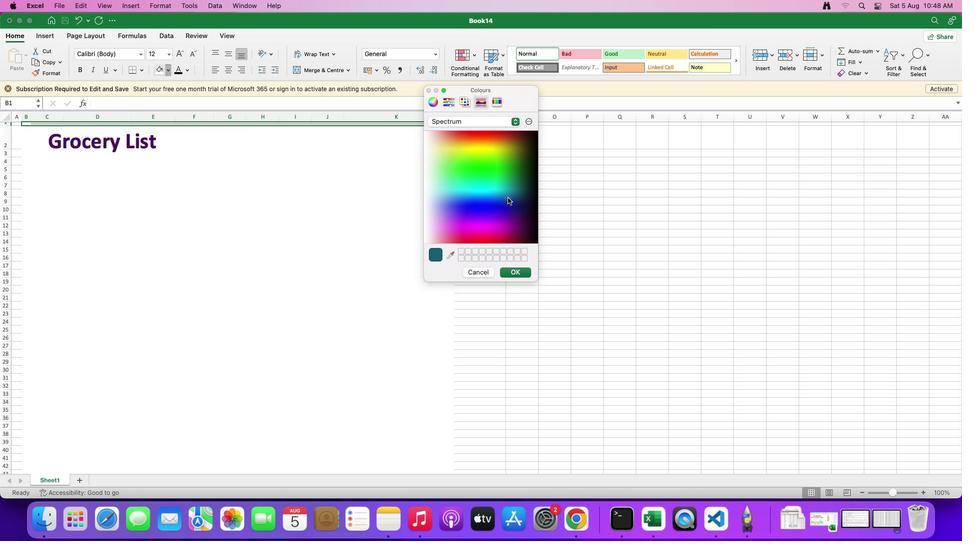 
Action: Mouse moved to (524, 217)
Screenshot: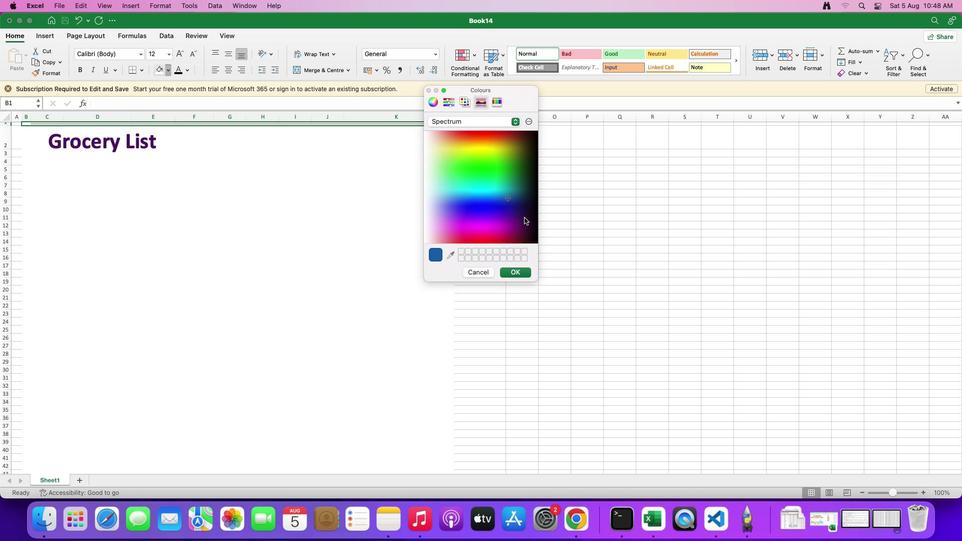 
Action: Mouse pressed left at (524, 217)
Screenshot: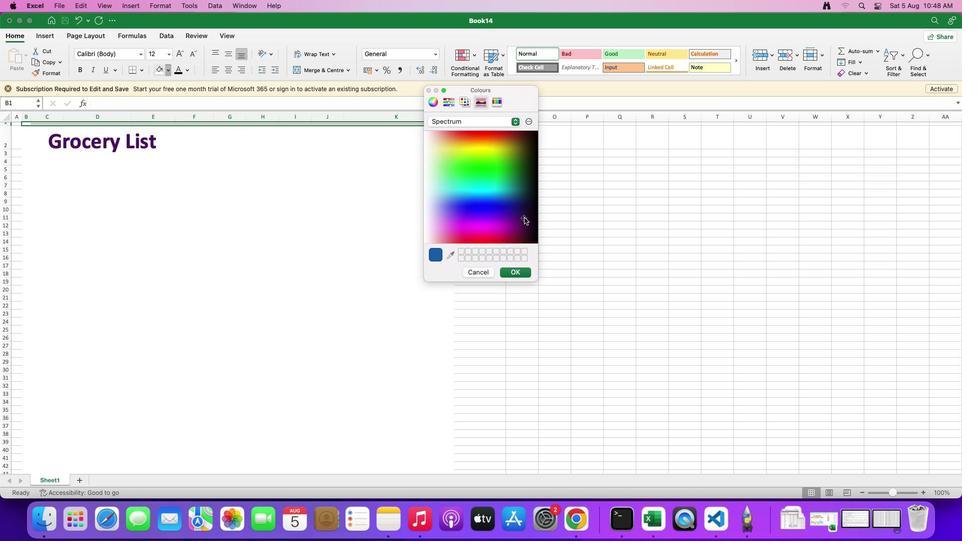 
Action: Mouse moved to (516, 217)
Screenshot: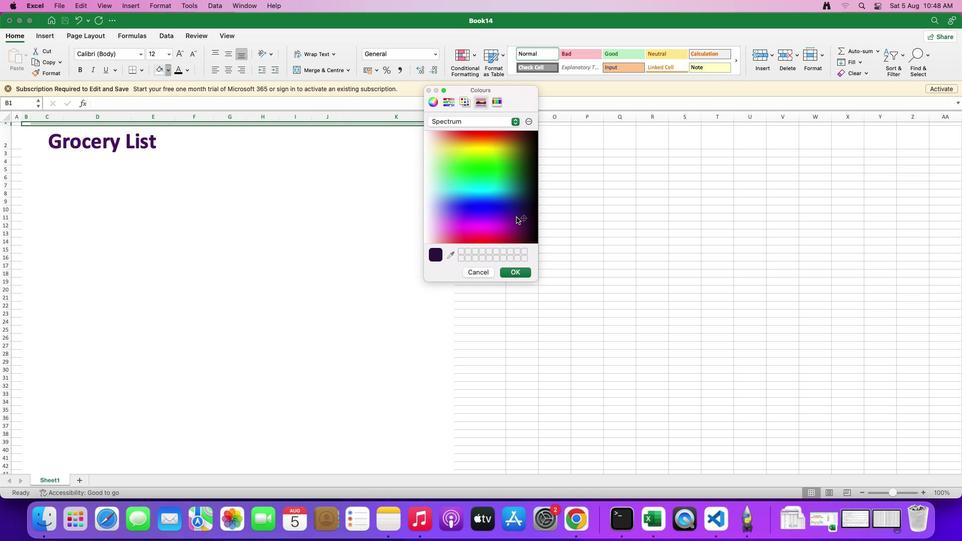 
Action: Mouse pressed left at (516, 217)
Screenshot: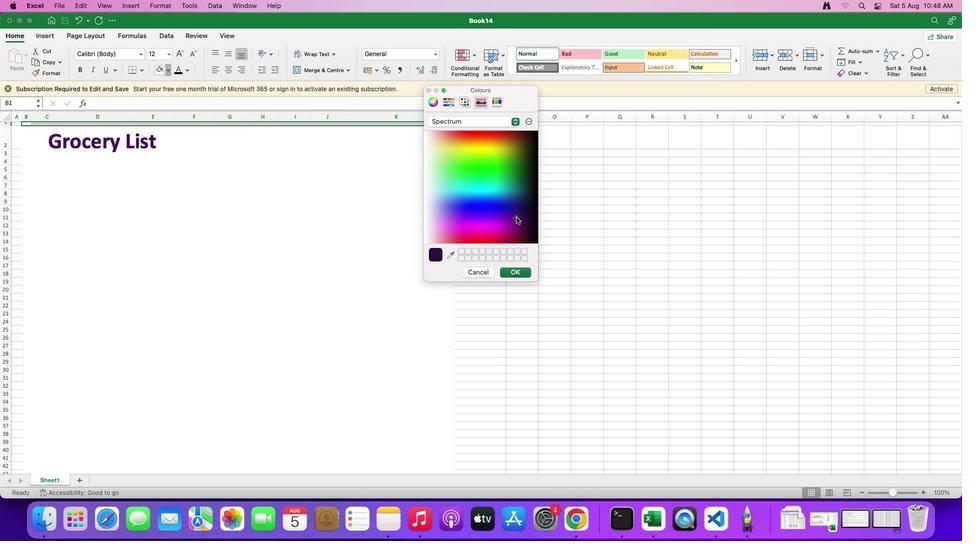 
Action: Mouse moved to (517, 272)
Screenshot: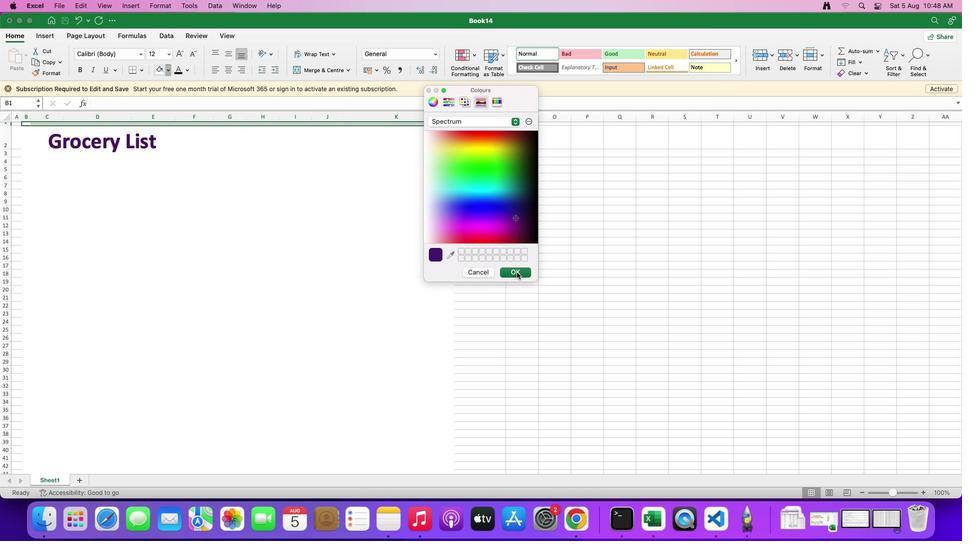 
Action: Mouse pressed left at (517, 272)
Screenshot: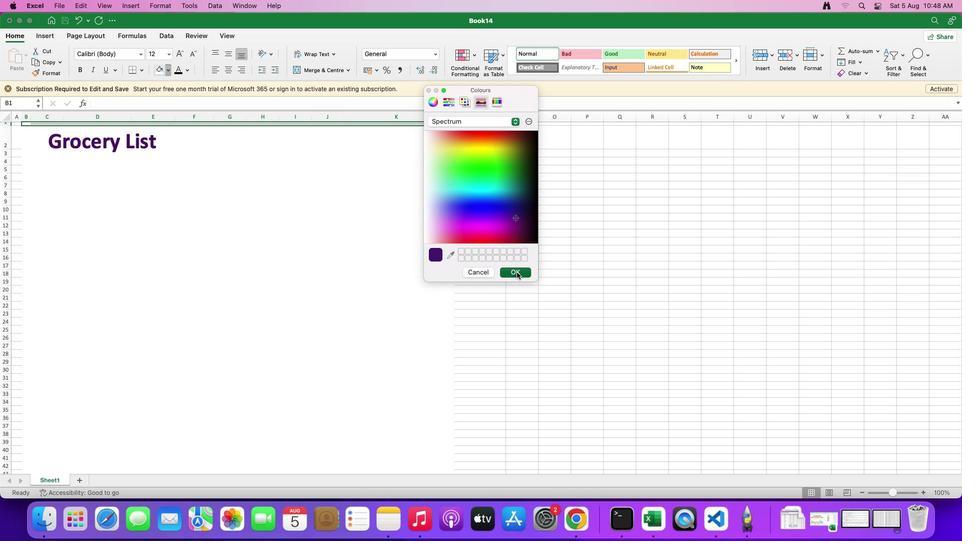 
Action: Mouse moved to (241, 174)
Screenshot: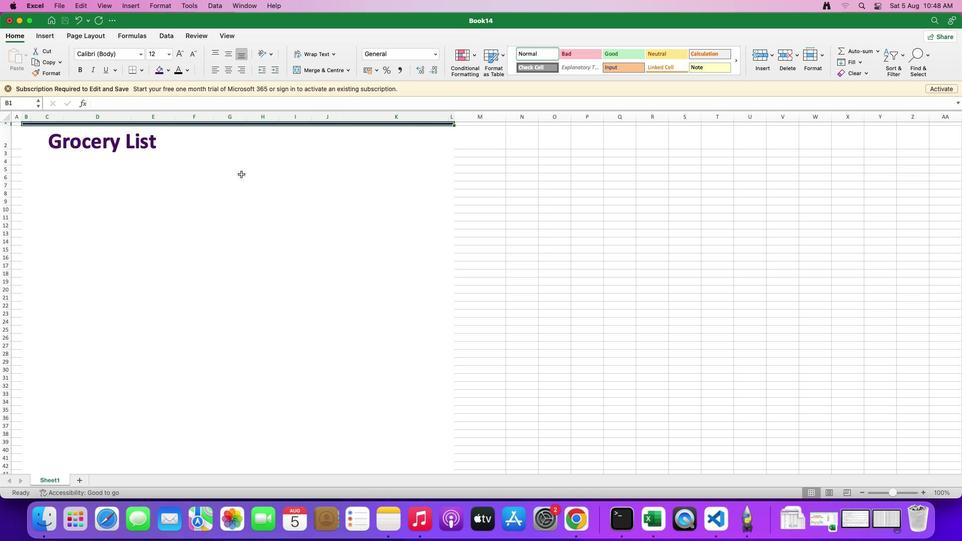 
Action: Mouse pressed left at (241, 174)
Screenshot: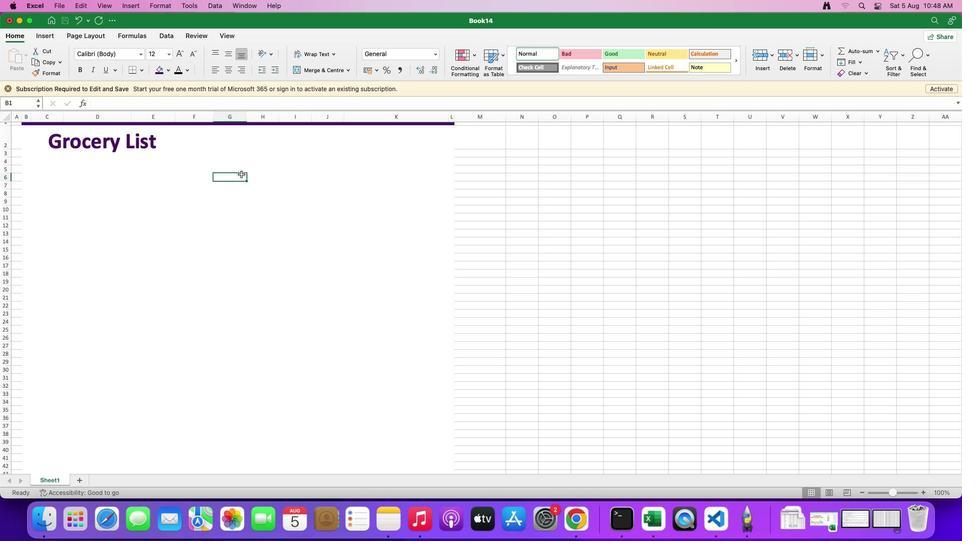 
Action: Mouse moved to (21, 117)
Screenshot: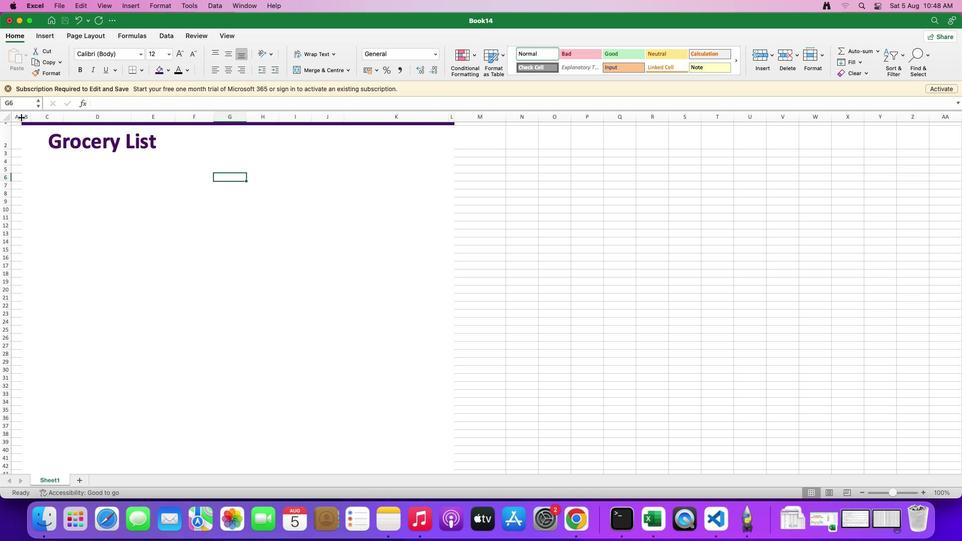 
Action: Mouse pressed left at (21, 117)
Screenshot: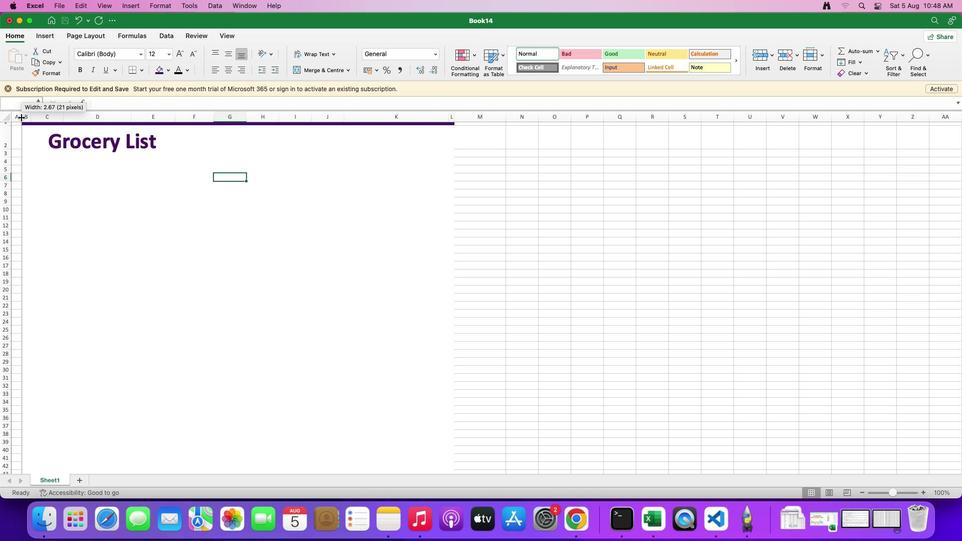 
Action: Mouse moved to (14, 123)
Screenshot: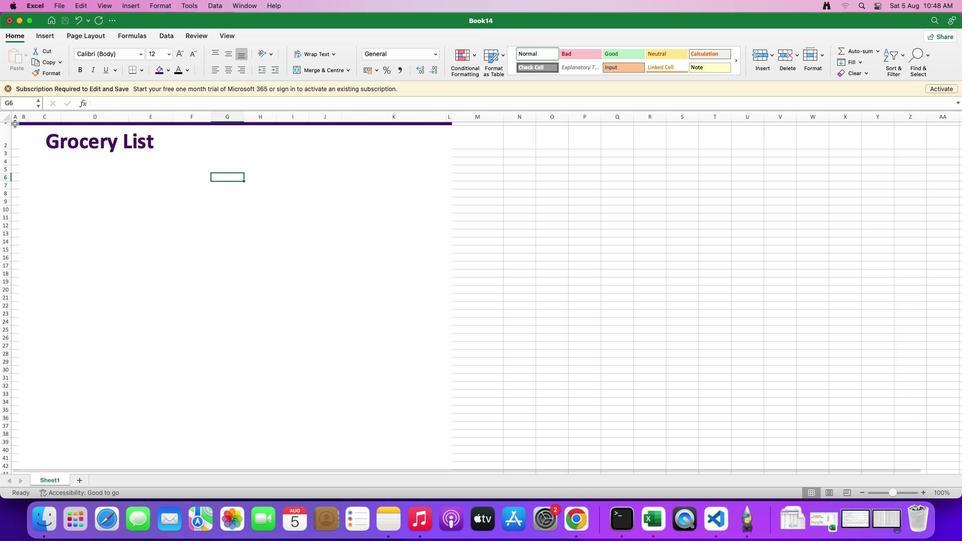 
Action: Mouse pressed left at (14, 123)
Screenshot: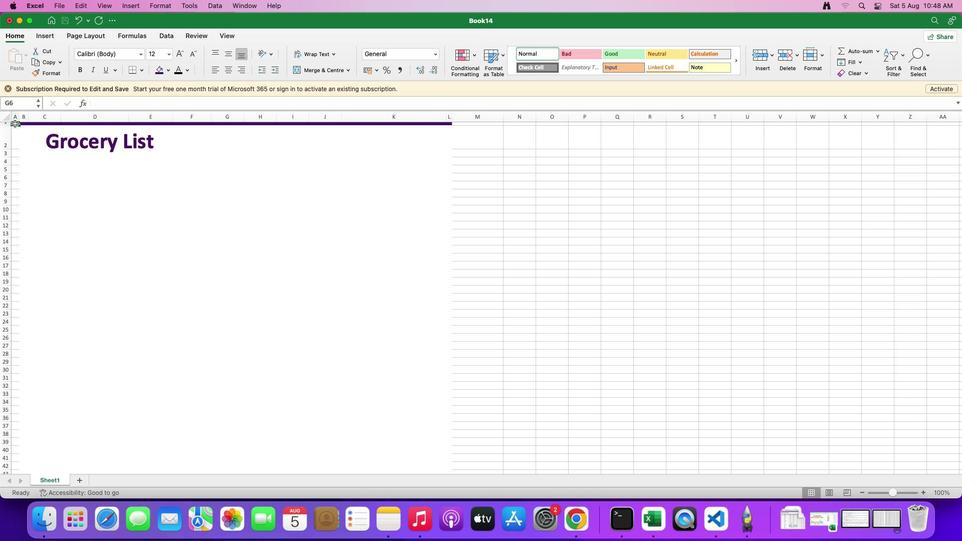 
Action: Mouse moved to (168, 68)
Screenshot: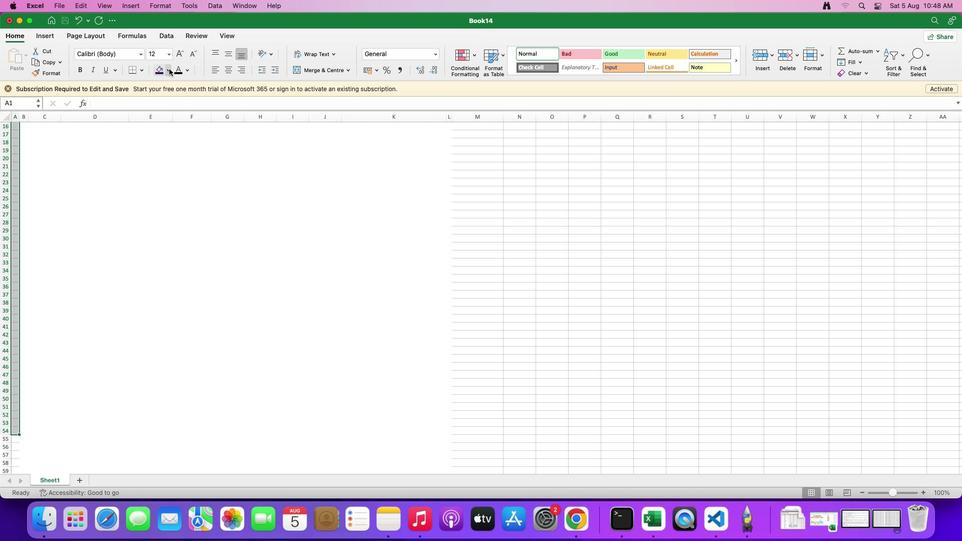 
Action: Mouse pressed left at (168, 68)
Screenshot: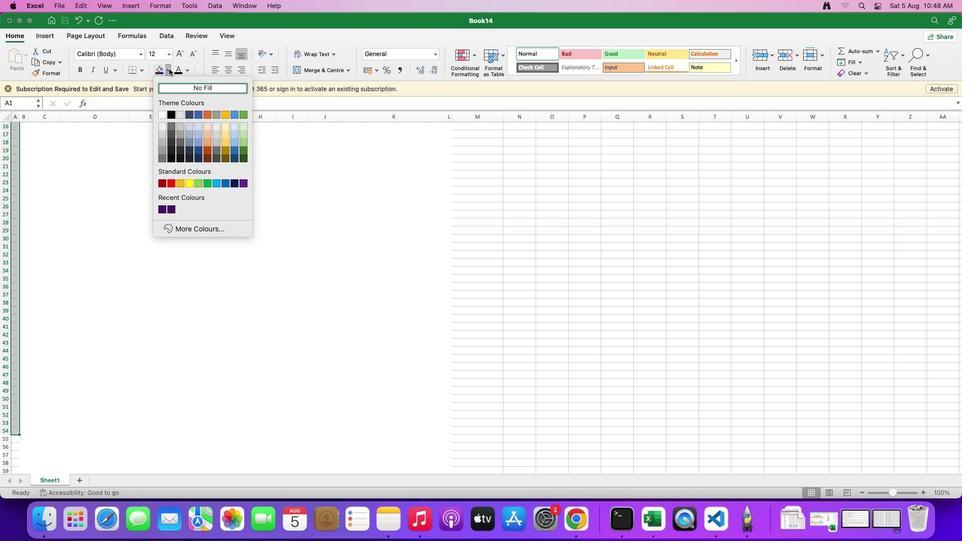 
Action: Mouse moved to (228, 150)
Screenshot: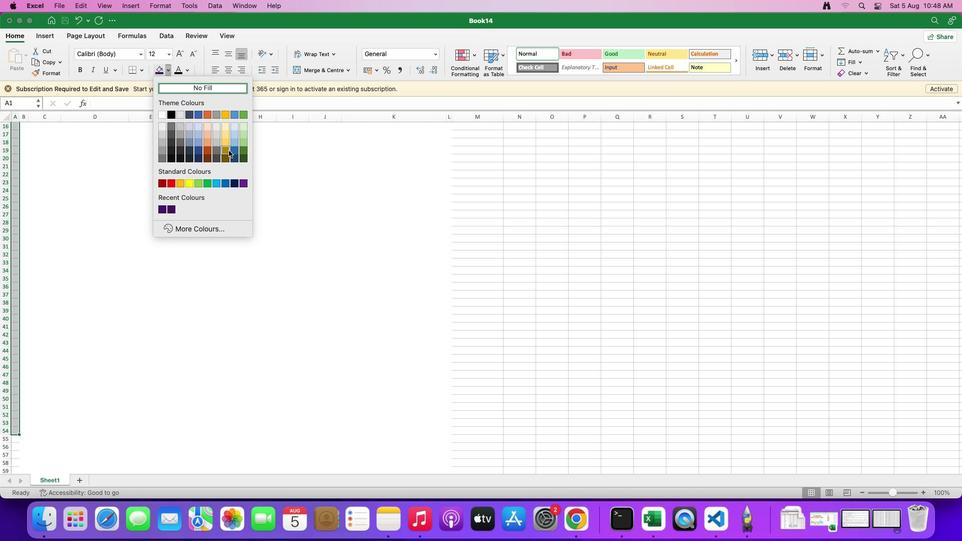 
Action: Mouse pressed left at (228, 150)
Screenshot: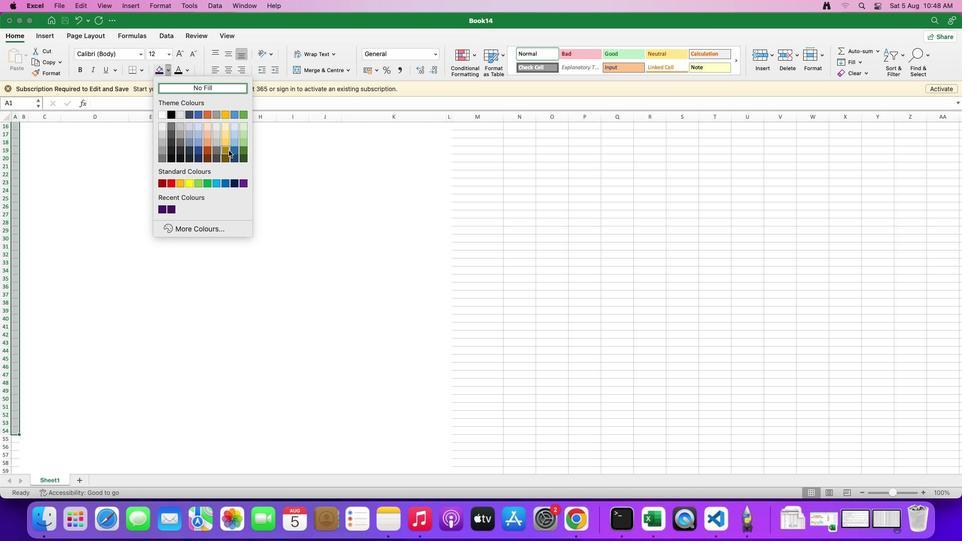 
Action: Mouse moved to (166, 198)
Screenshot: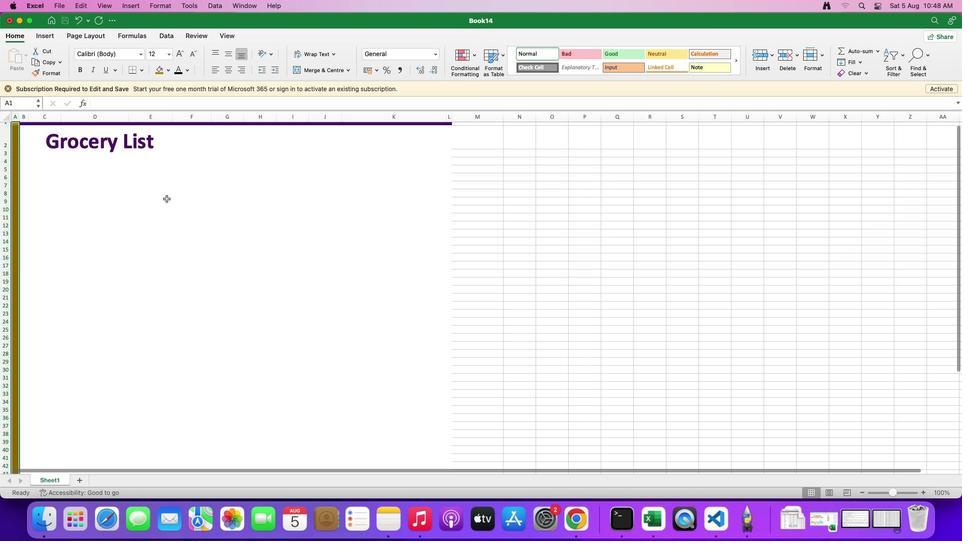 
Action: Mouse pressed left at (166, 198)
Screenshot: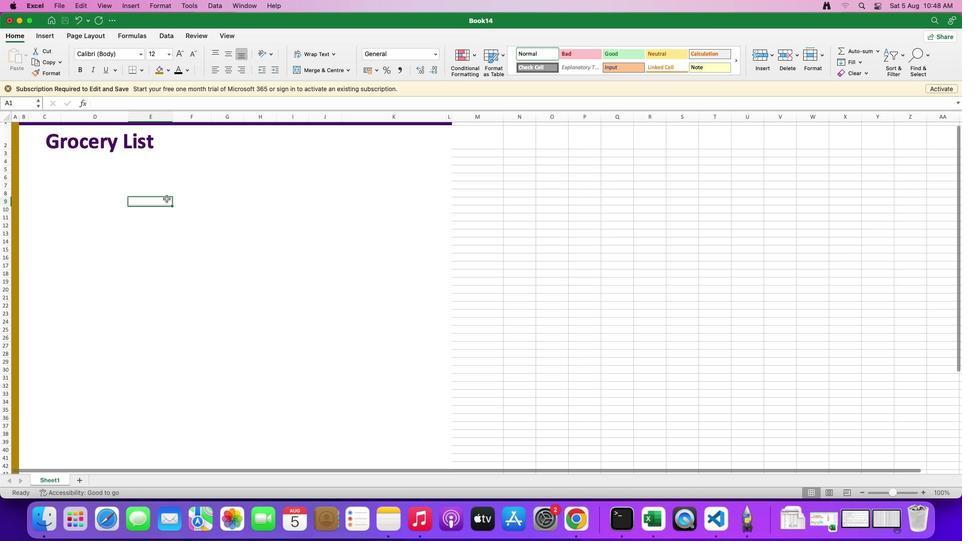 
Action: Mouse moved to (211, 187)
Screenshot: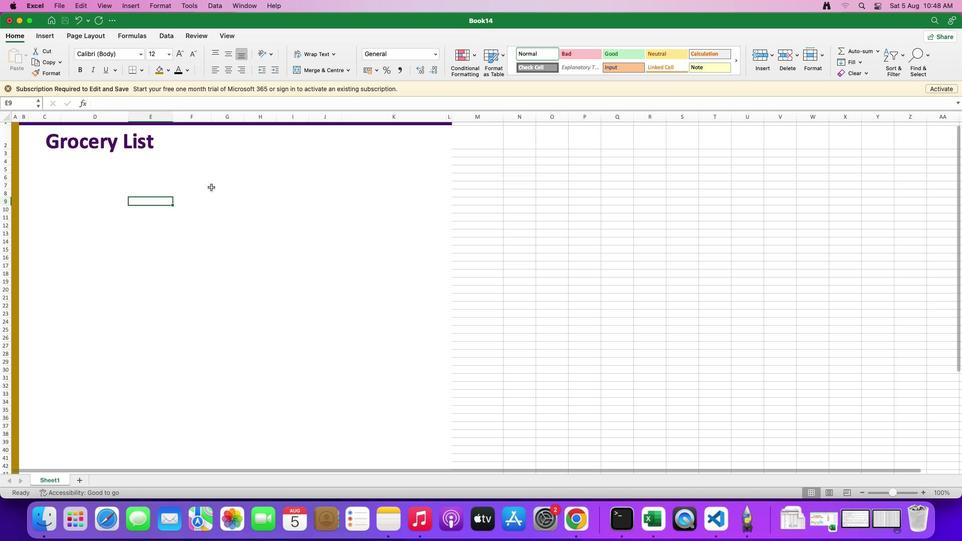 
Action: Mouse scrolled (211, 187) with delta (0, 0)
Screenshot: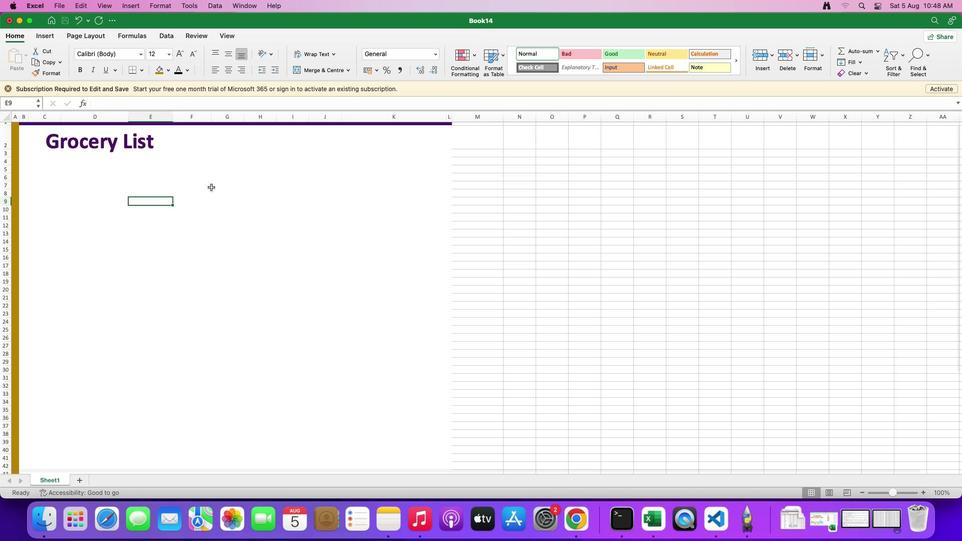 
Action: Mouse scrolled (211, 187) with delta (0, 0)
Screenshot: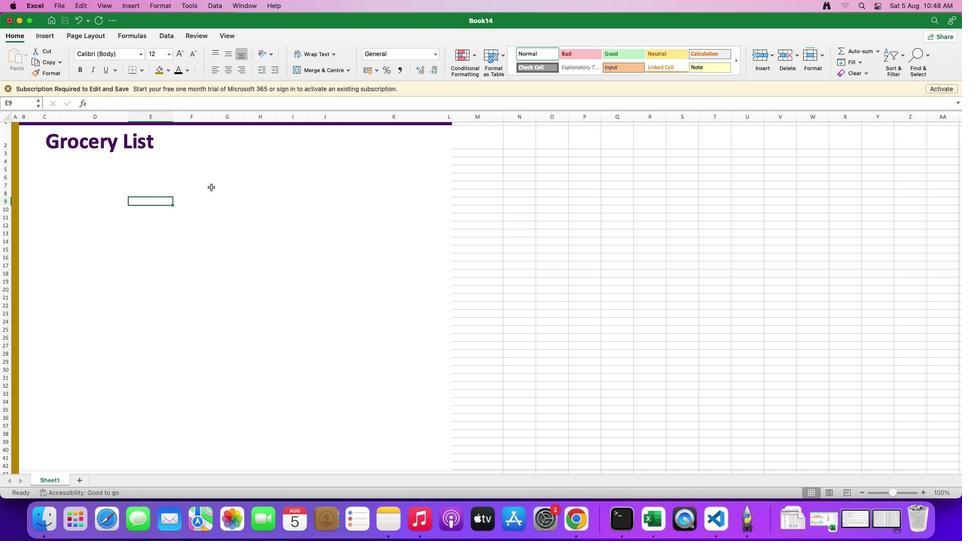 
Action: Mouse scrolled (211, 187) with delta (0, 1)
Screenshot: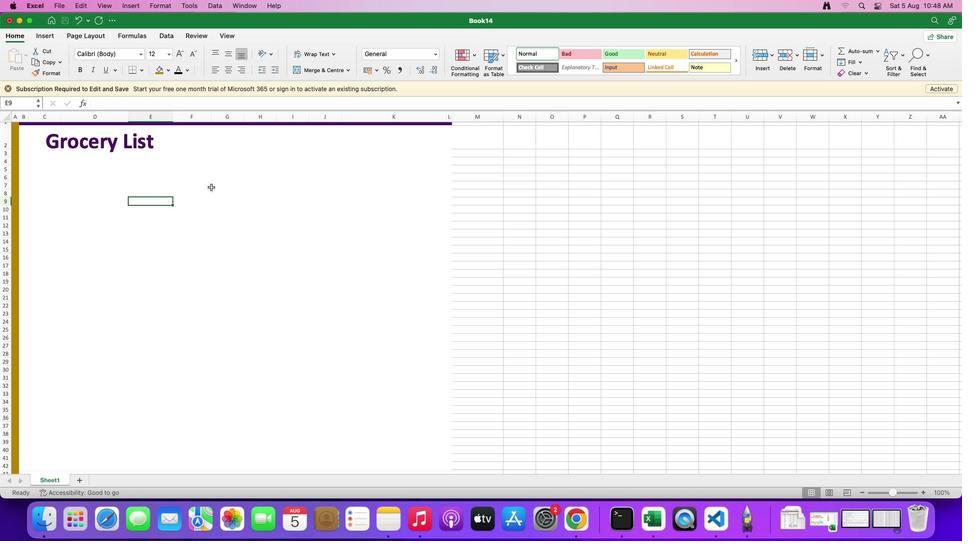 
Action: Mouse scrolled (211, 187) with delta (0, 2)
Screenshot: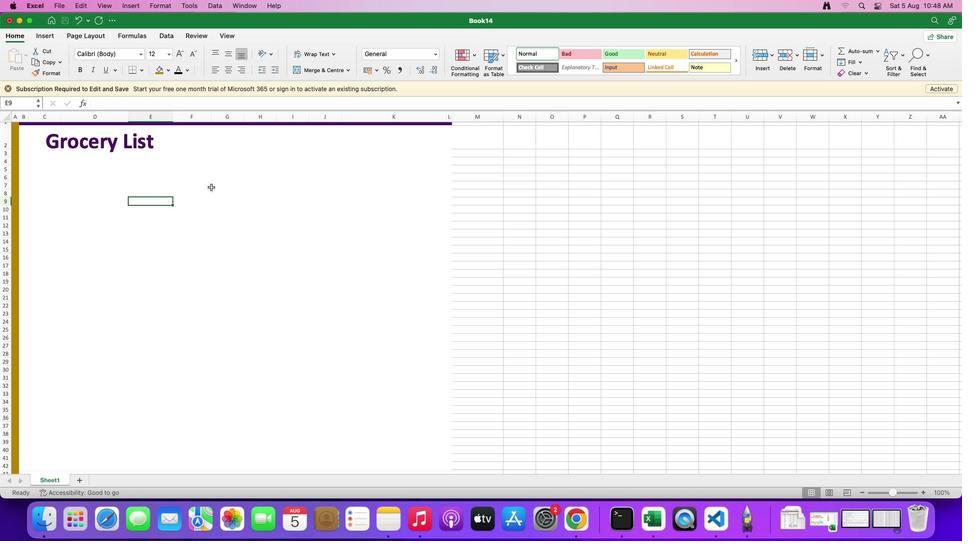 
Action: Mouse scrolled (211, 187) with delta (0, 3)
Screenshot: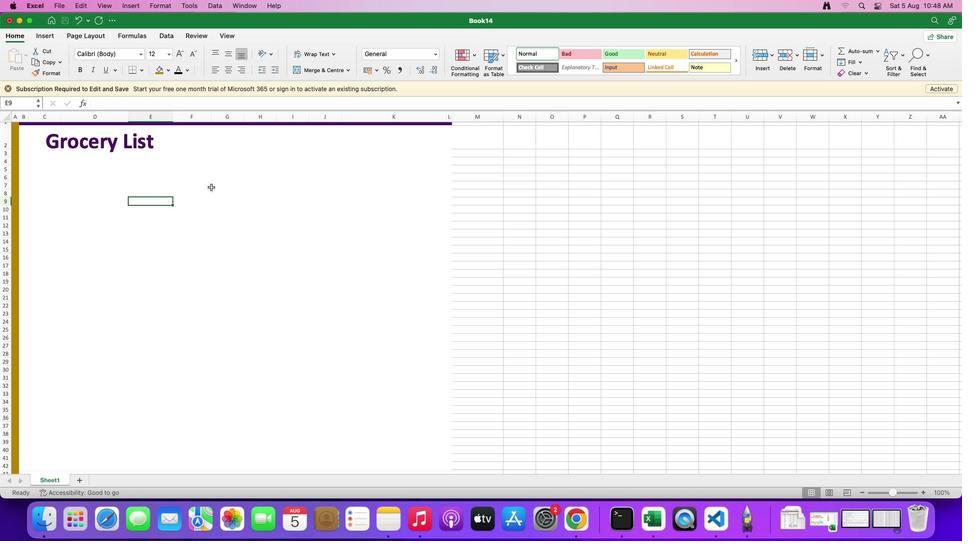 
Action: Mouse scrolled (211, 187) with delta (0, 0)
Screenshot: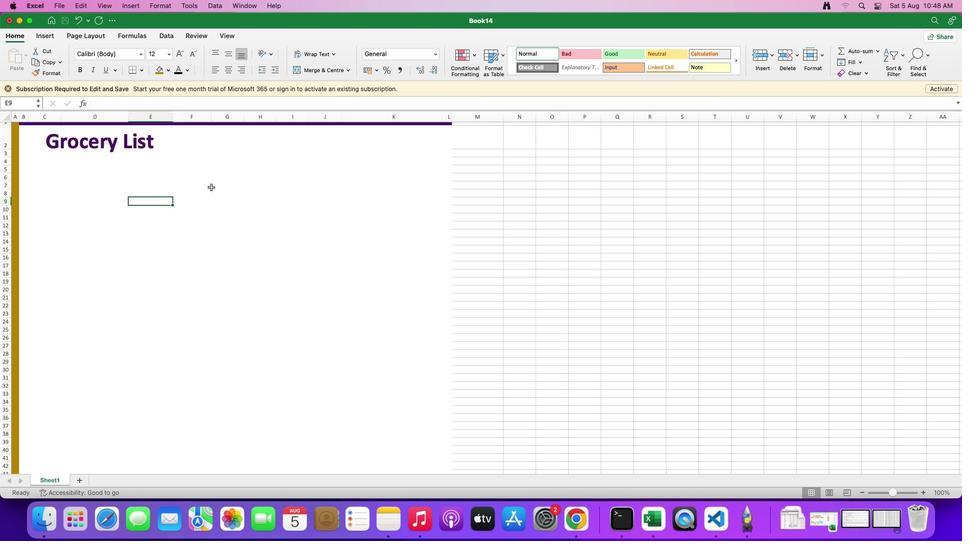 
Action: Mouse scrolled (211, 187) with delta (0, 0)
Screenshot: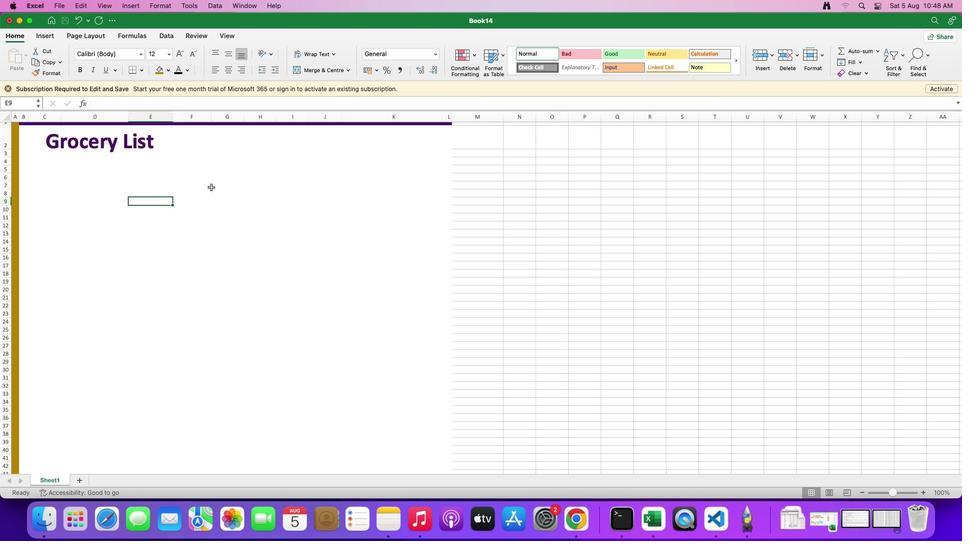 
Action: Mouse scrolled (211, 187) with delta (0, 2)
Screenshot: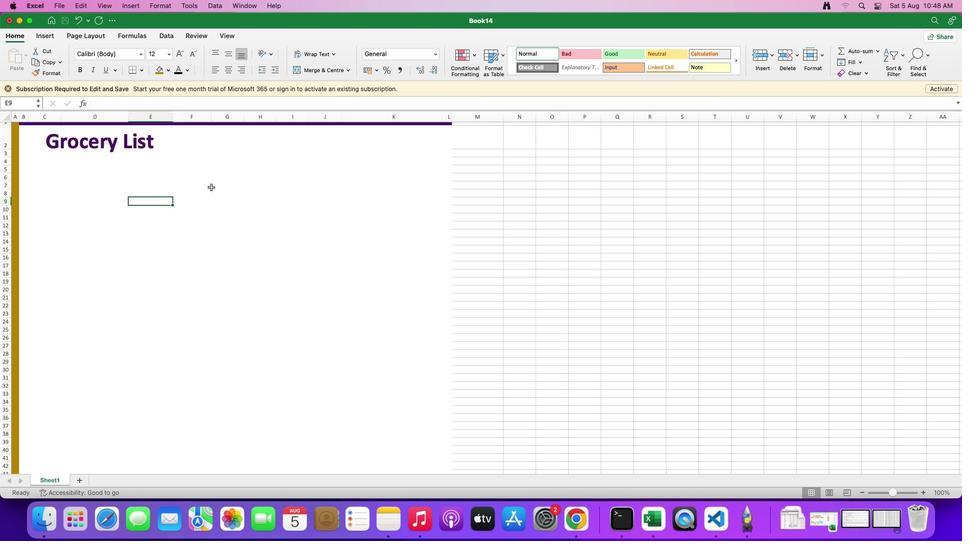 
Action: Mouse scrolled (211, 187) with delta (0, 2)
Screenshot: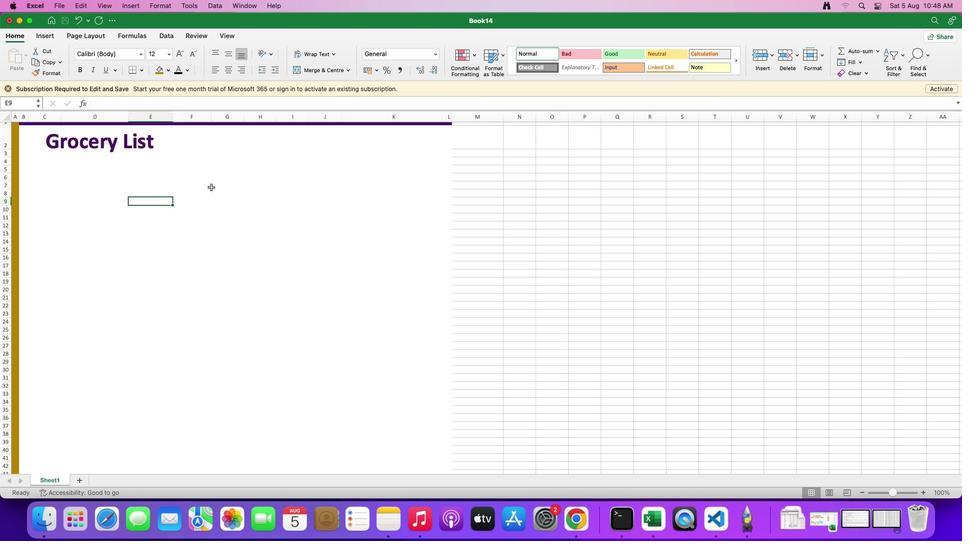 
Action: Mouse moved to (14, 134)
Screenshot: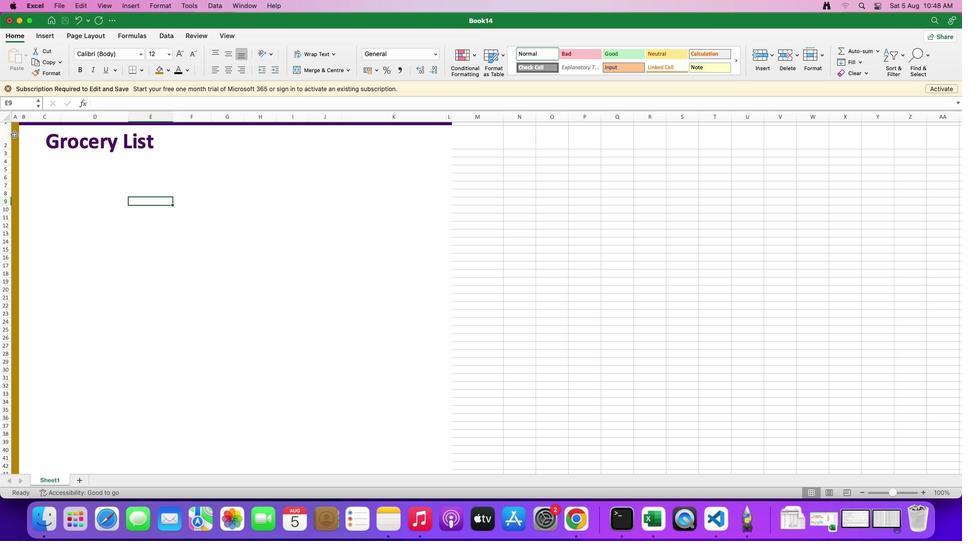 
Action: Mouse pressed left at (14, 134)
Screenshot: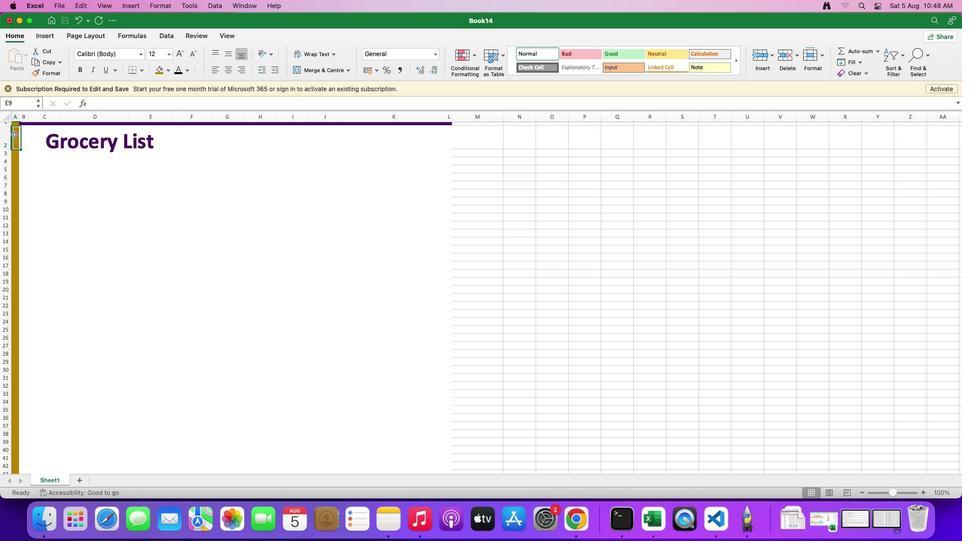 
Action: Mouse moved to (167, 214)
Screenshot: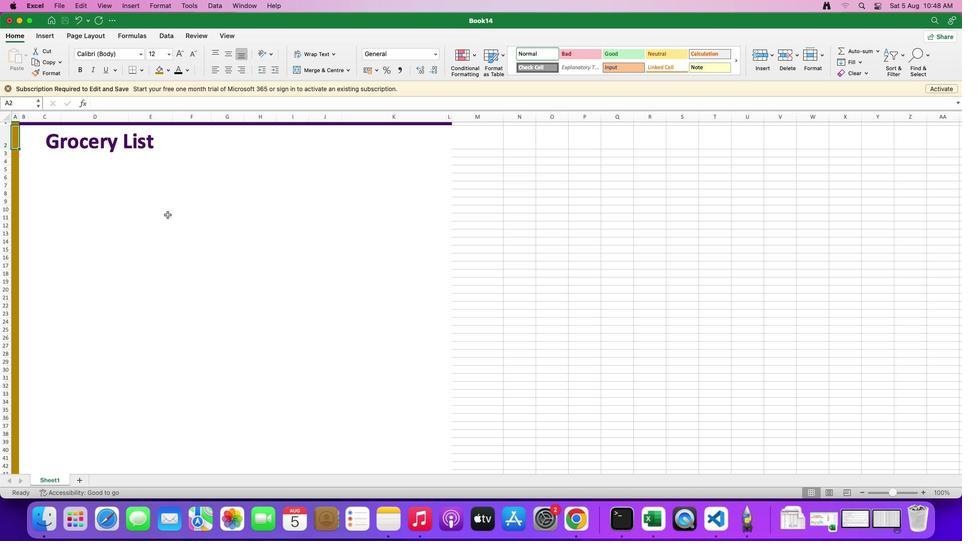 
Action: Mouse pressed left at (167, 214)
Screenshot: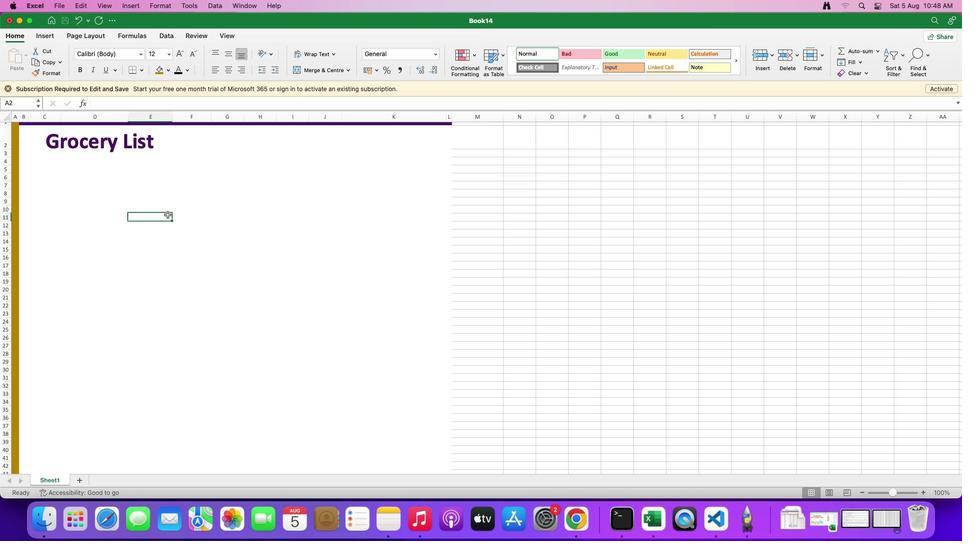 
Action: Mouse moved to (15, 122)
Screenshot: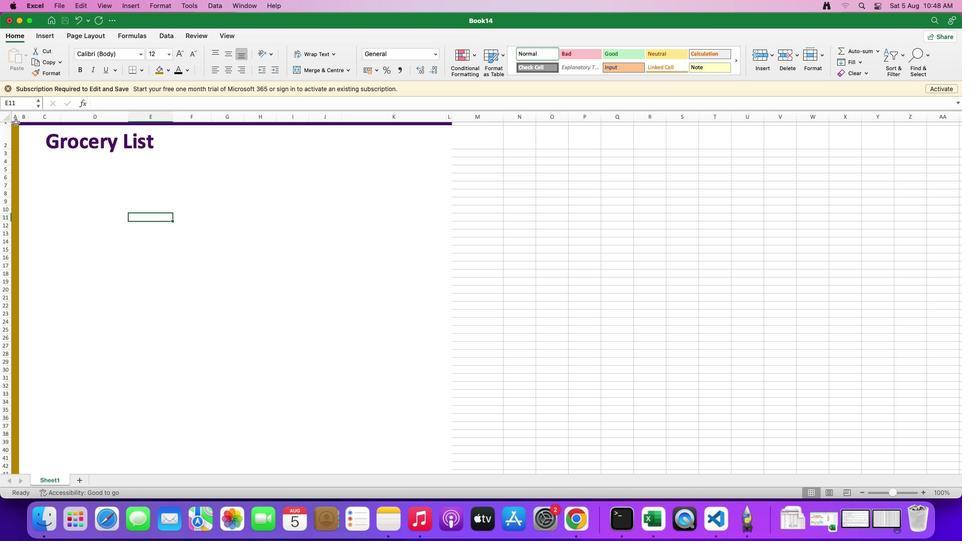 
Action: Mouse pressed left at (15, 122)
Screenshot: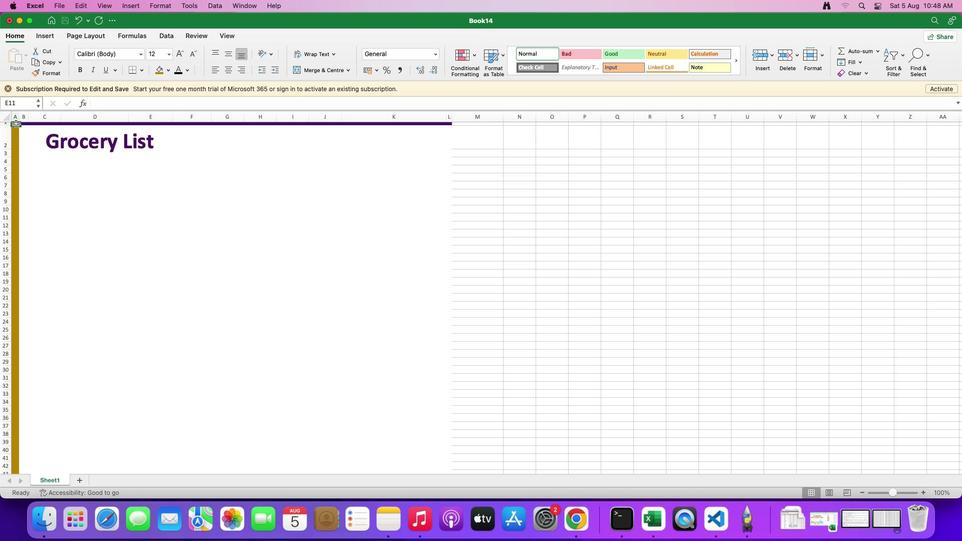 
Action: Mouse moved to (167, 66)
Screenshot: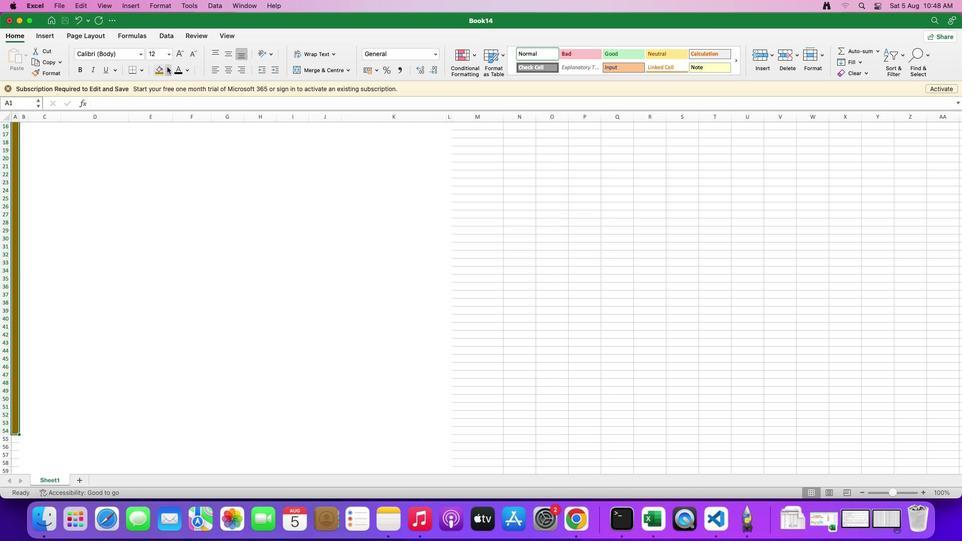 
Action: Mouse pressed left at (167, 66)
Screenshot: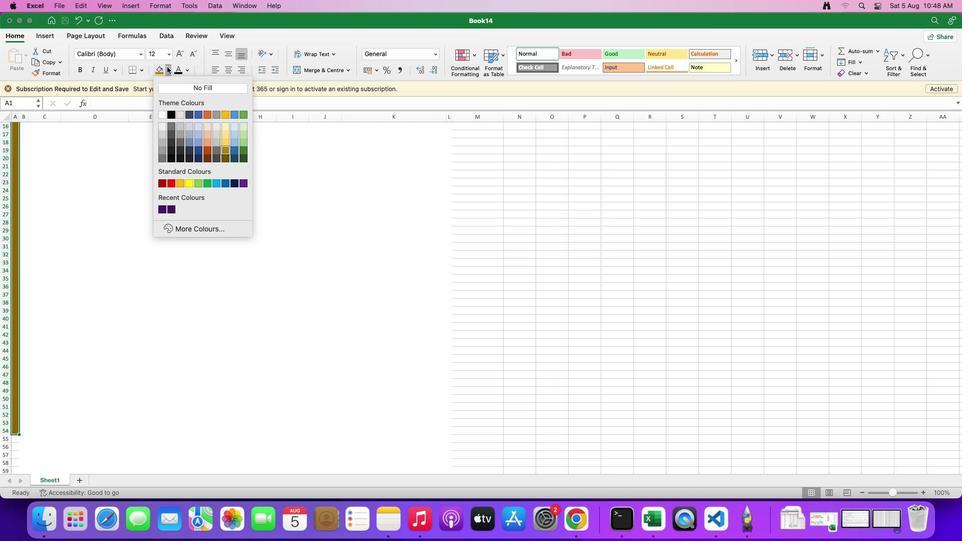 
Action: Mouse moved to (184, 227)
Screenshot: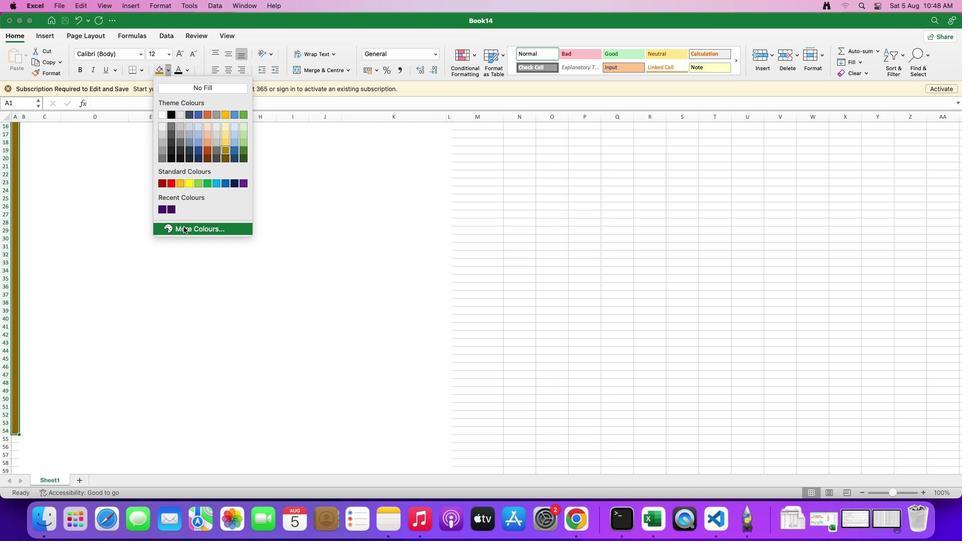 
Action: Mouse pressed left at (184, 227)
Screenshot: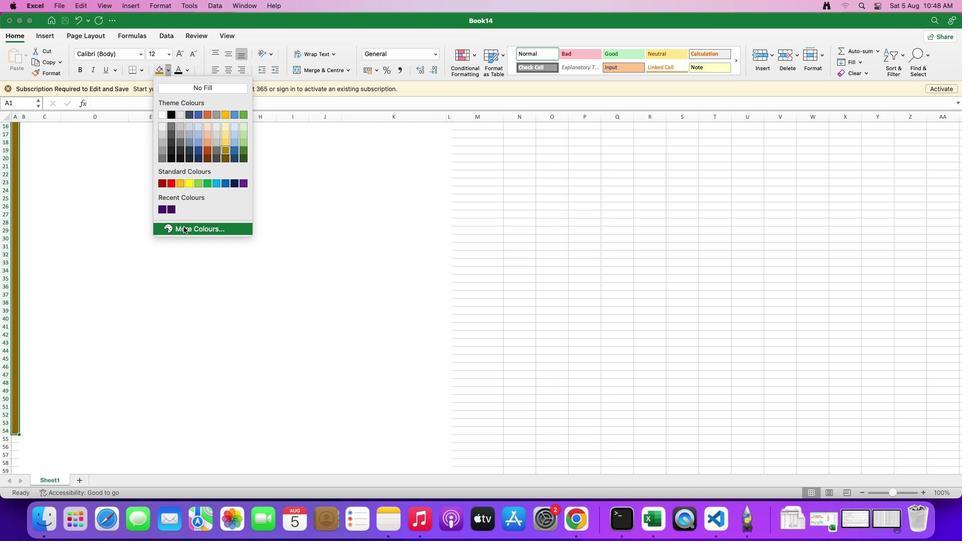
Action: Mouse moved to (513, 145)
Screenshot: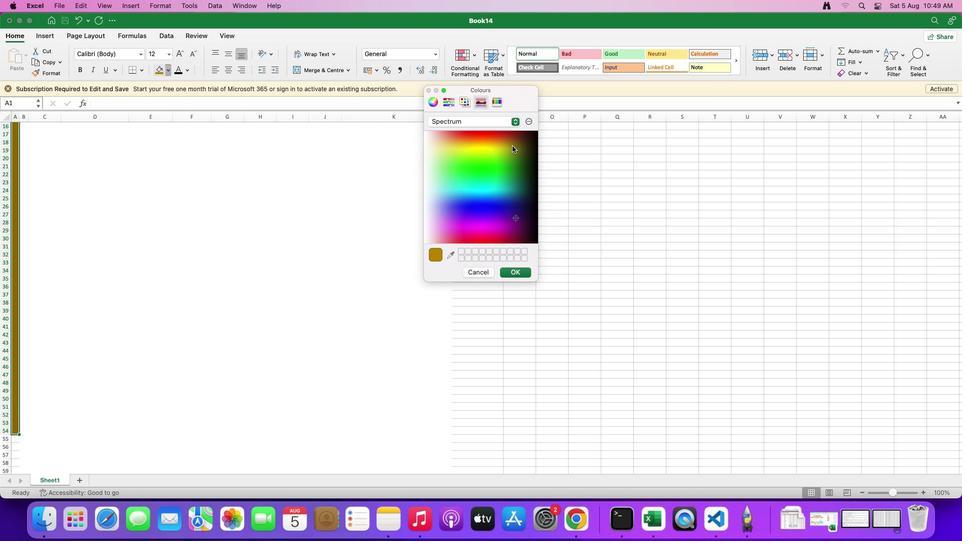 
Action: Mouse pressed left at (513, 145)
Screenshot: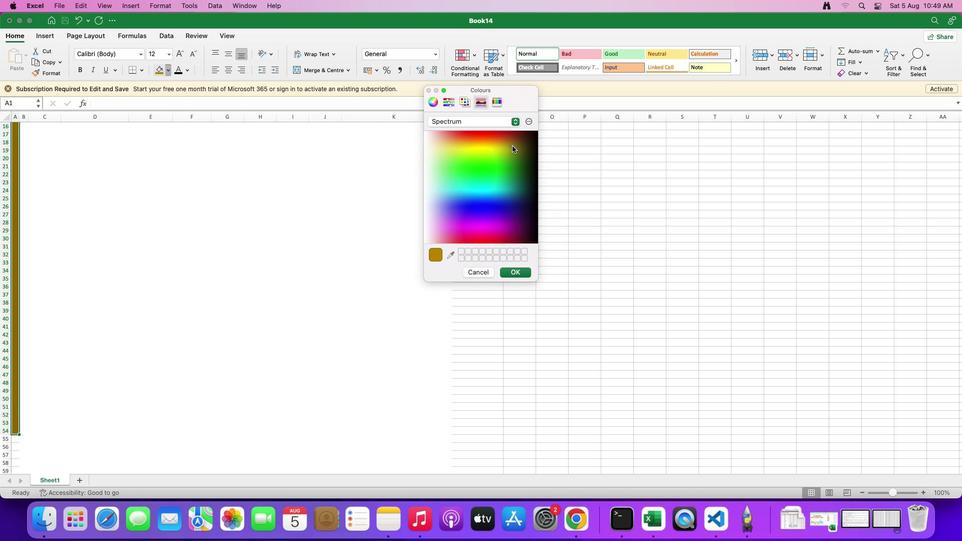 
Action: Mouse moved to (507, 141)
Screenshot: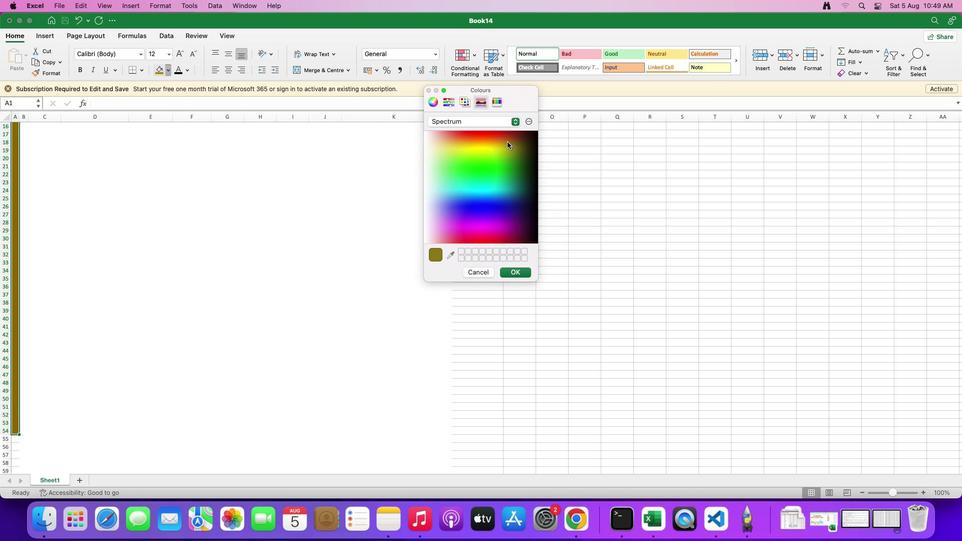 
Action: Mouse pressed left at (507, 141)
Screenshot: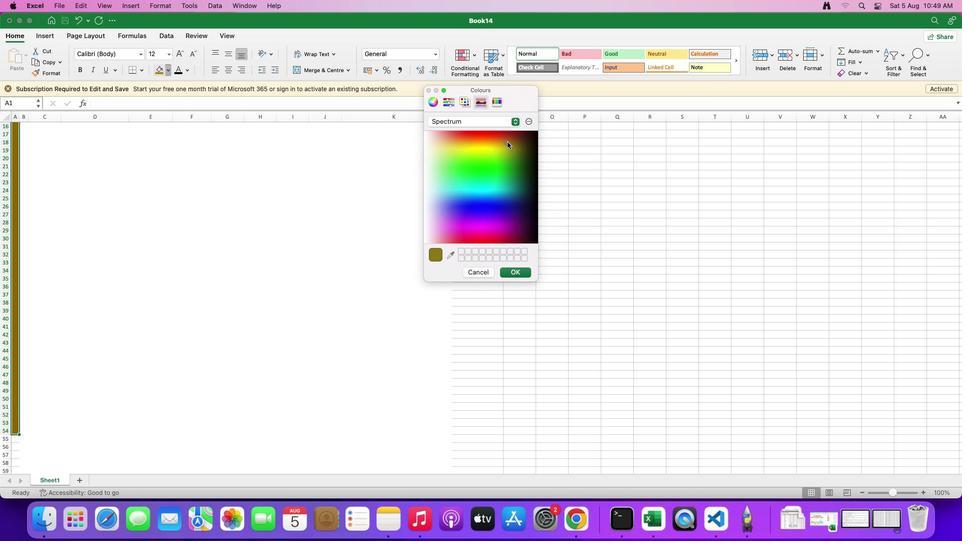
Action: Mouse moved to (501, 143)
Screenshot: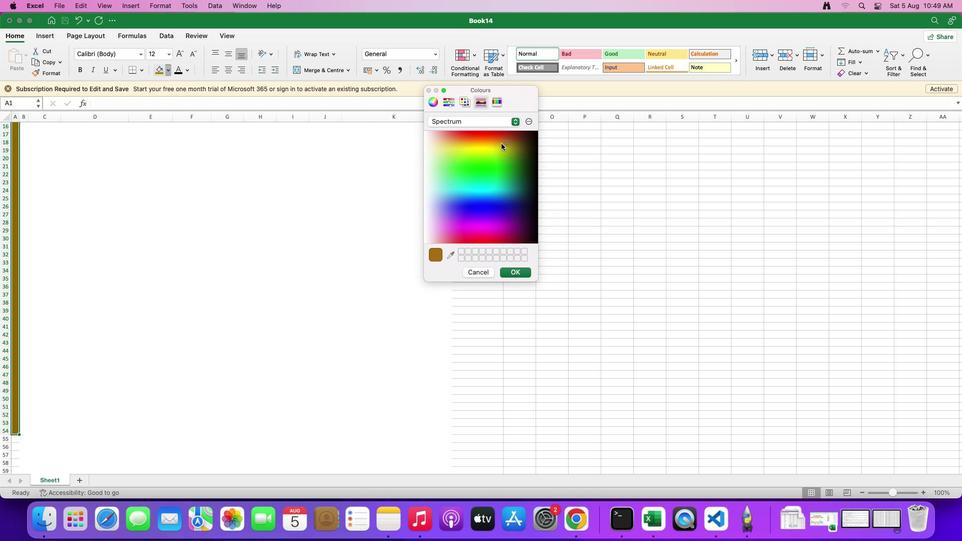 
Action: Mouse pressed left at (501, 143)
Screenshot: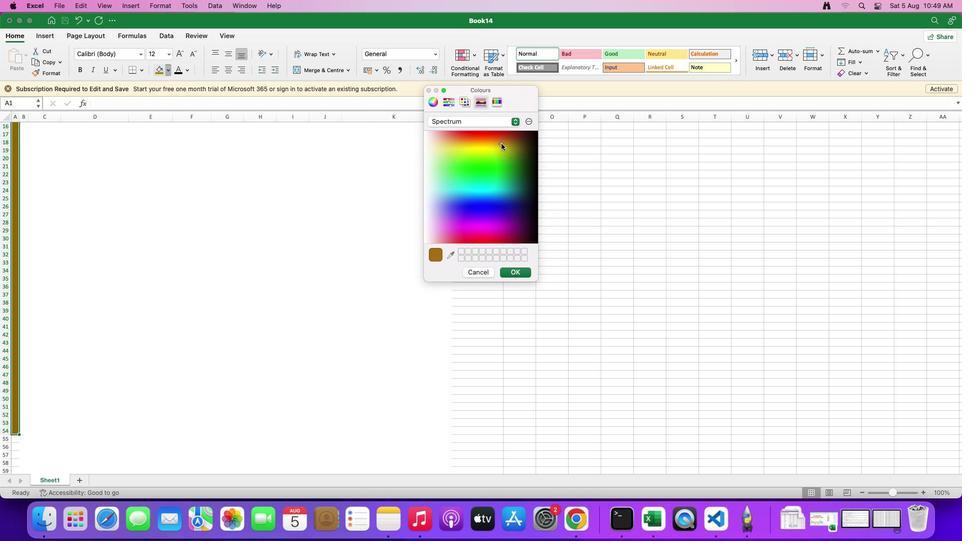 
Action: Mouse moved to (504, 143)
Screenshot: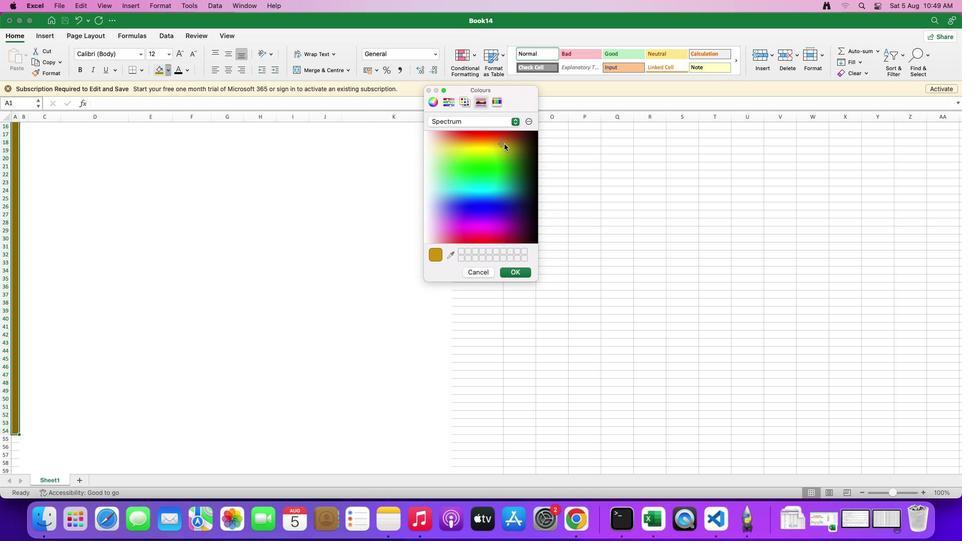 
Action: Mouse pressed left at (504, 143)
Screenshot: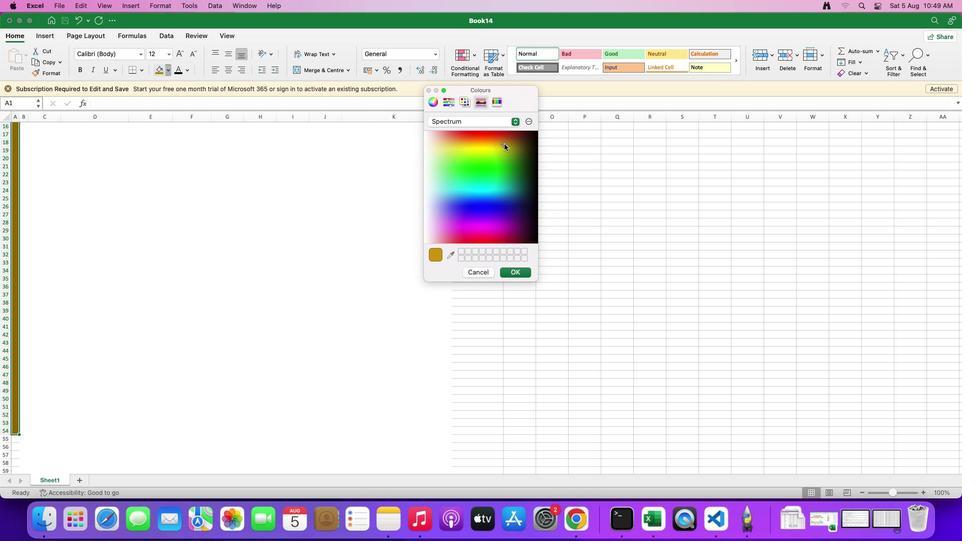 
Action: Mouse moved to (500, 143)
Screenshot: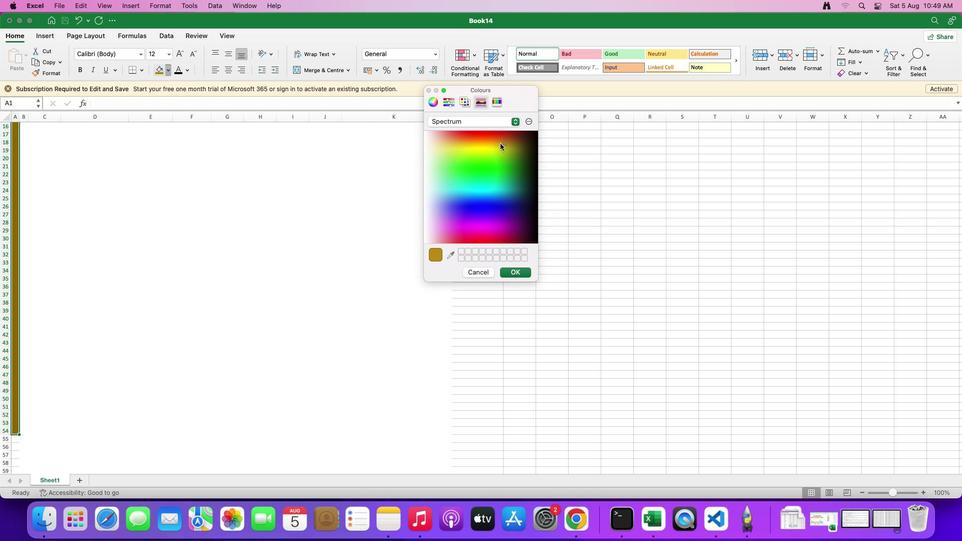 
Action: Mouse pressed left at (500, 143)
Screenshot: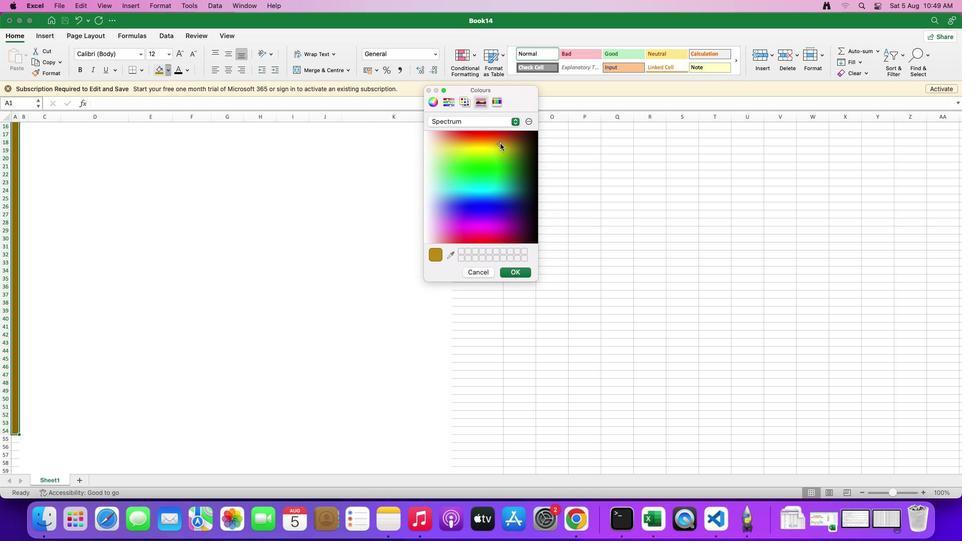 
Action: Mouse moved to (502, 142)
Screenshot: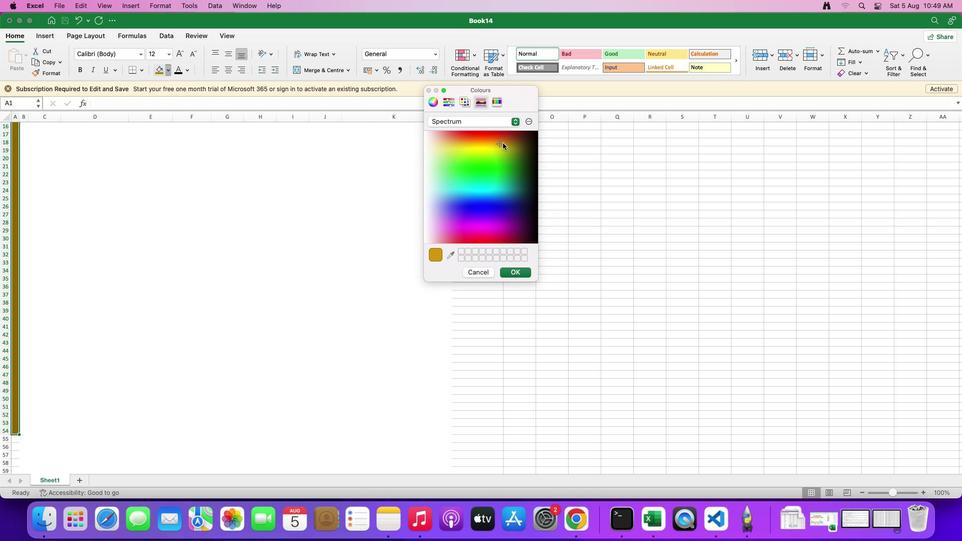 
Action: Mouse pressed left at (502, 142)
Screenshot: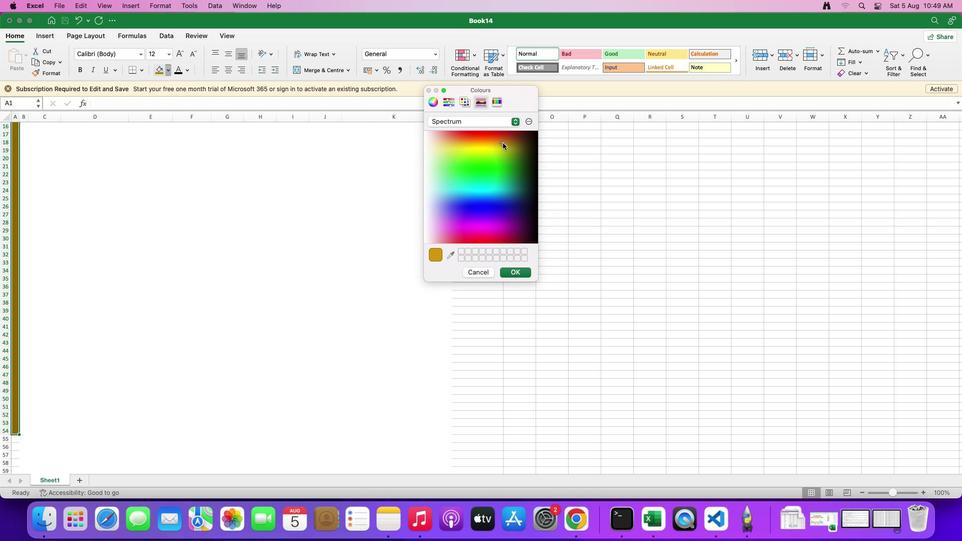 
Action: Mouse moved to (498, 142)
Screenshot: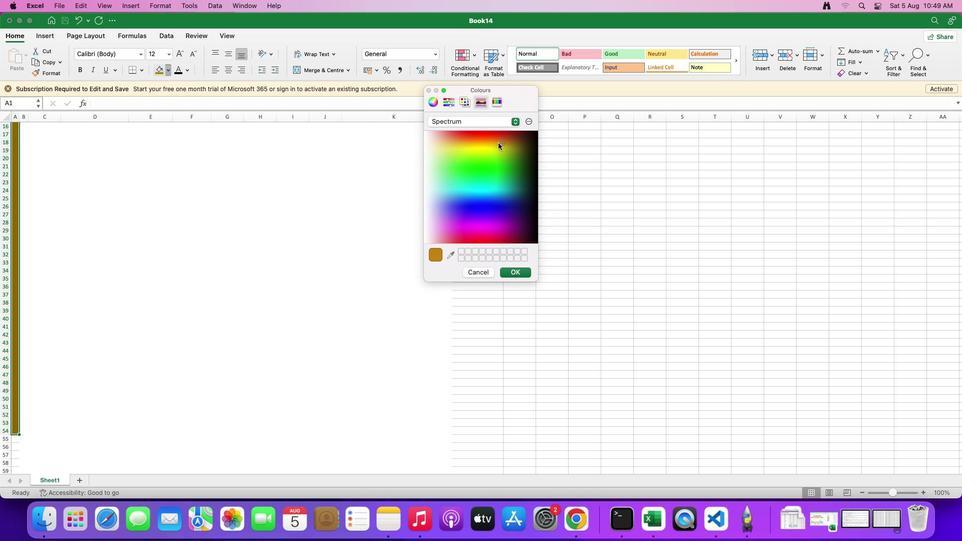 
Action: Mouse pressed left at (498, 142)
Screenshot: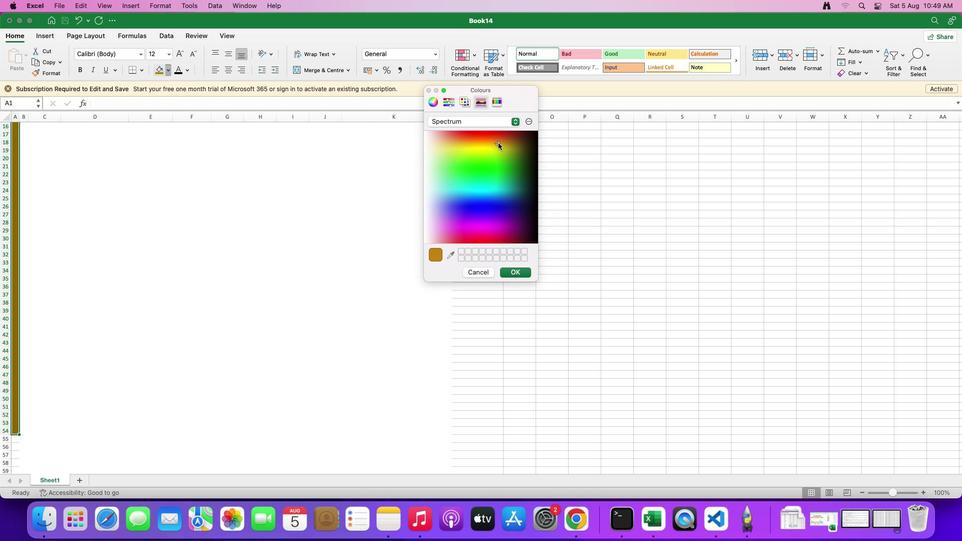 
Action: Mouse moved to (515, 271)
Screenshot: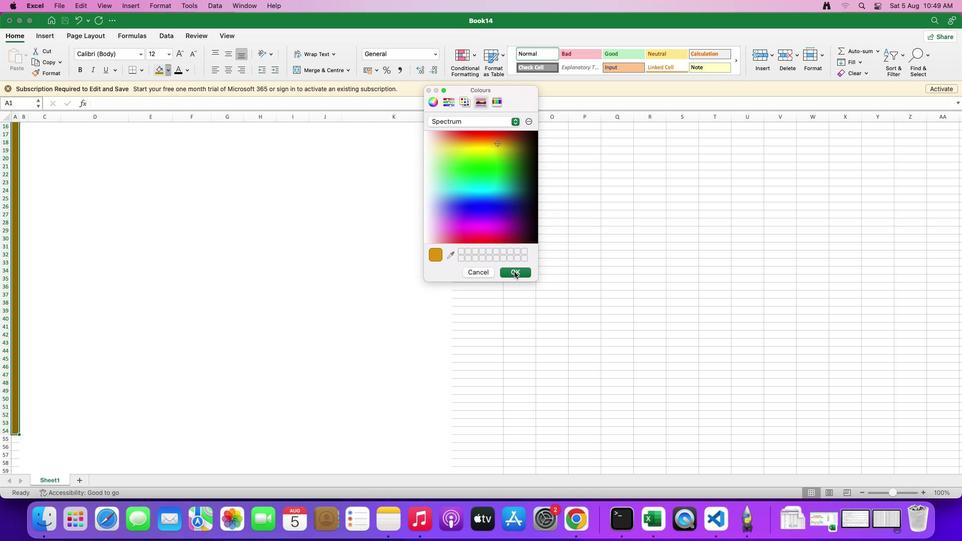
Action: Mouse pressed left at (515, 271)
Screenshot: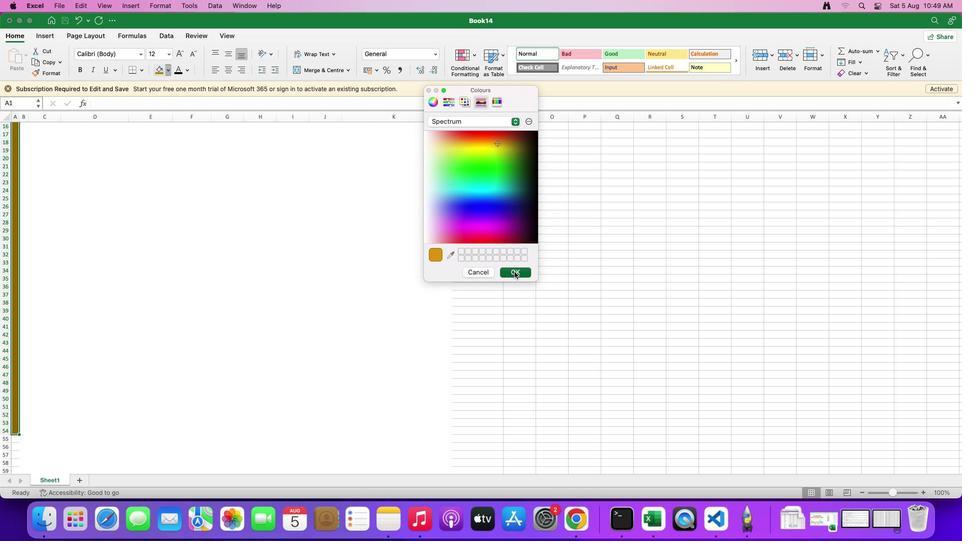 
Action: Mouse moved to (236, 231)
Screenshot: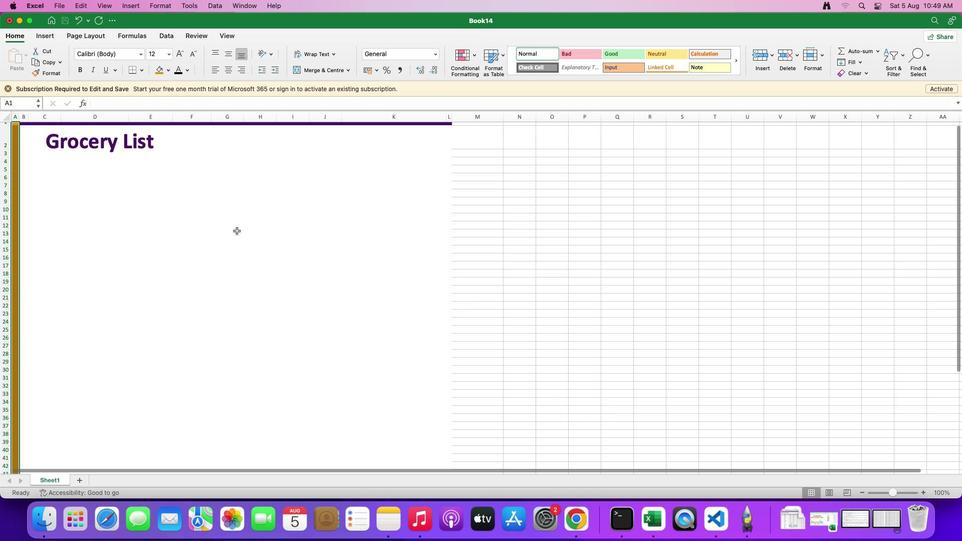 
Action: Mouse pressed left at (236, 231)
Screenshot: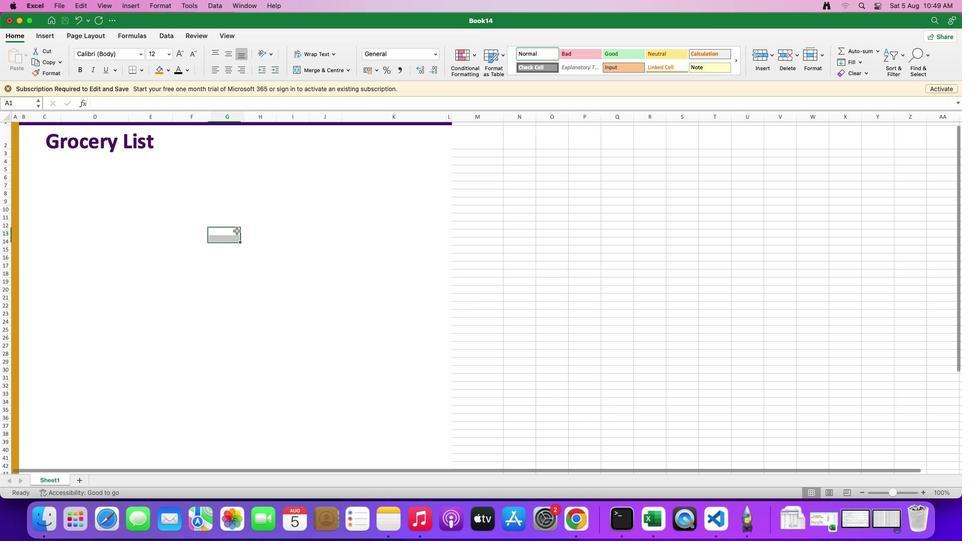 
Action: Mouse moved to (474, 127)
Screenshot: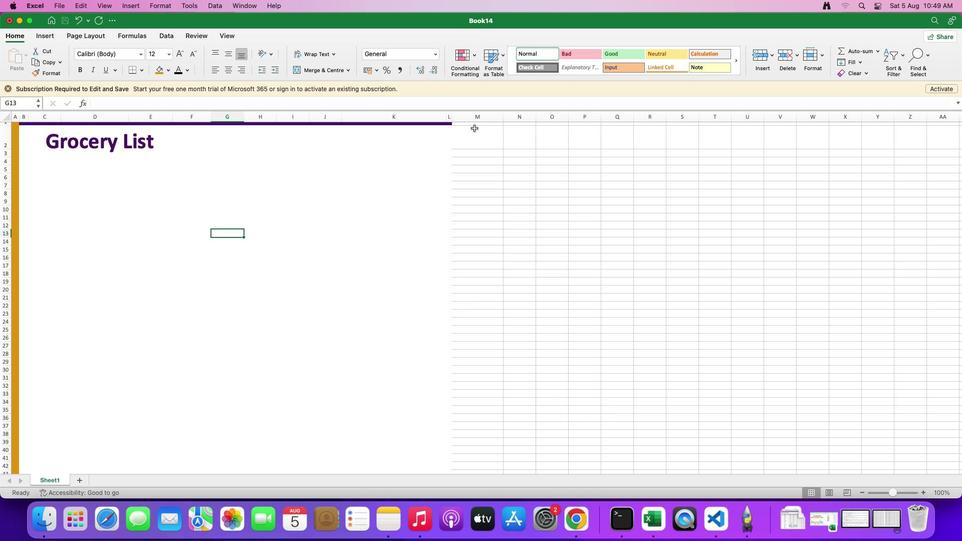 
Action: Mouse pressed left at (474, 127)
Screenshot: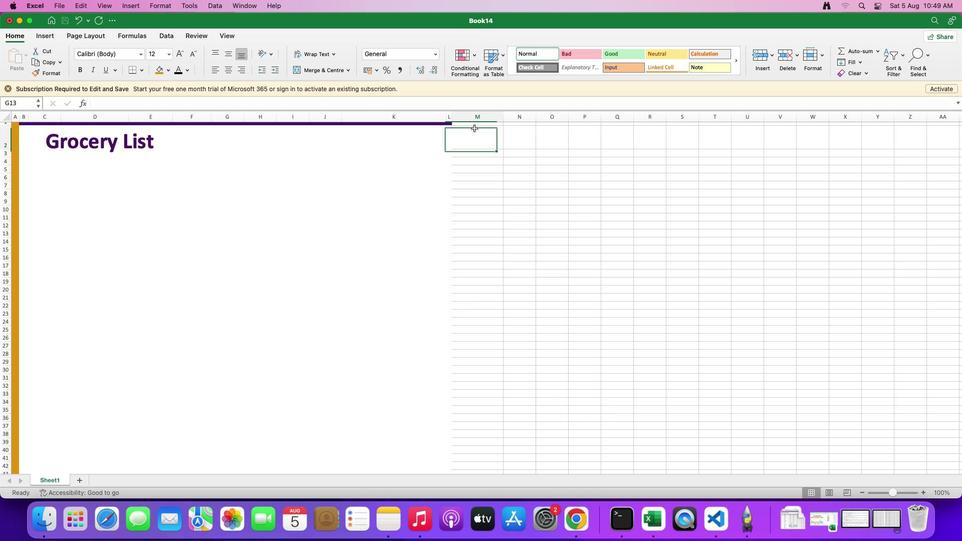 
Action: Mouse moved to (471, 122)
Screenshot: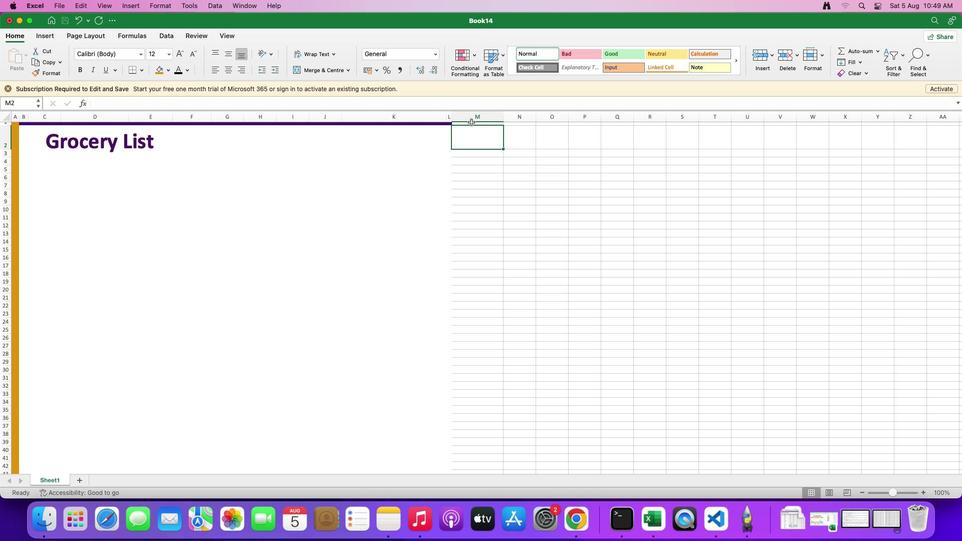 
Action: Mouse pressed left at (471, 122)
Screenshot: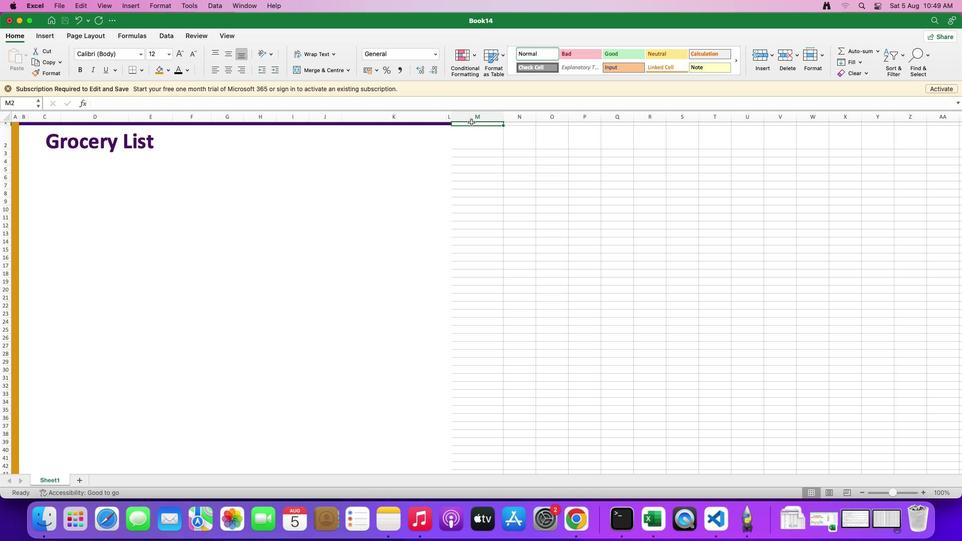 
Action: Mouse moved to (159, 71)
Screenshot: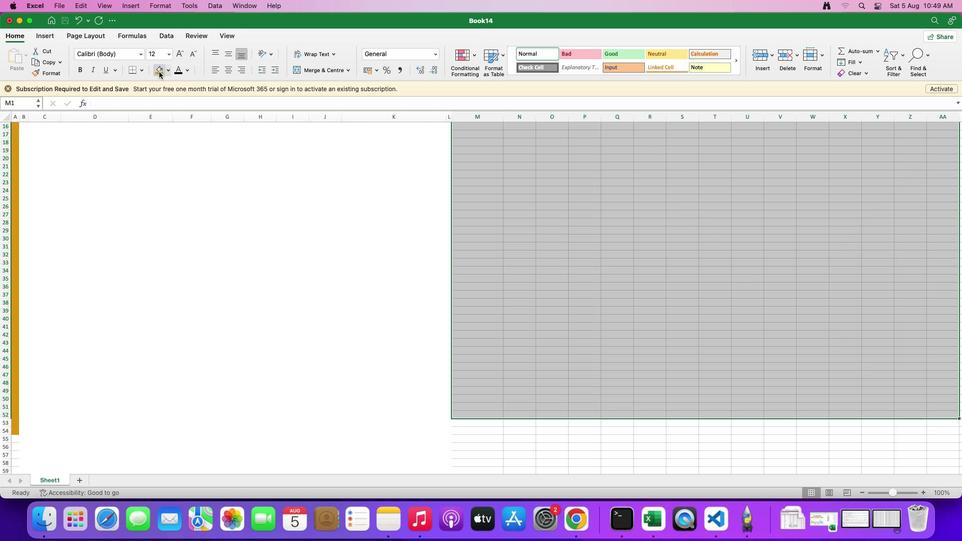 
Action: Mouse pressed left at (159, 71)
Screenshot: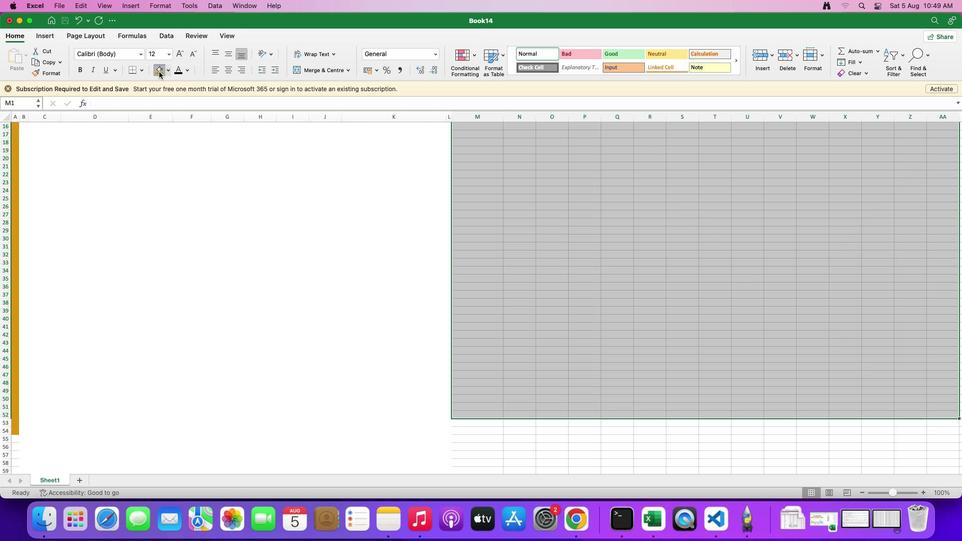 
Action: Mouse moved to (538, 232)
Screenshot: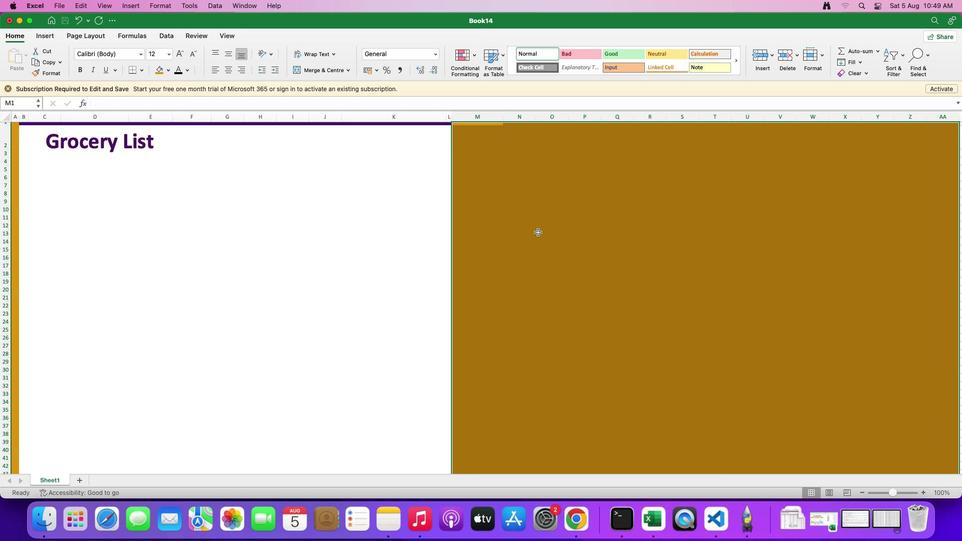 
Action: Mouse pressed left at (538, 232)
Screenshot: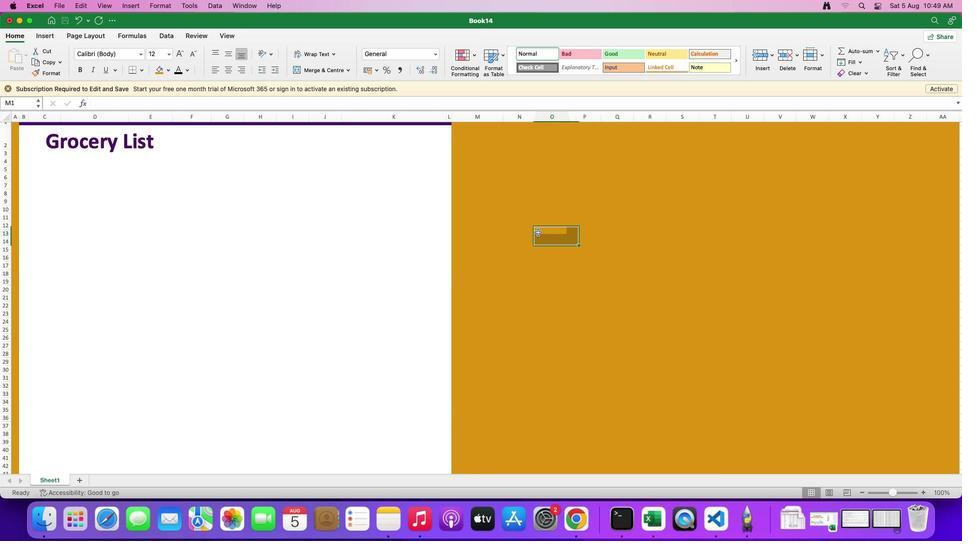 
Action: Mouse moved to (168, 71)
Screenshot: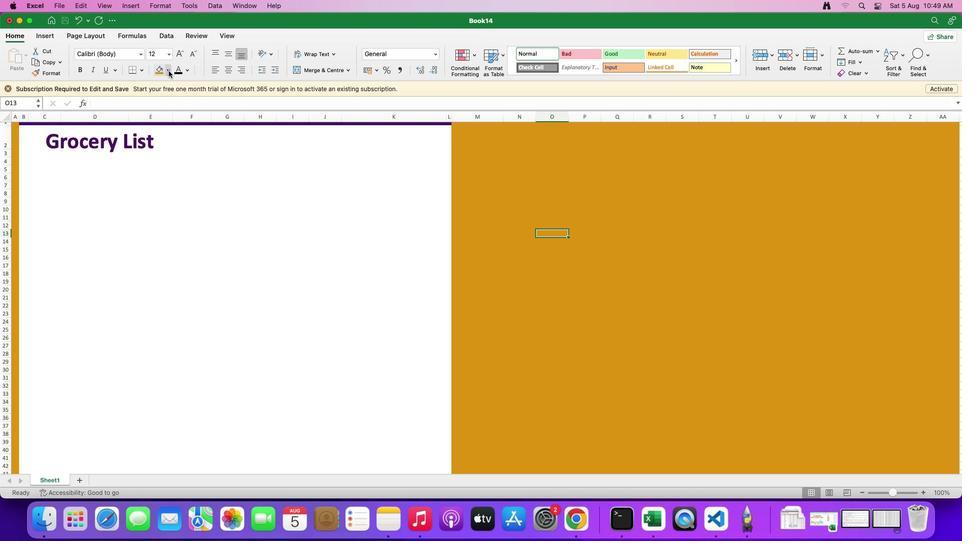 
Action: Mouse pressed left at (168, 71)
Screenshot: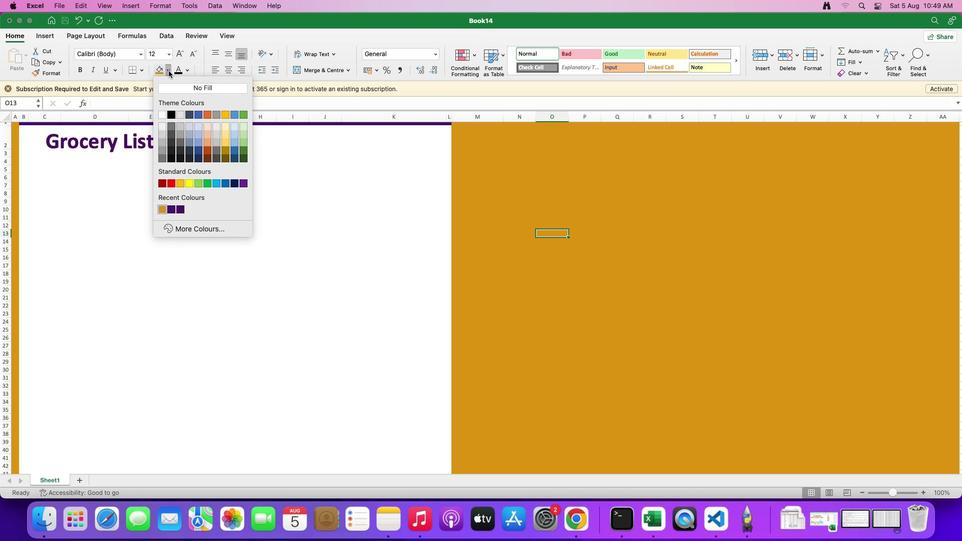 
Action: Mouse moved to (311, 201)
Screenshot: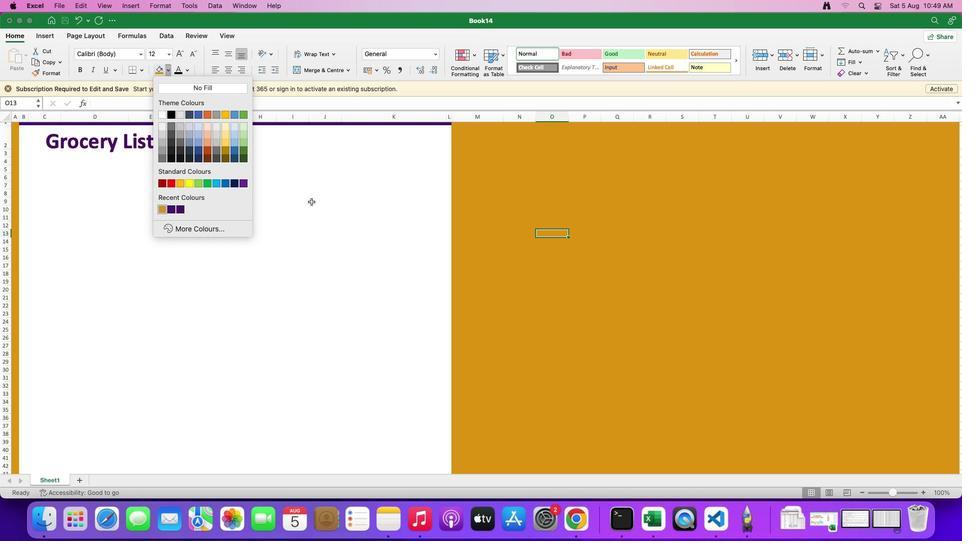 
Action: Mouse pressed left at (311, 201)
Screenshot: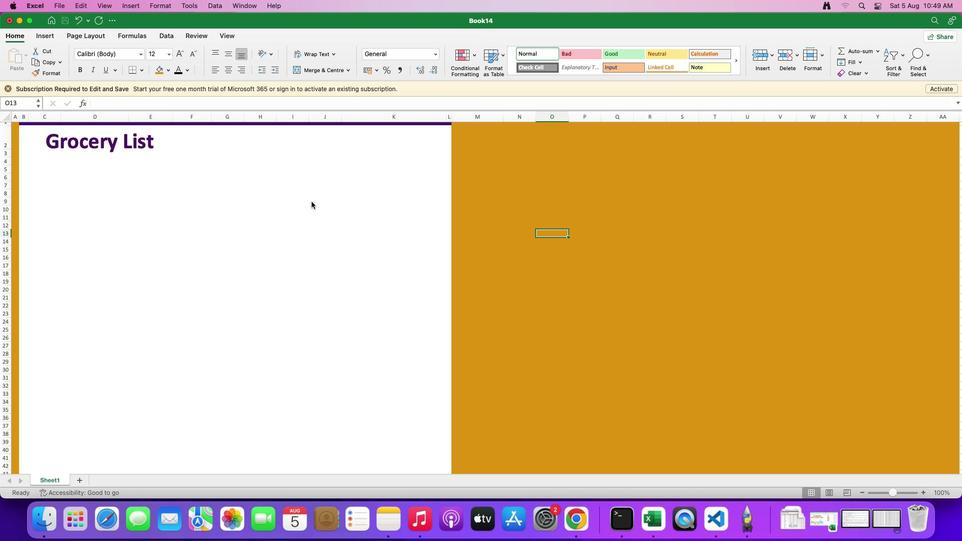 
Action: Mouse moved to (28, 152)
Screenshot: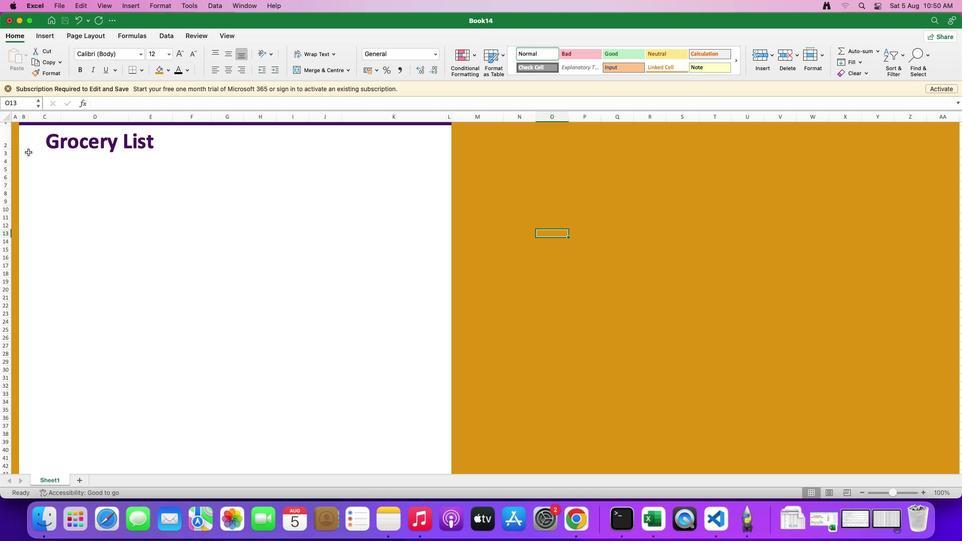 
Action: Mouse pressed left at (28, 152)
Screenshot: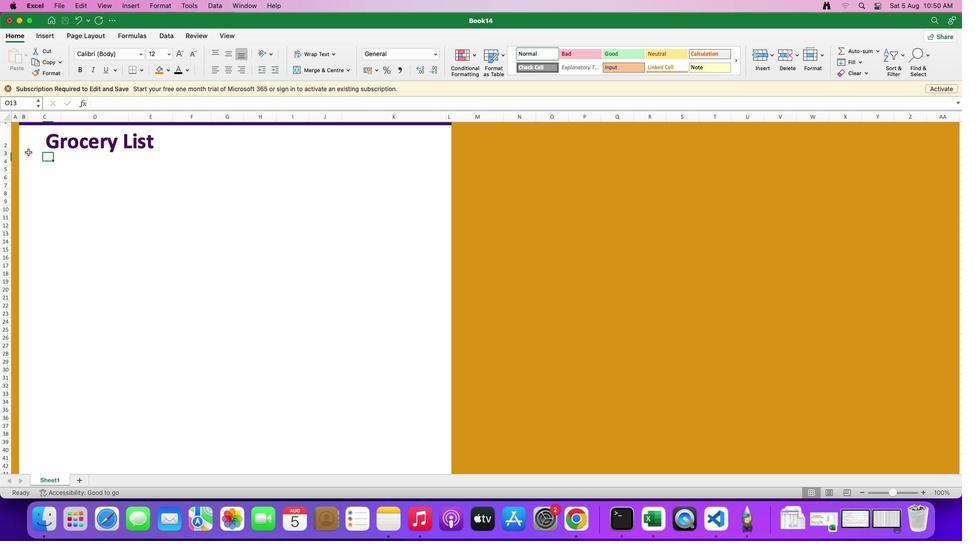 
Action: Mouse moved to (34, 154)
Screenshot: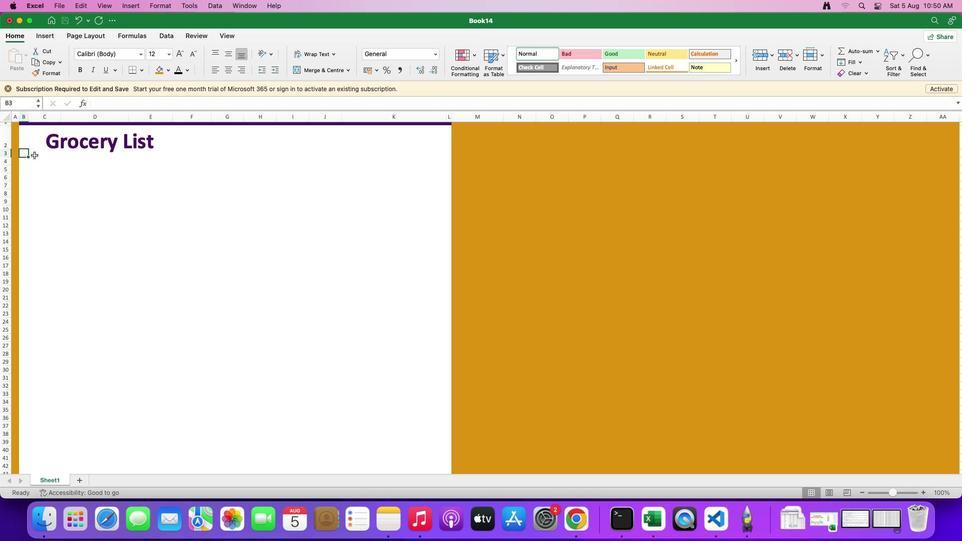 
Action: Mouse pressed left at (34, 154)
Screenshot: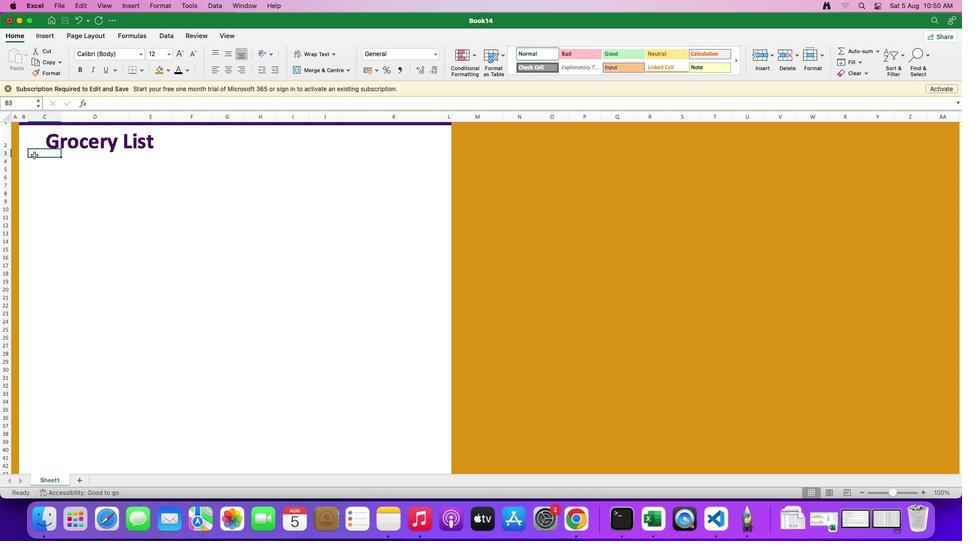 
Action: Mouse moved to (46, 152)
Screenshot: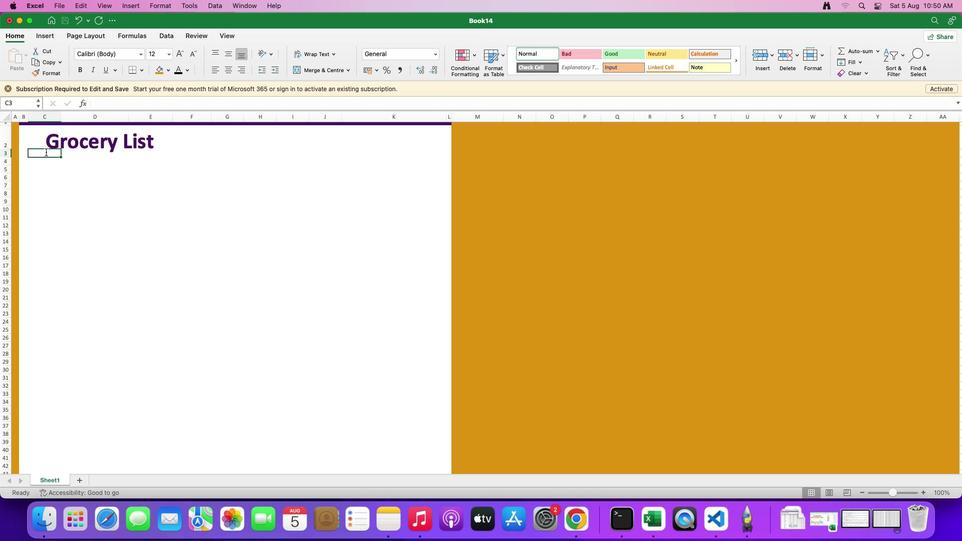 
Action: Mouse pressed left at (46, 152)
Screenshot: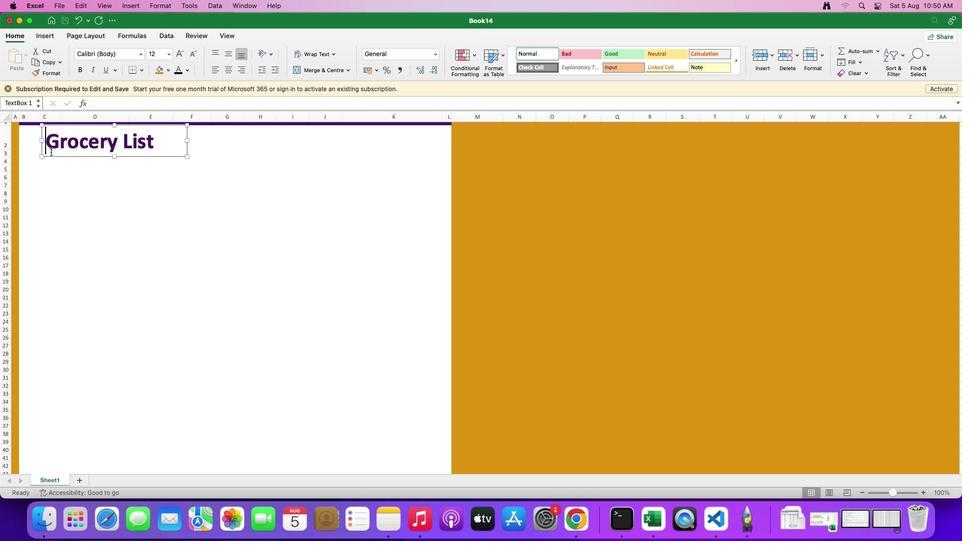 
Action: Mouse moved to (29, 155)
Screenshot: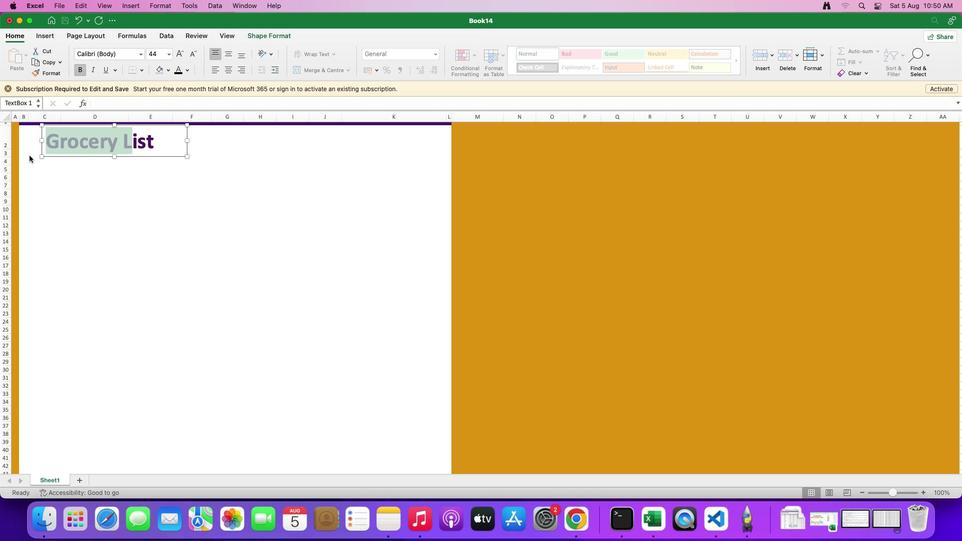 
Action: Mouse pressed left at (29, 155)
Screenshot: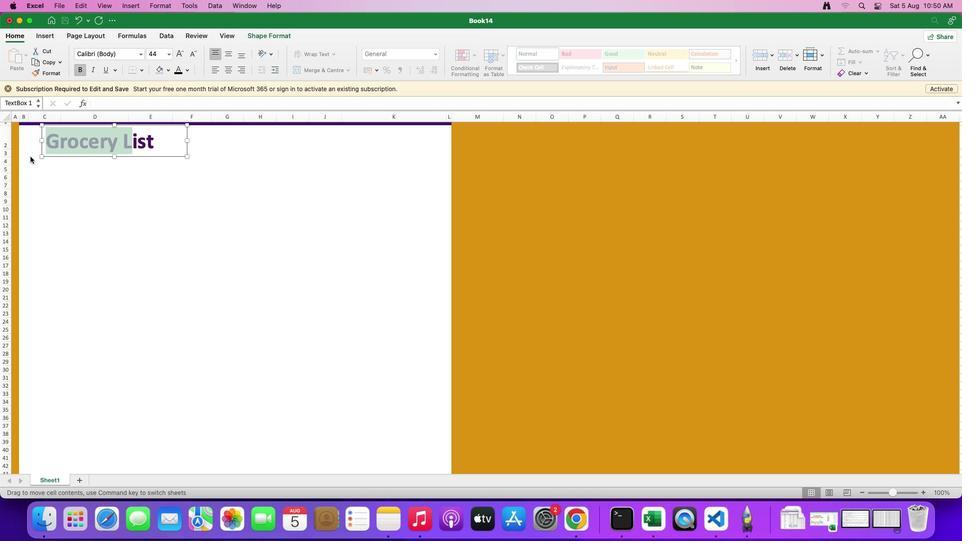
Action: Mouse moved to (56, 156)
Screenshot: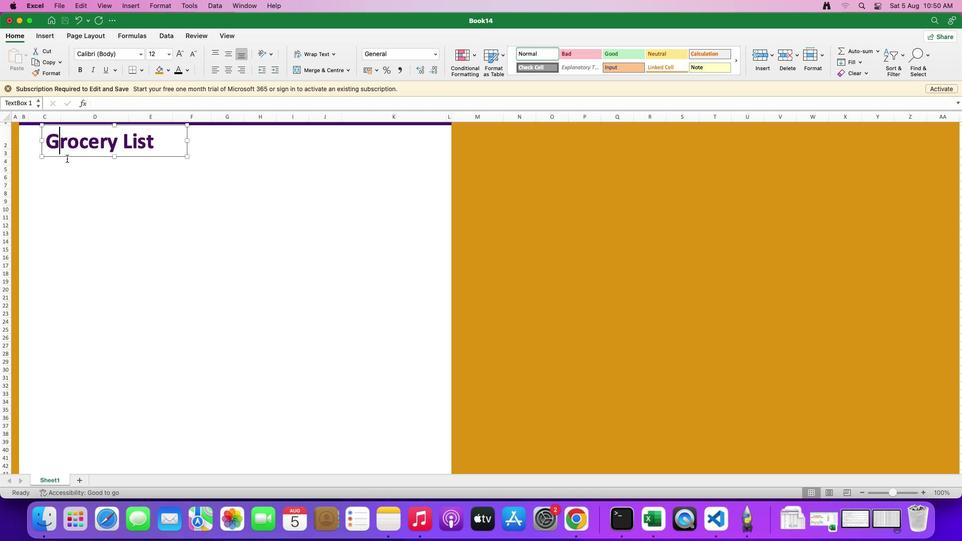 
Action: Mouse pressed left at (56, 156)
Screenshot: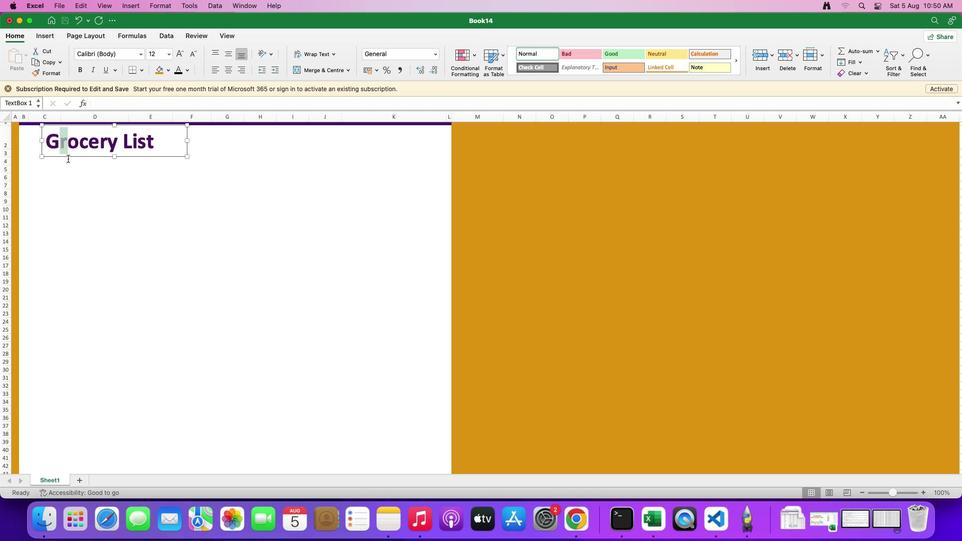 
Action: Mouse moved to (32, 159)
Screenshot: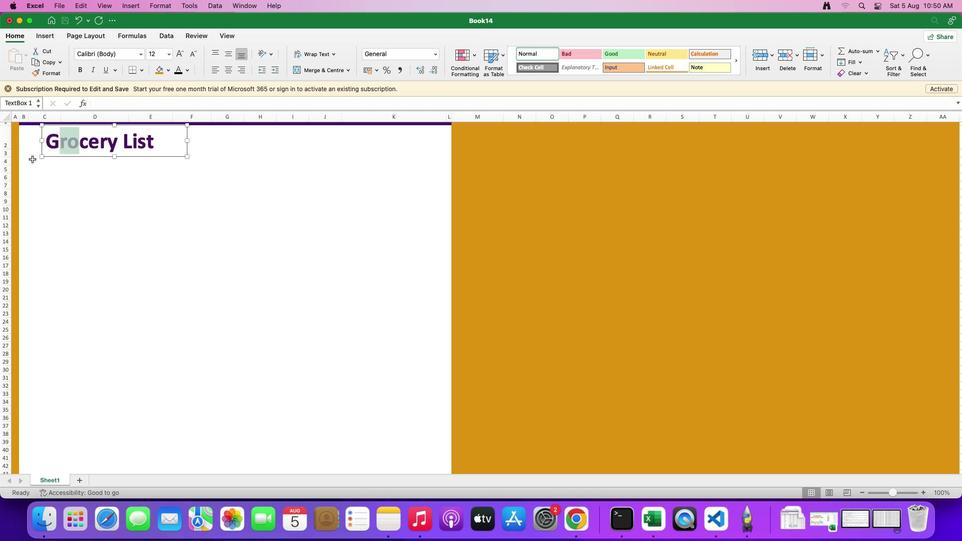 
Action: Mouse pressed left at (32, 159)
Screenshot: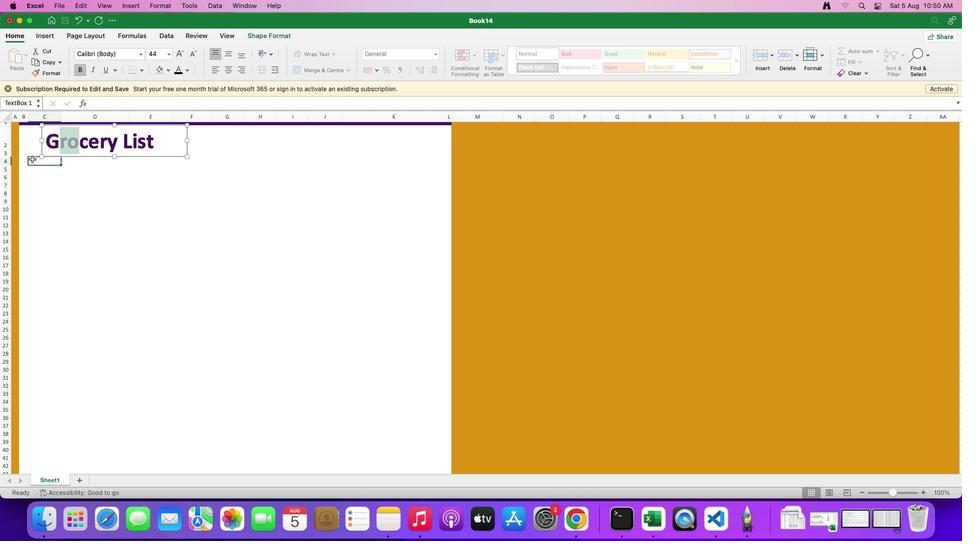 
Action: Mouse moved to (43, 153)
Screenshot: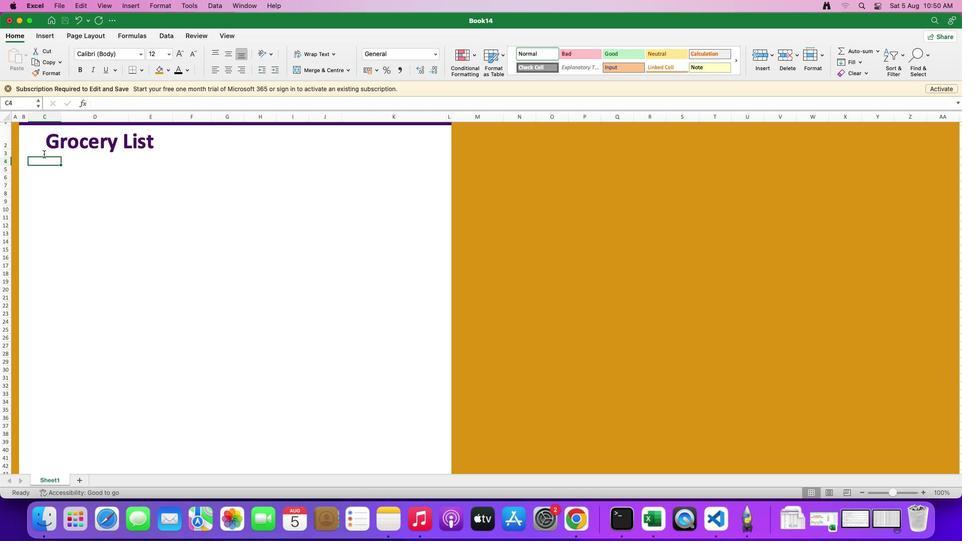 
Action: Mouse pressed left at (43, 153)
Screenshot: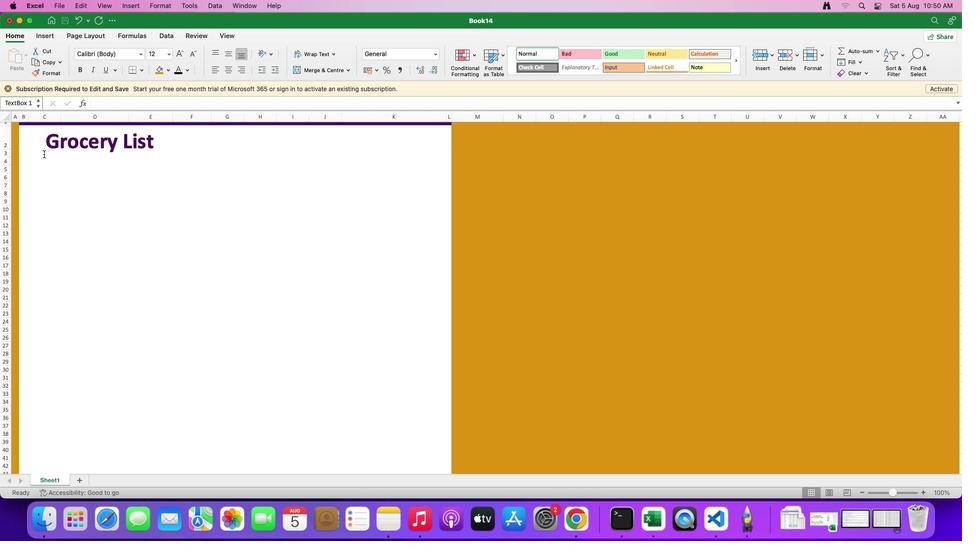 
Action: Mouse moved to (37, 155)
Screenshot: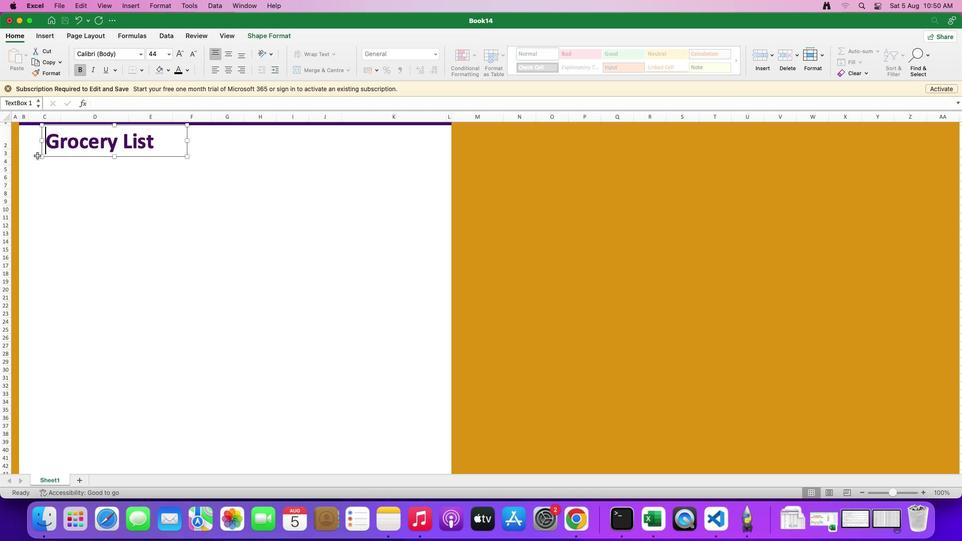 
Action: Mouse pressed left at (37, 155)
Screenshot: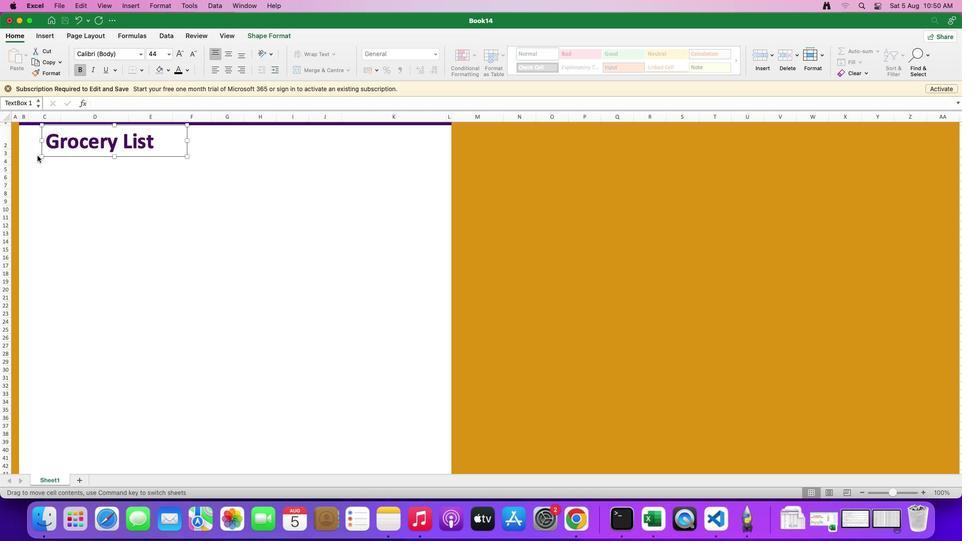 
Action: Mouse moved to (36, 153)
Screenshot: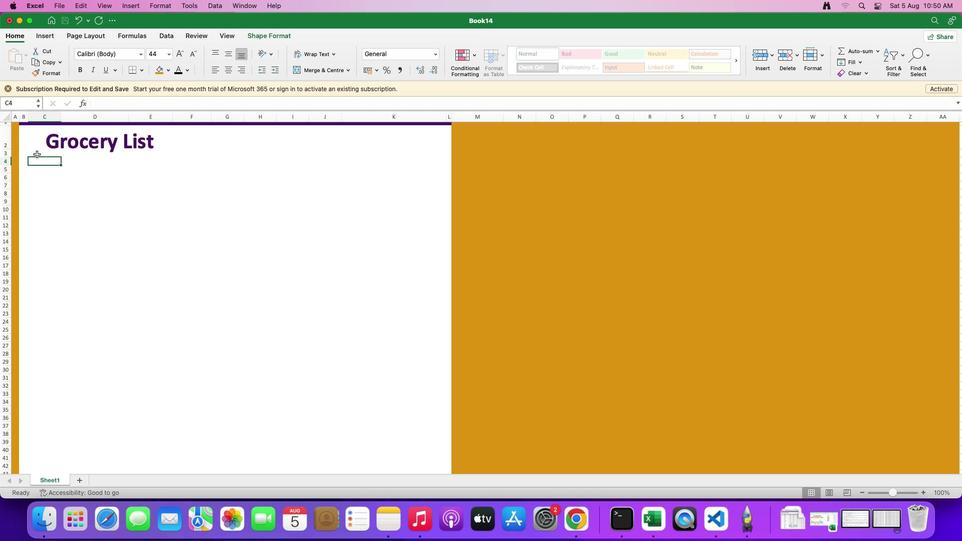 
Action: Mouse pressed left at (36, 153)
Screenshot: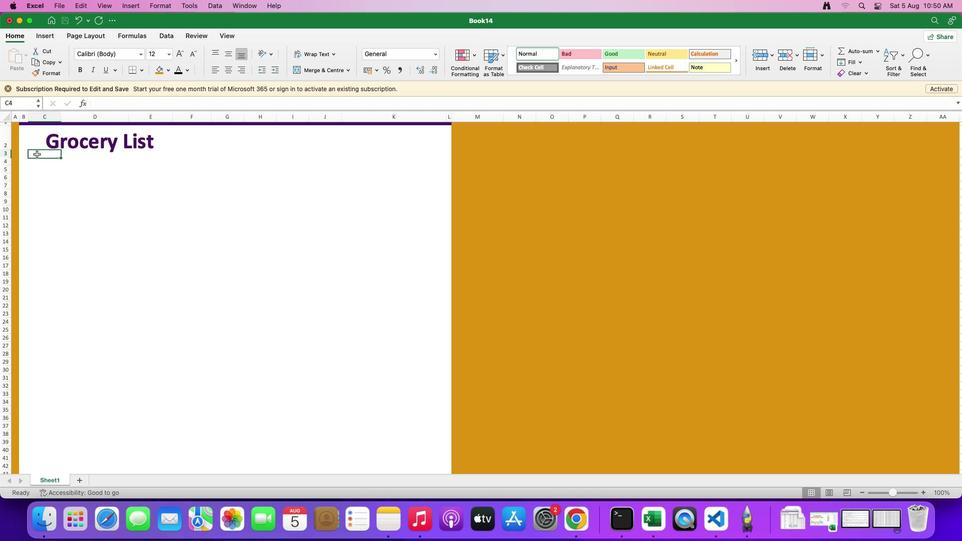 
Action: Mouse moved to (48, 155)
Screenshot: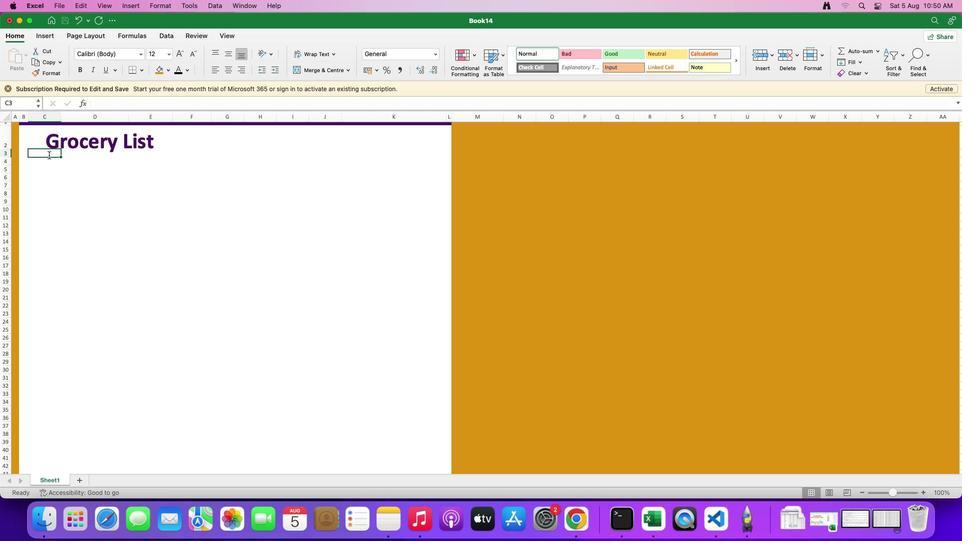 
Action: Mouse pressed left at (48, 155)
Screenshot: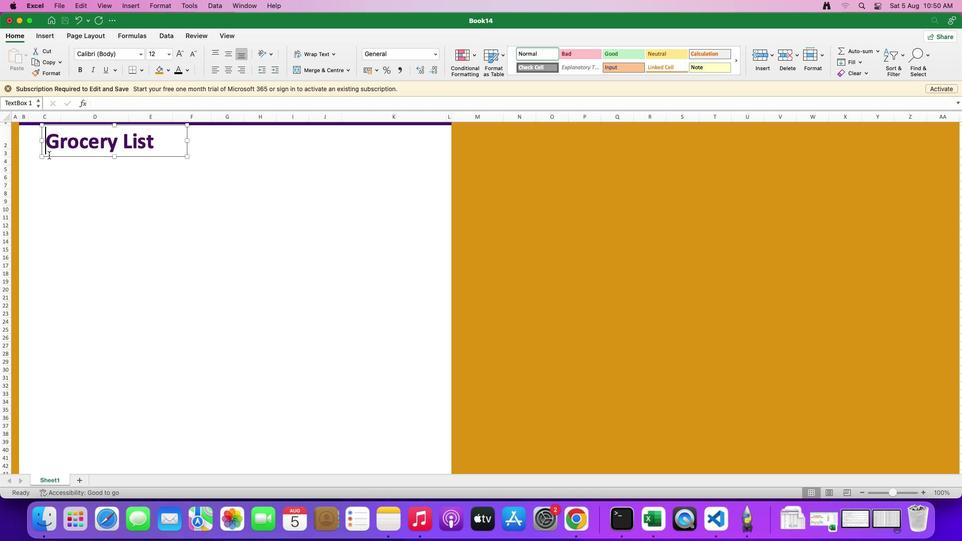 
Action: Mouse moved to (114, 156)
Screenshot: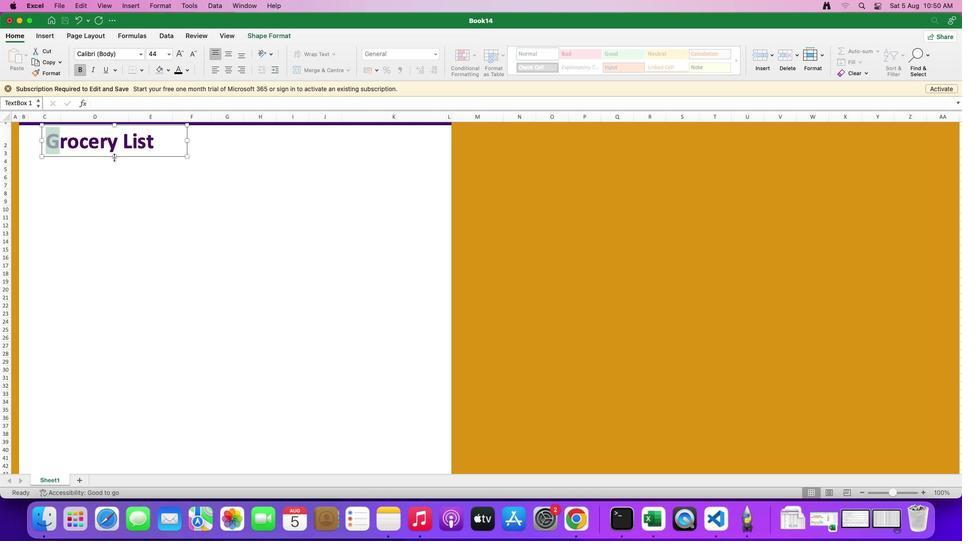 
Action: Mouse pressed left at (114, 156)
Screenshot: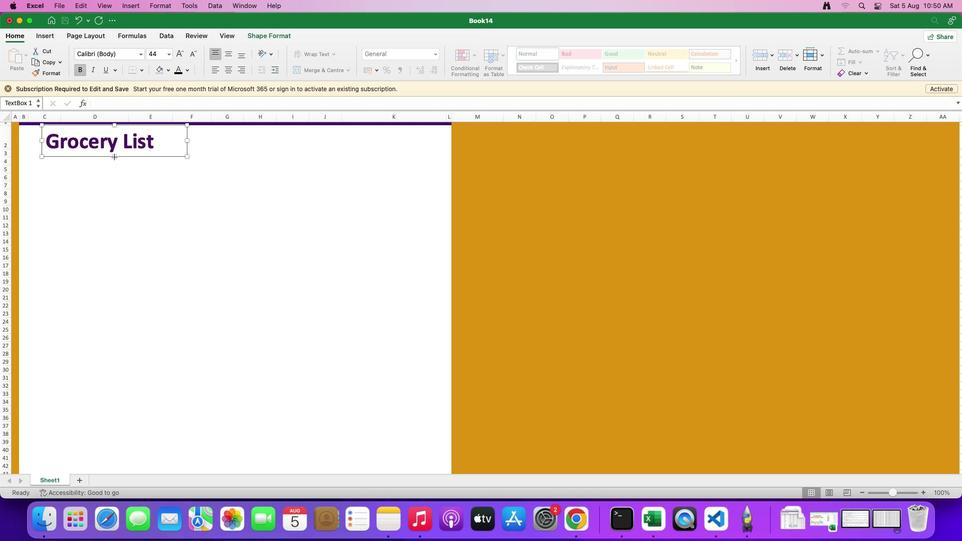 
Action: Mouse moved to (70, 172)
Screenshot: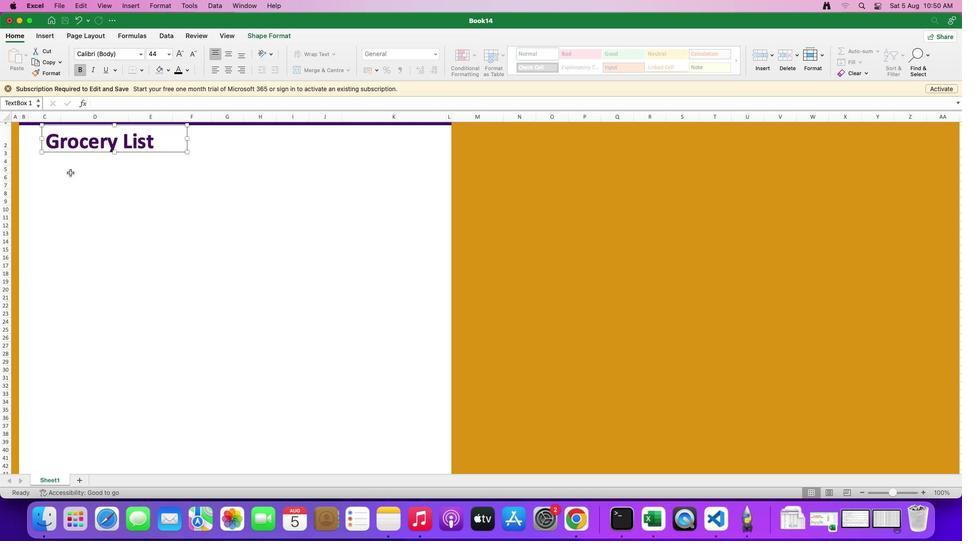 
Action: Mouse pressed left at (70, 172)
Screenshot: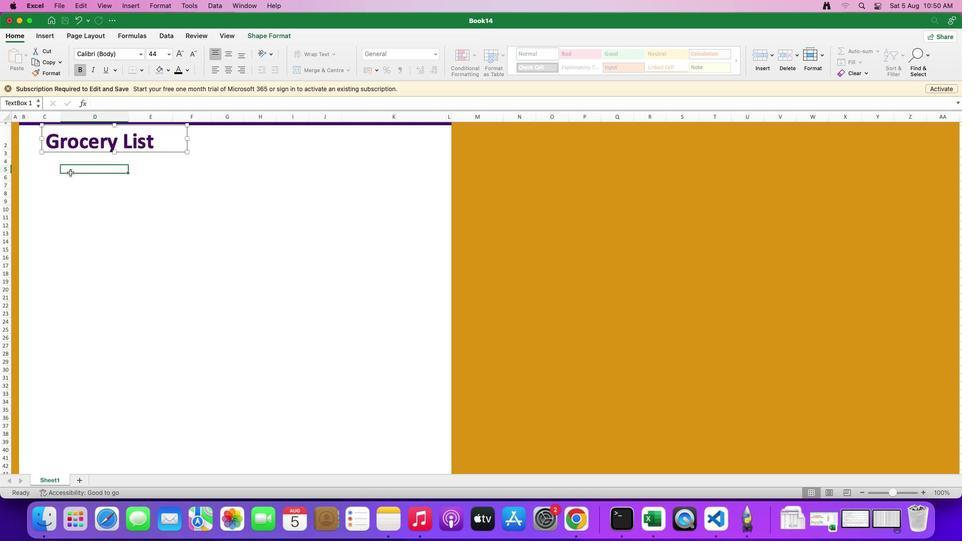 
Action: Mouse moved to (35, 153)
Screenshot: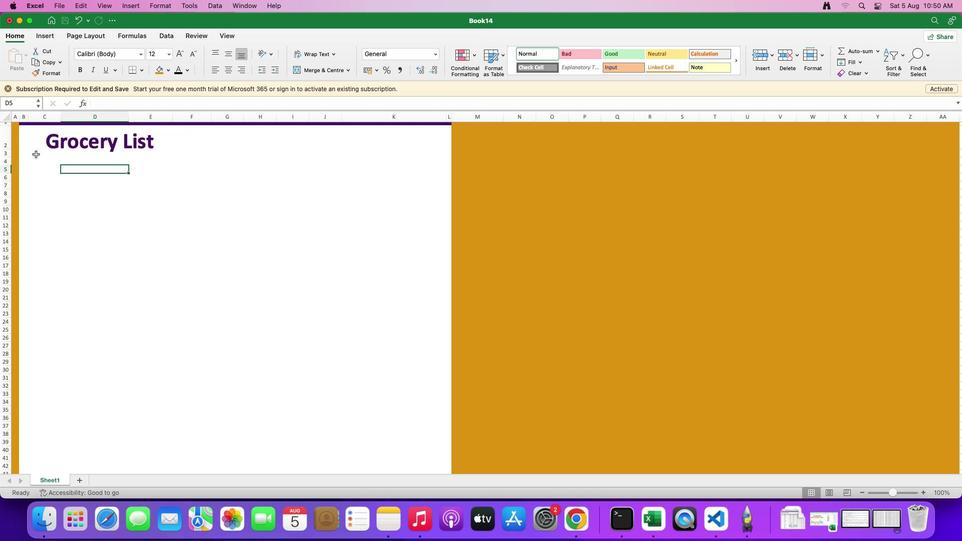 
Action: Mouse pressed left at (35, 153)
Screenshot: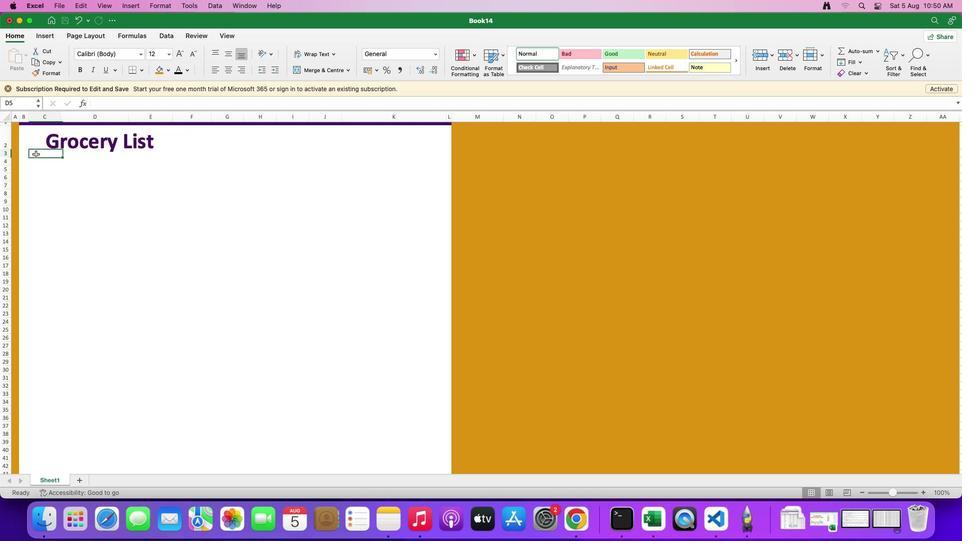 
Action: Mouse moved to (40, 153)
Screenshot: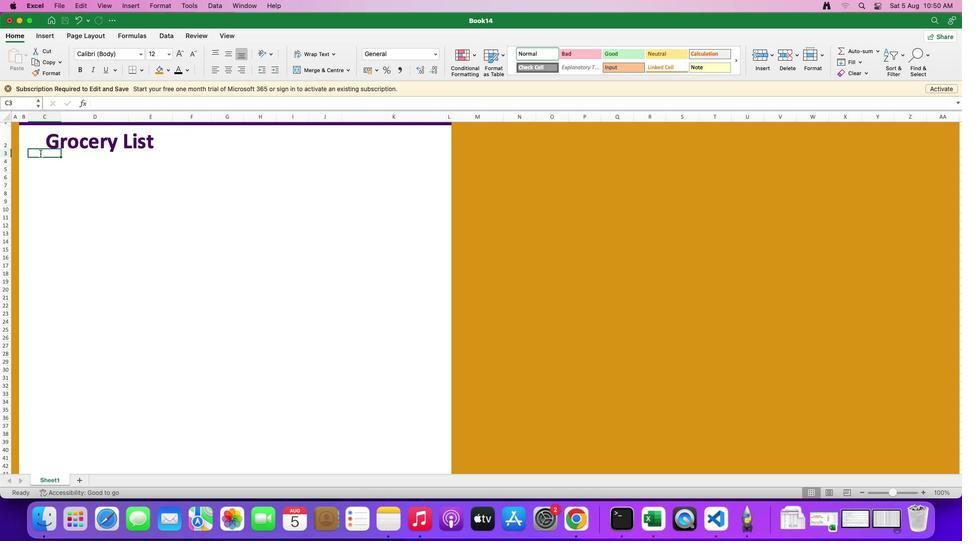 
Action: Mouse pressed left at (40, 153)
Screenshot: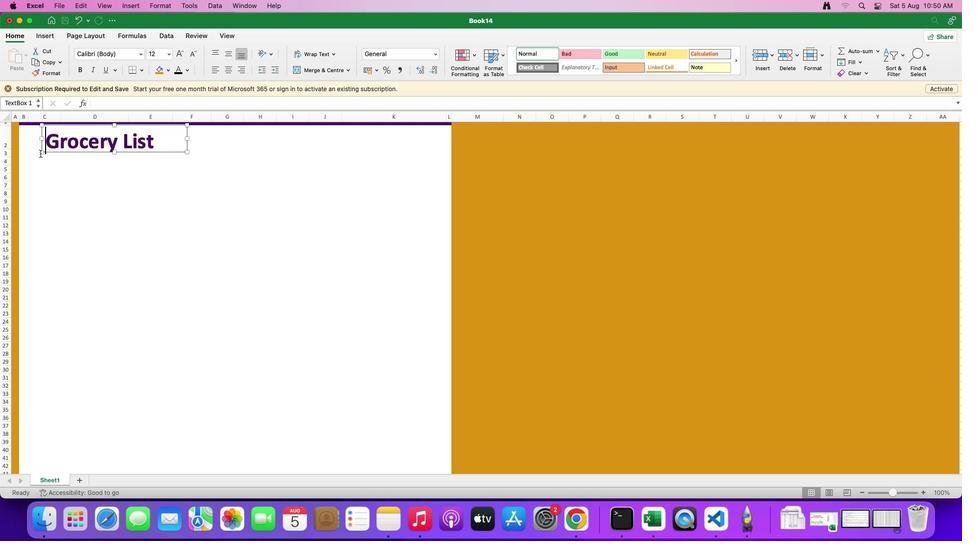 
Action: Mouse moved to (42, 162)
Screenshot: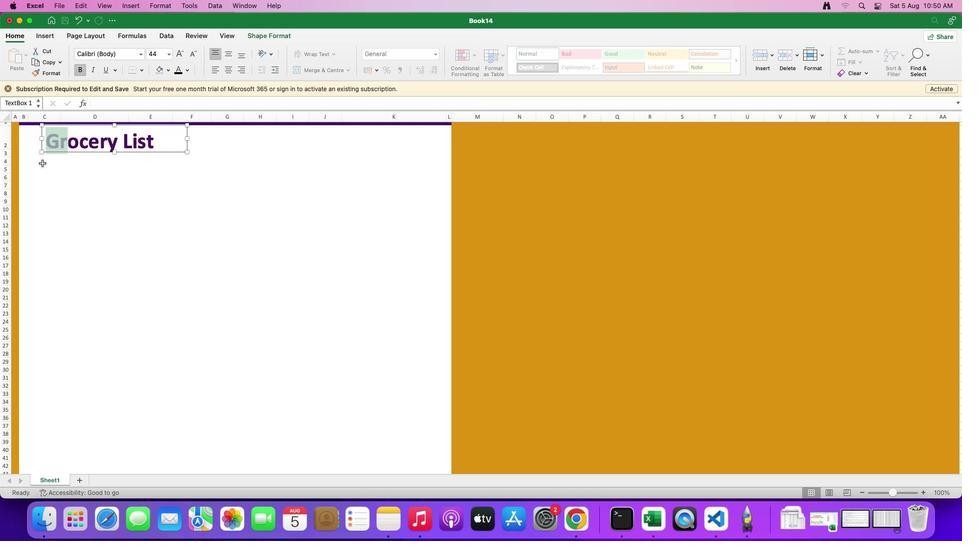 
Action: Mouse pressed left at (42, 162)
Screenshot: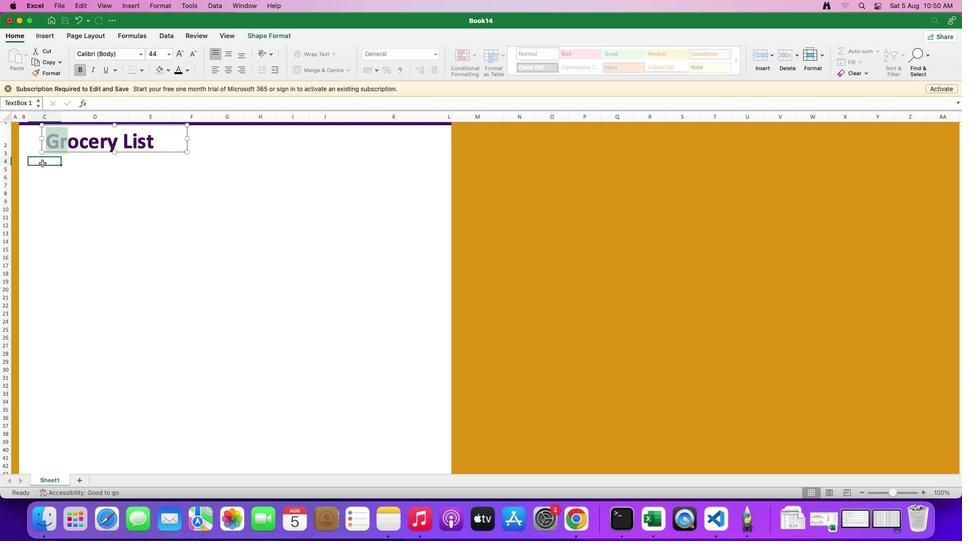 
Action: Mouse moved to (86, 159)
Screenshot: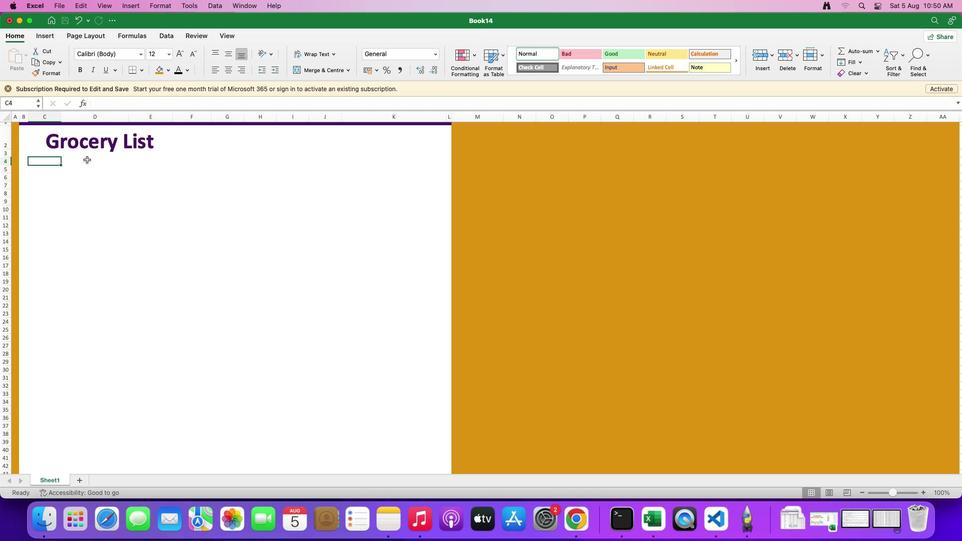 
Action: Mouse scrolled (86, 159) with delta (0, 0)
Screenshot: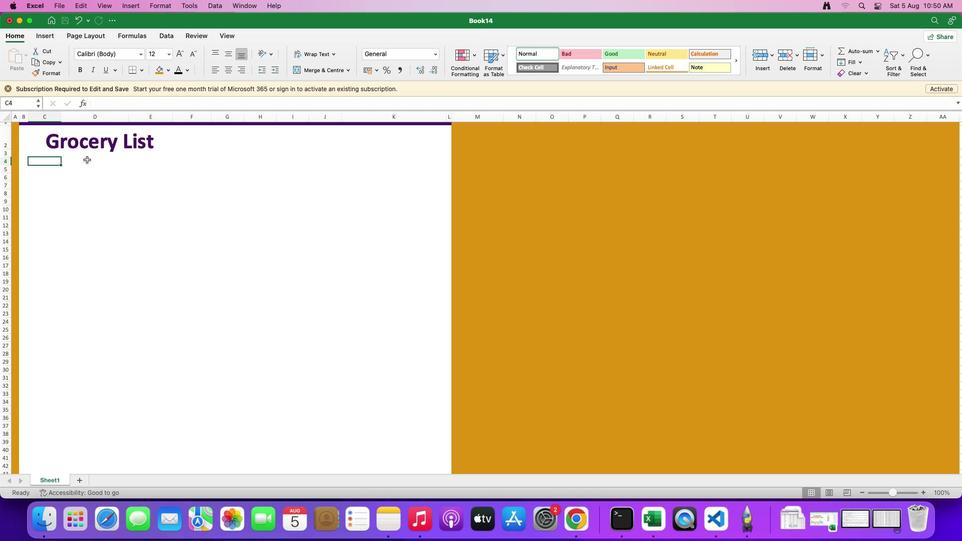 
Action: Mouse moved to (86, 159)
Screenshot: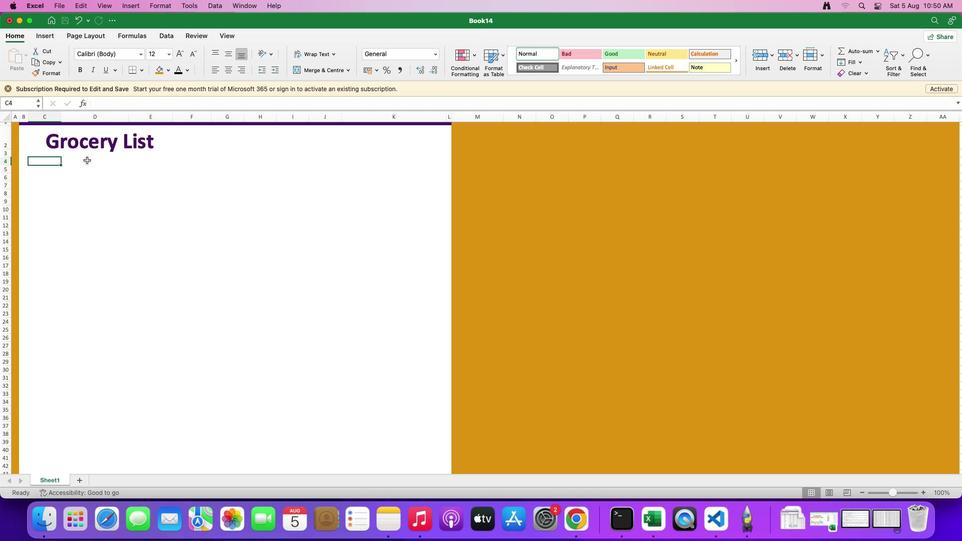 
Action: Mouse scrolled (86, 159) with delta (0, 0)
Screenshot: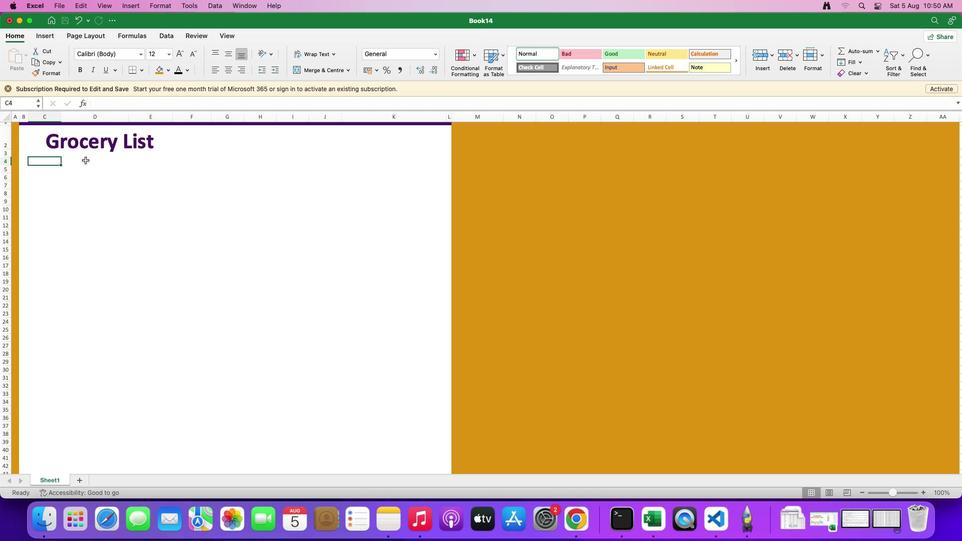 
Action: Mouse moved to (52, 162)
Screenshot: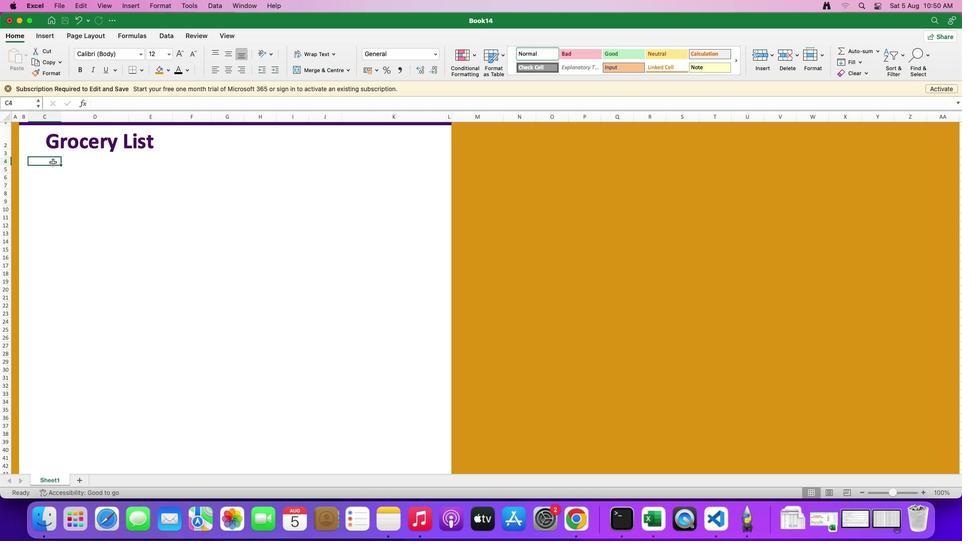 
Action: Mouse pressed left at (52, 162)
Screenshot: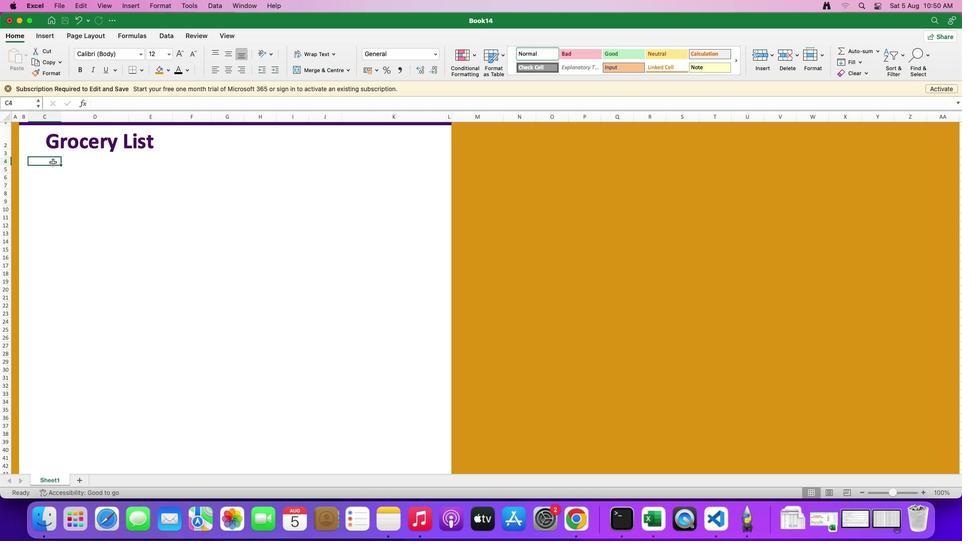 
Action: Mouse moved to (138, 67)
Screenshot: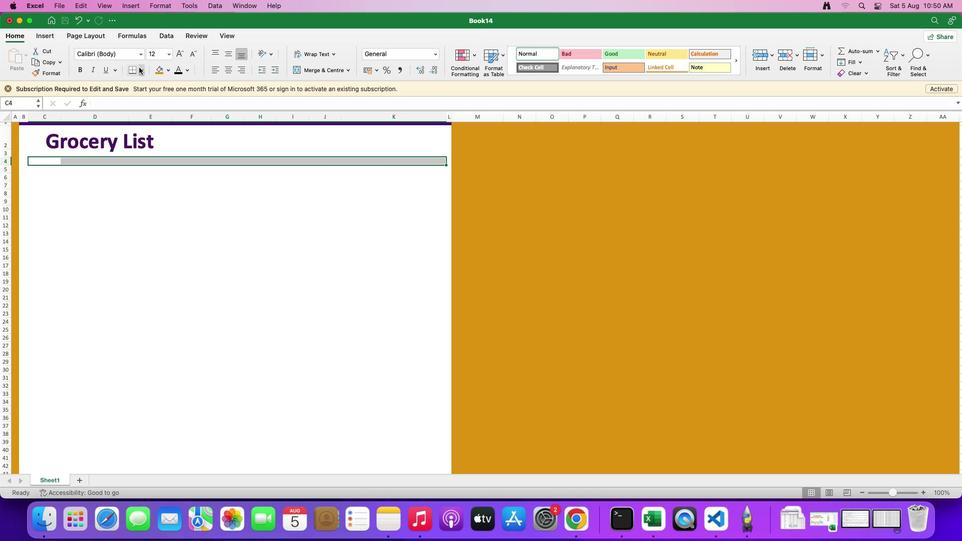 
Action: Mouse pressed left at (138, 67)
Screenshot: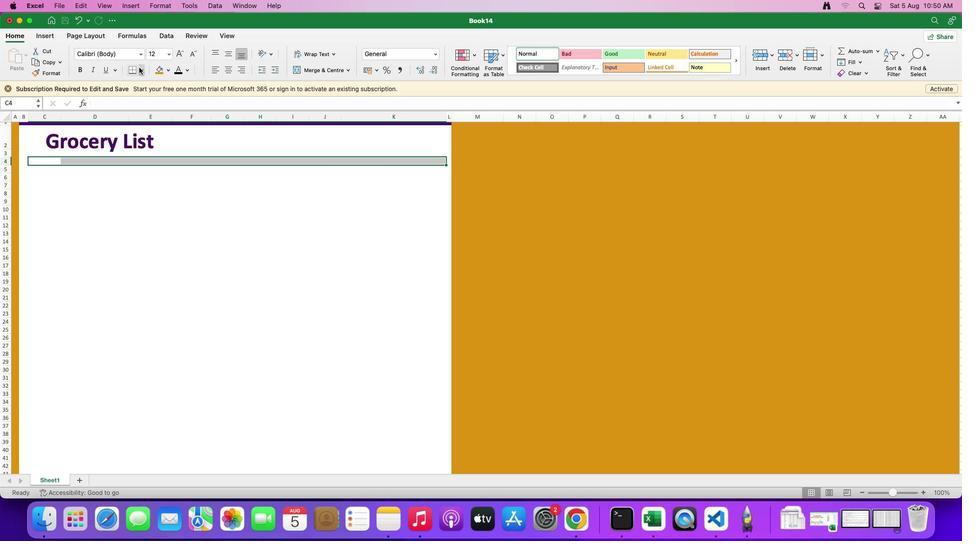 
Action: Mouse moved to (200, 318)
Screenshot: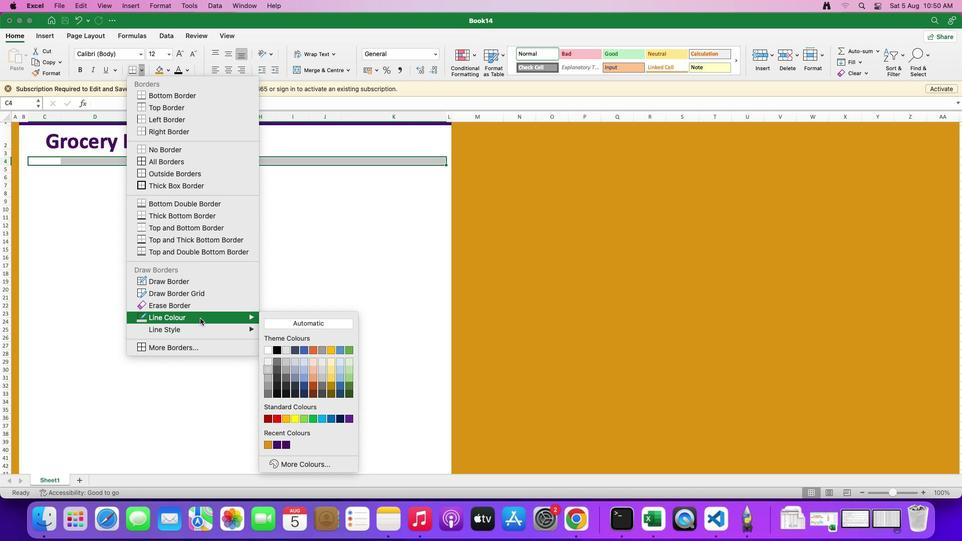 
Action: Mouse pressed left at (200, 318)
Screenshot: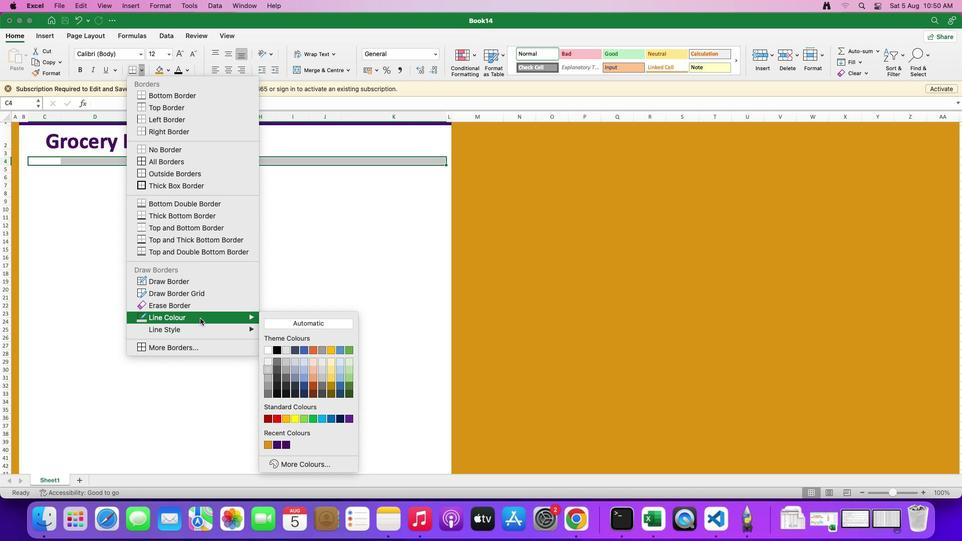 
Action: Mouse moved to (232, 314)
Screenshot: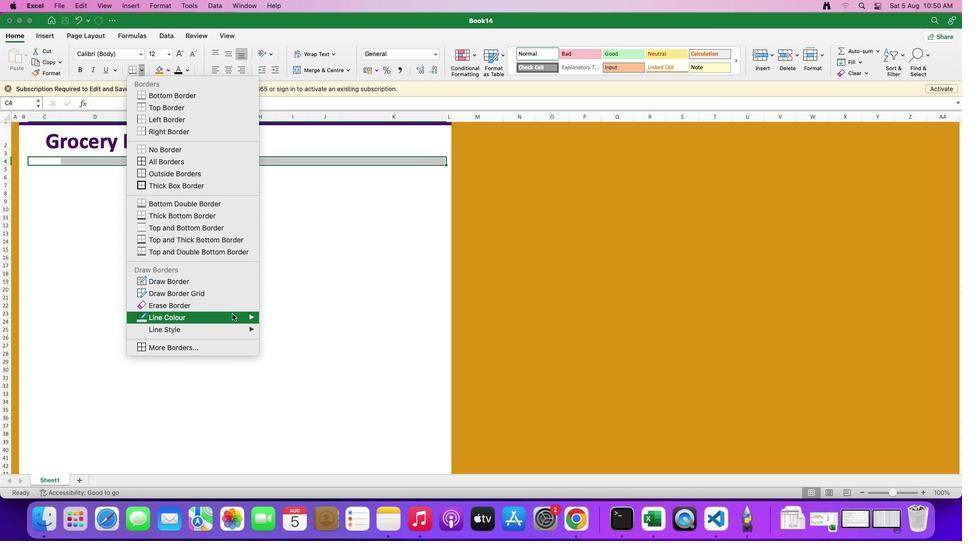 
Action: Mouse pressed left at (232, 314)
Screenshot: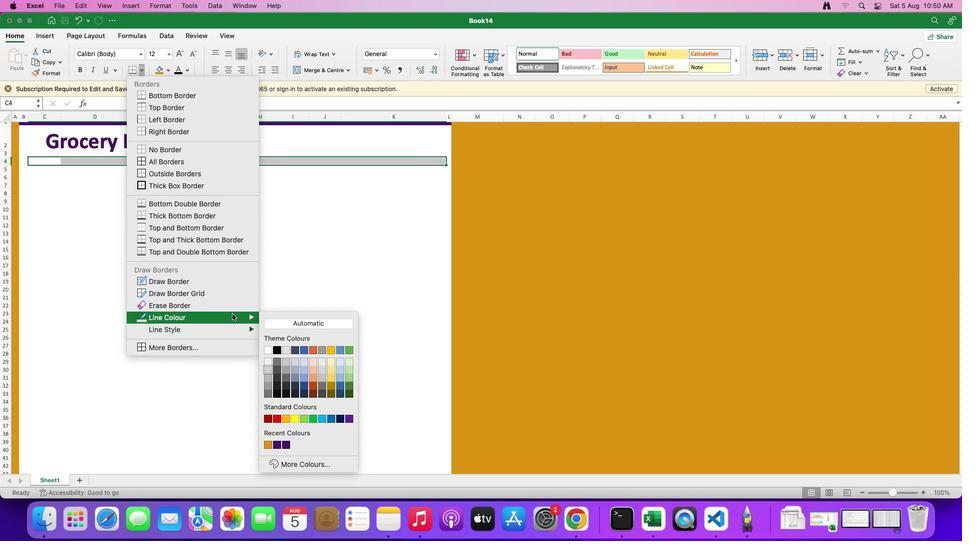 
Action: Mouse moved to (289, 445)
Screenshot: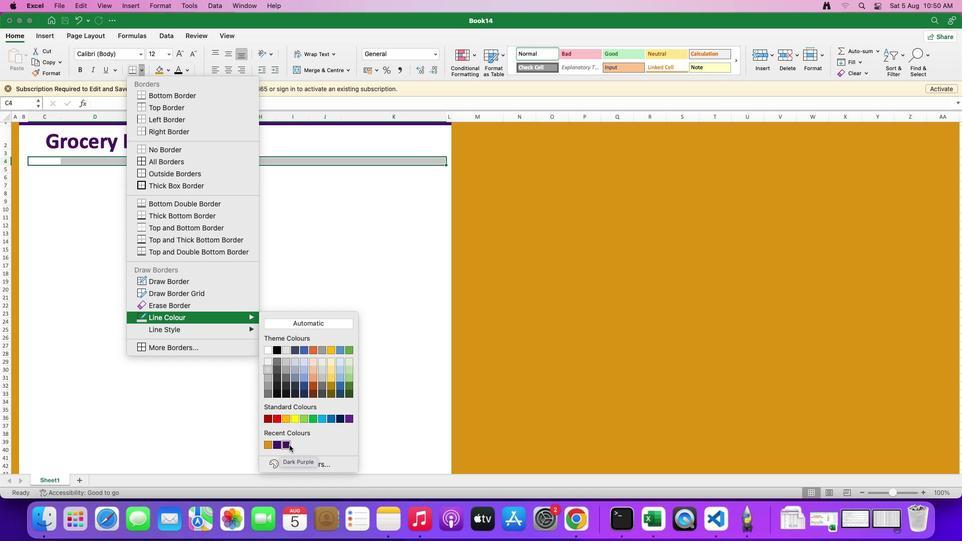 
Action: Mouse pressed left at (289, 445)
Screenshot: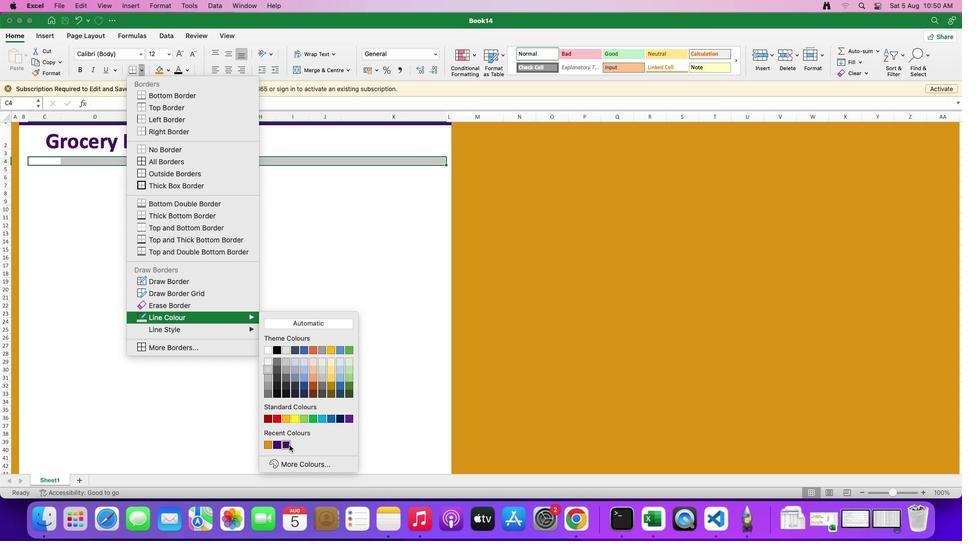 
Action: Mouse moved to (287, 445)
